 Task: Search one way flight ticket for 5 adults, 2 children, 1 infant in seat and 2 infants on lap in economy from New Orleans: Louis Armstrong New Orleans International Airport to Laramie: Laramie Regional Airport on 5-3-2023. Choice of flights is Westjet. Number of bags: 6 checked bags. Price is upto 87000. Outbound departure time preference is 21:15.
Action: Mouse moved to (309, 122)
Screenshot: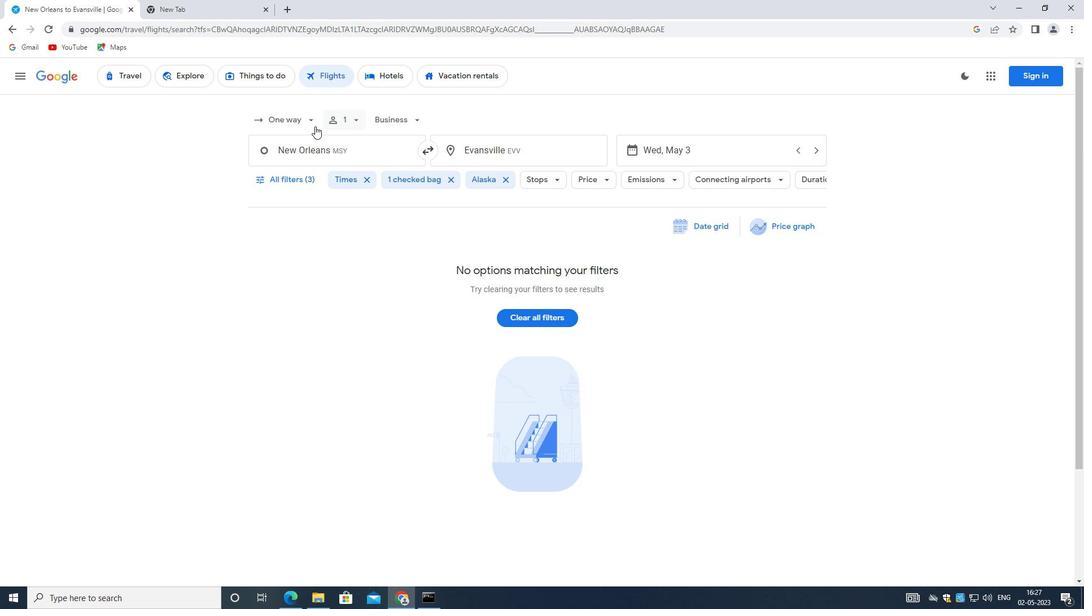 
Action: Mouse pressed left at (309, 122)
Screenshot: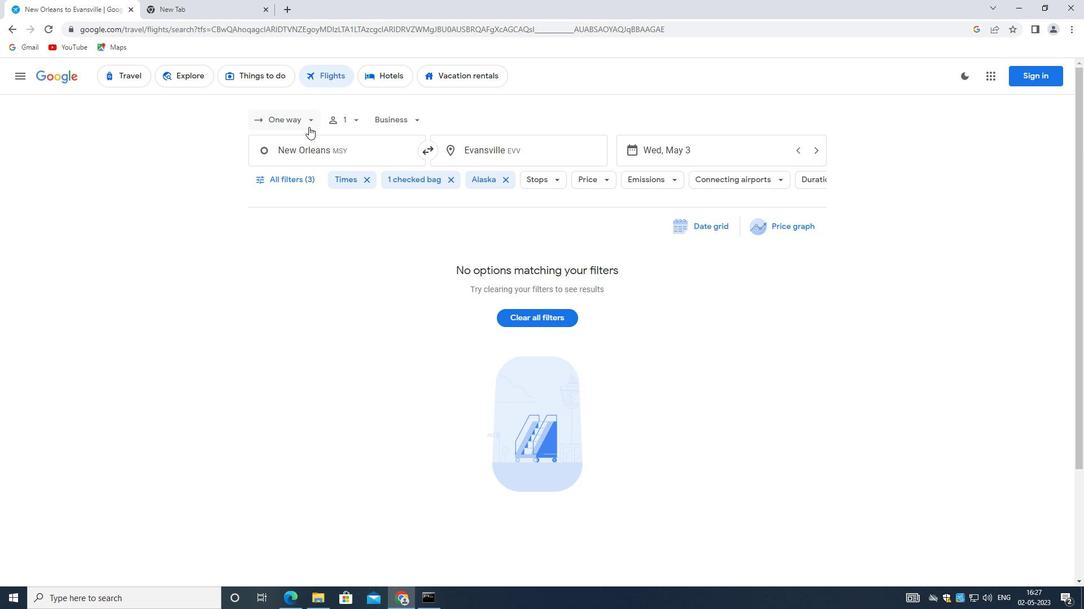 
Action: Mouse moved to (303, 176)
Screenshot: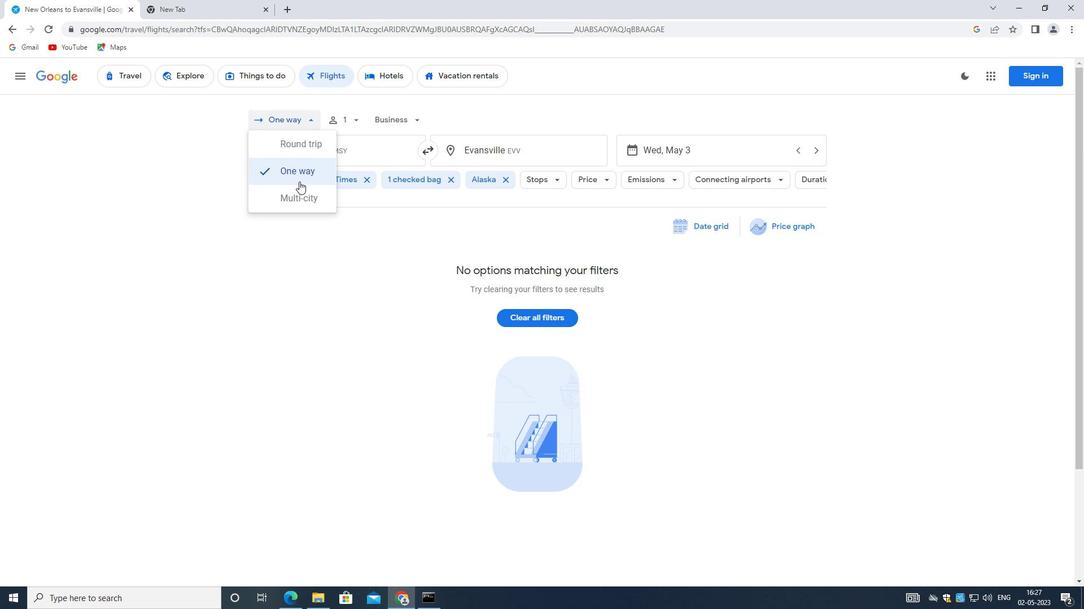 
Action: Mouse pressed left at (303, 176)
Screenshot: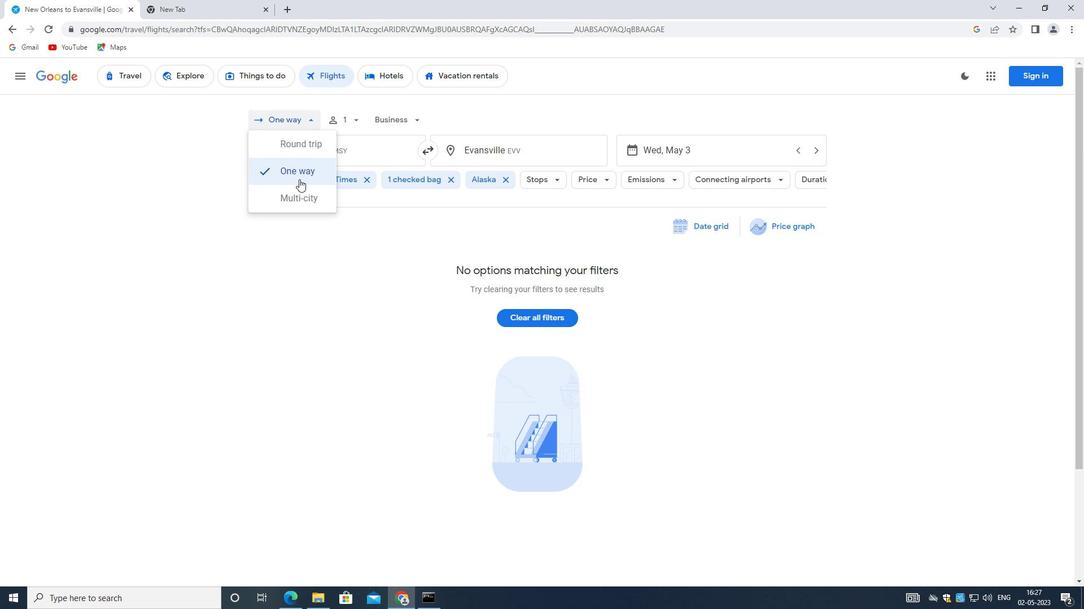 
Action: Mouse moved to (313, 122)
Screenshot: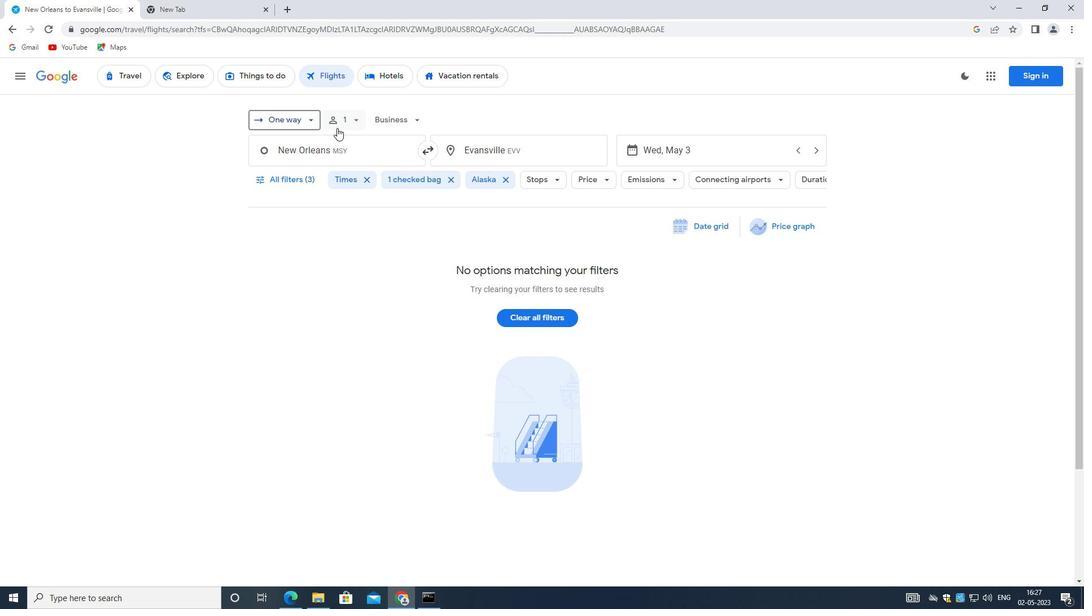 
Action: Mouse pressed left at (313, 122)
Screenshot: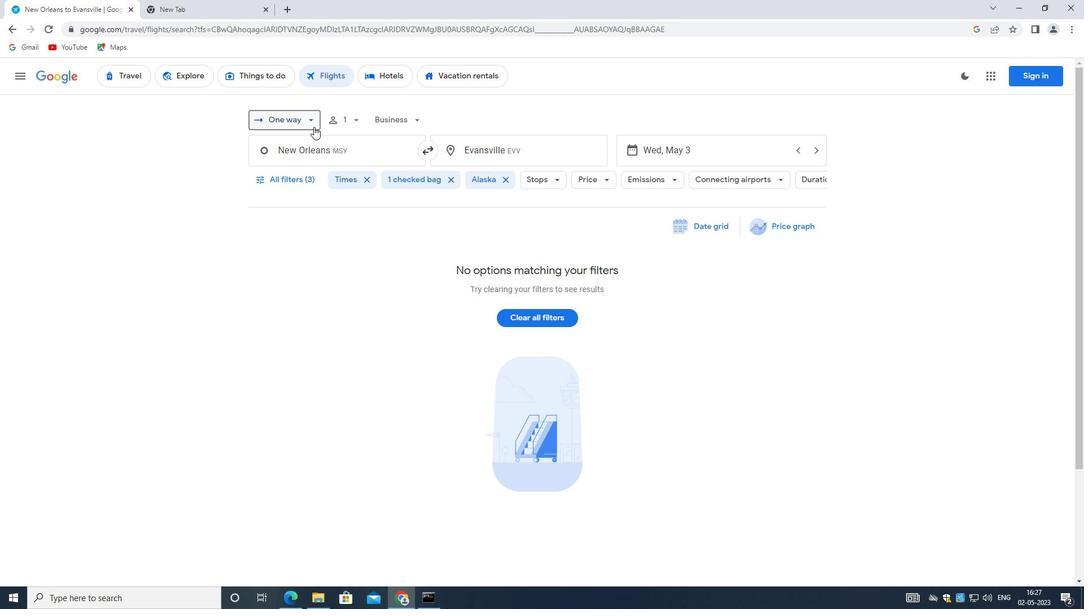 
Action: Mouse moved to (294, 173)
Screenshot: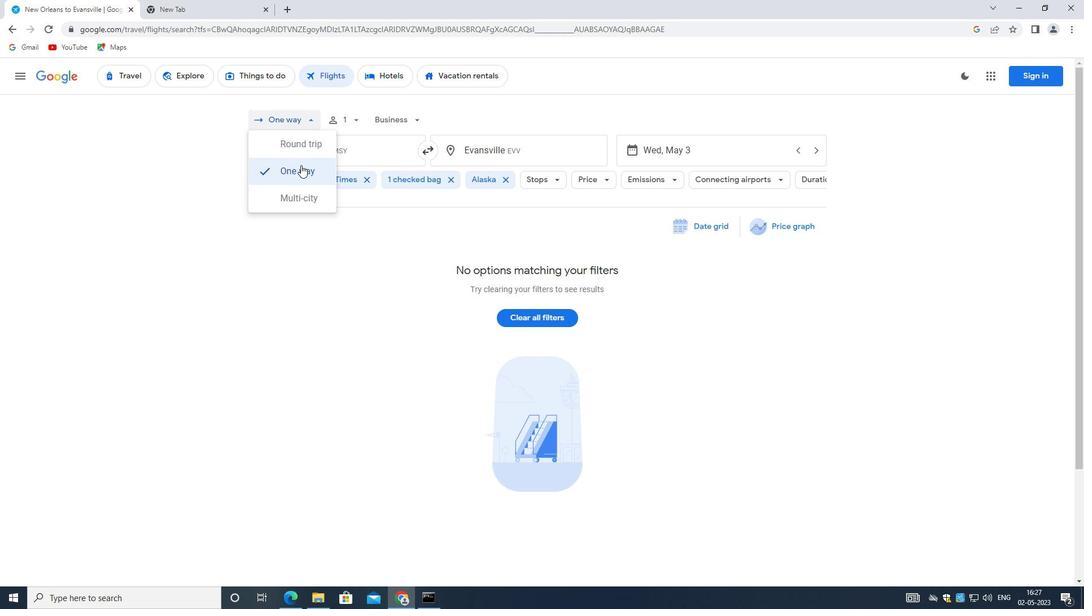 
Action: Mouse pressed left at (294, 173)
Screenshot: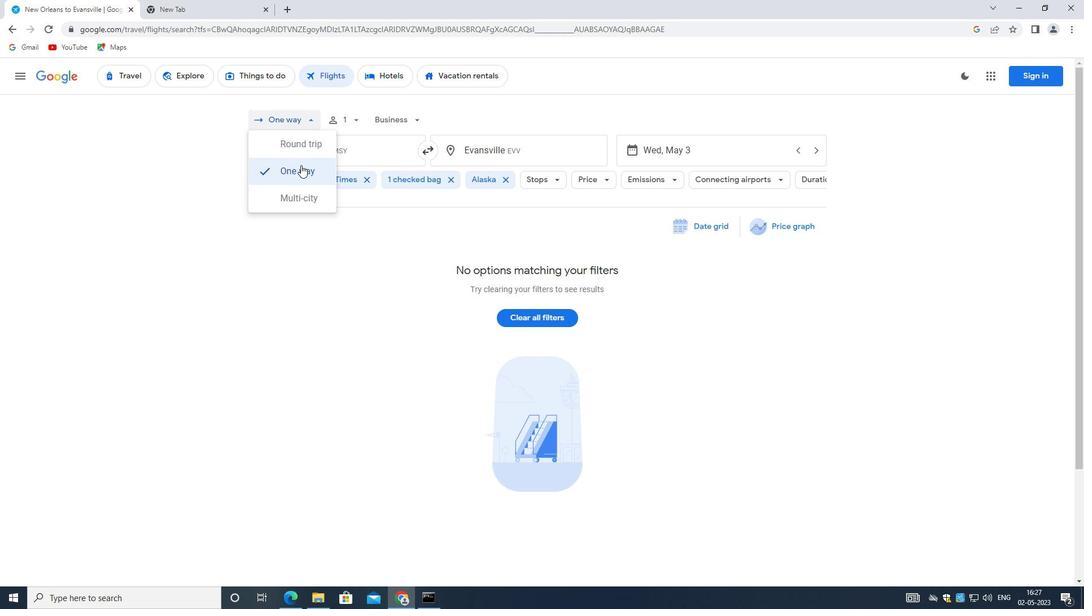 
Action: Mouse moved to (350, 111)
Screenshot: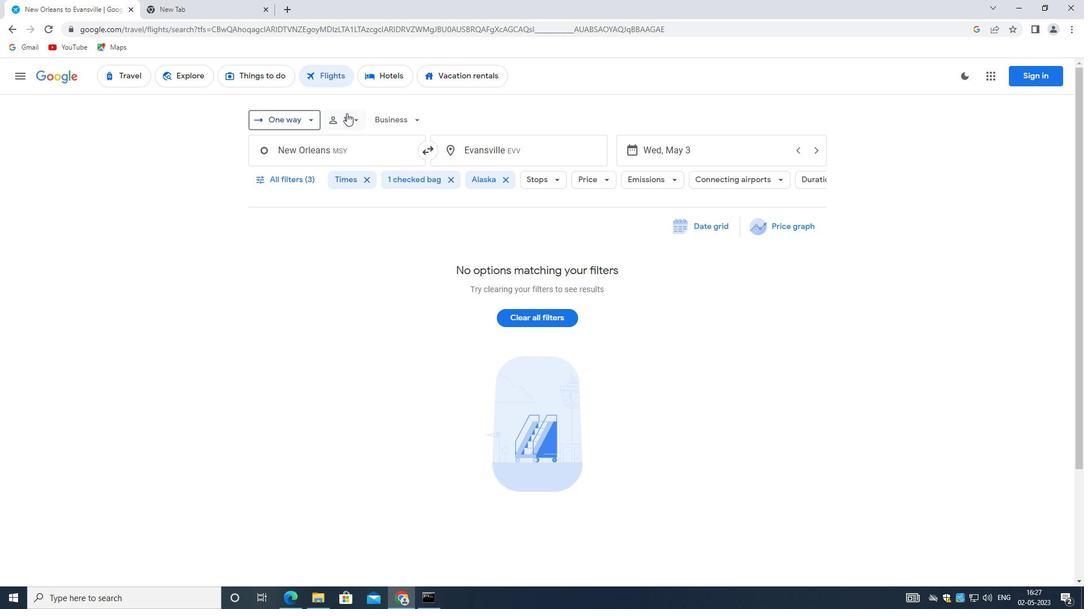 
Action: Mouse pressed left at (350, 111)
Screenshot: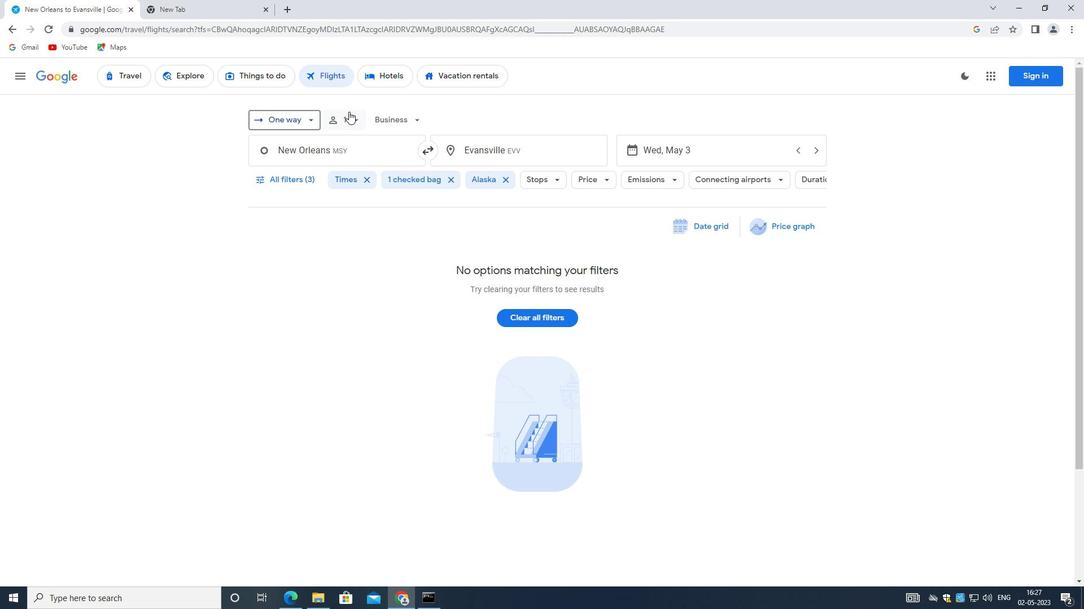 
Action: Mouse moved to (439, 147)
Screenshot: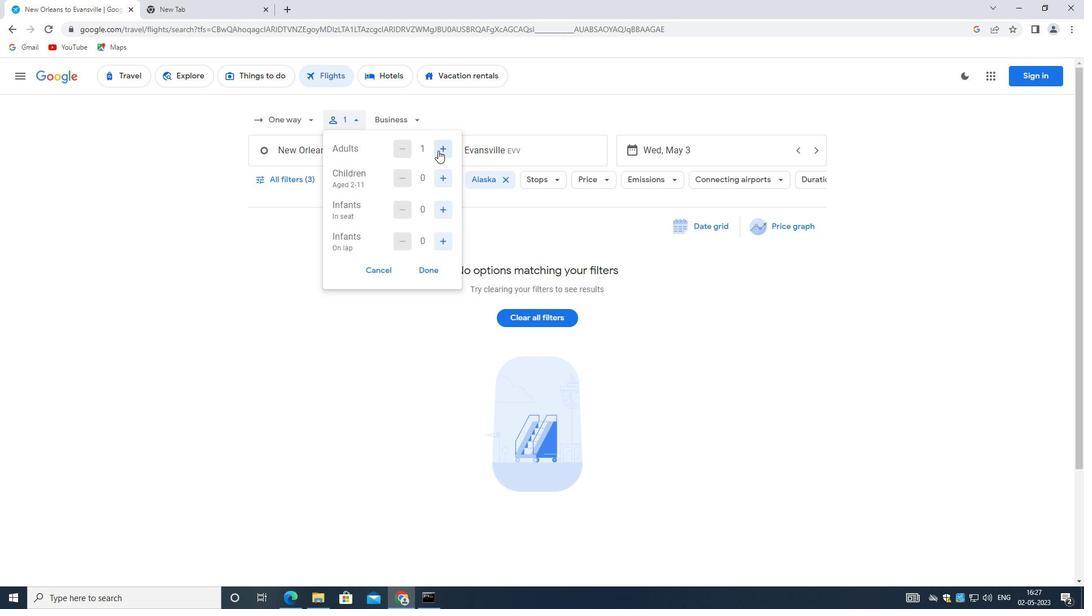 
Action: Mouse pressed left at (439, 147)
Screenshot: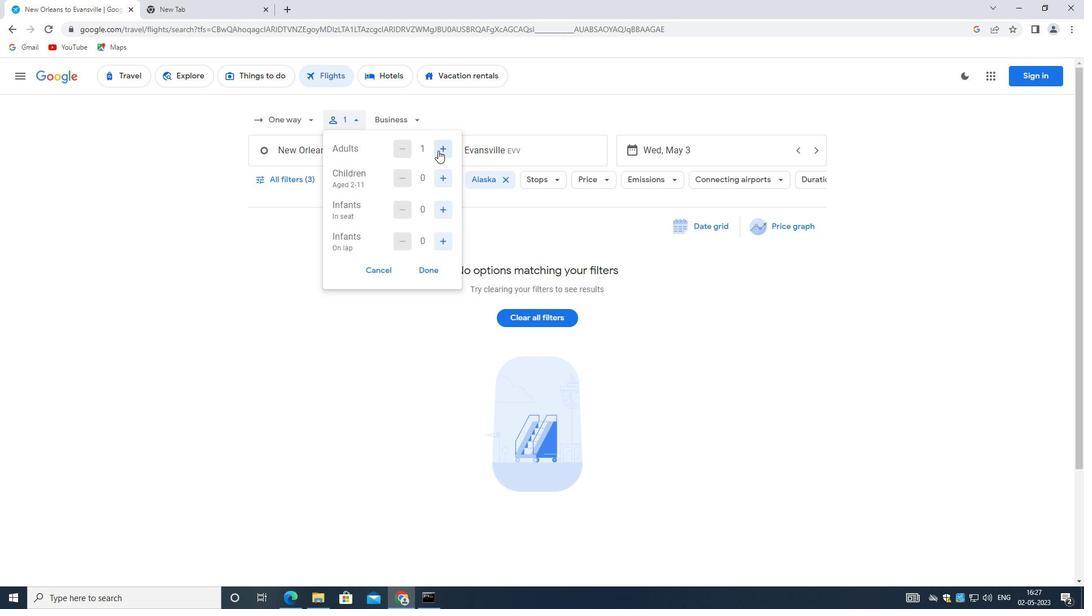 
Action: Mouse moved to (439, 146)
Screenshot: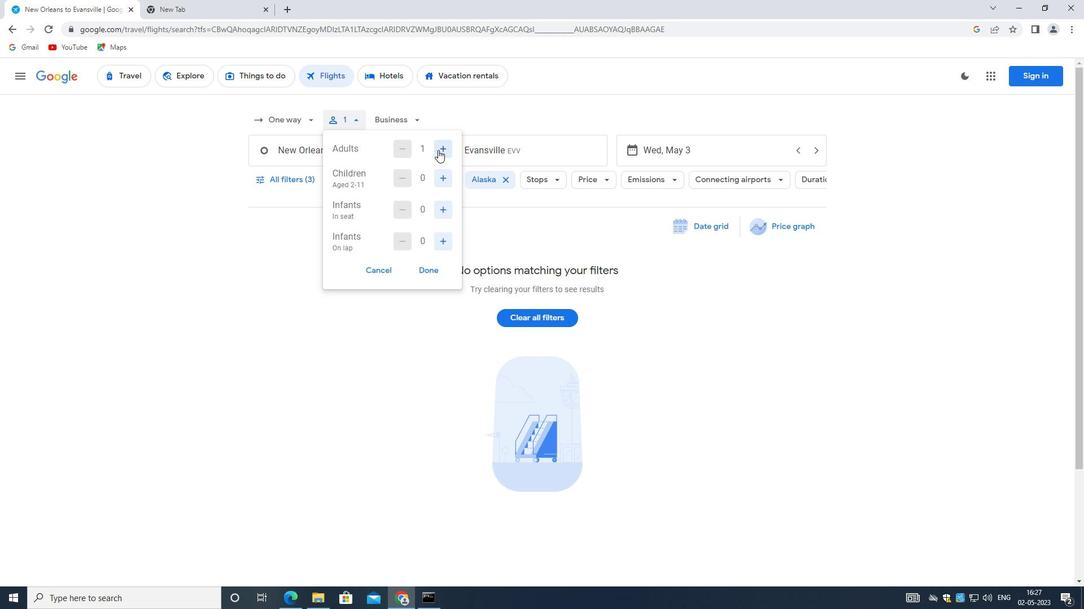 
Action: Mouse pressed left at (439, 146)
Screenshot: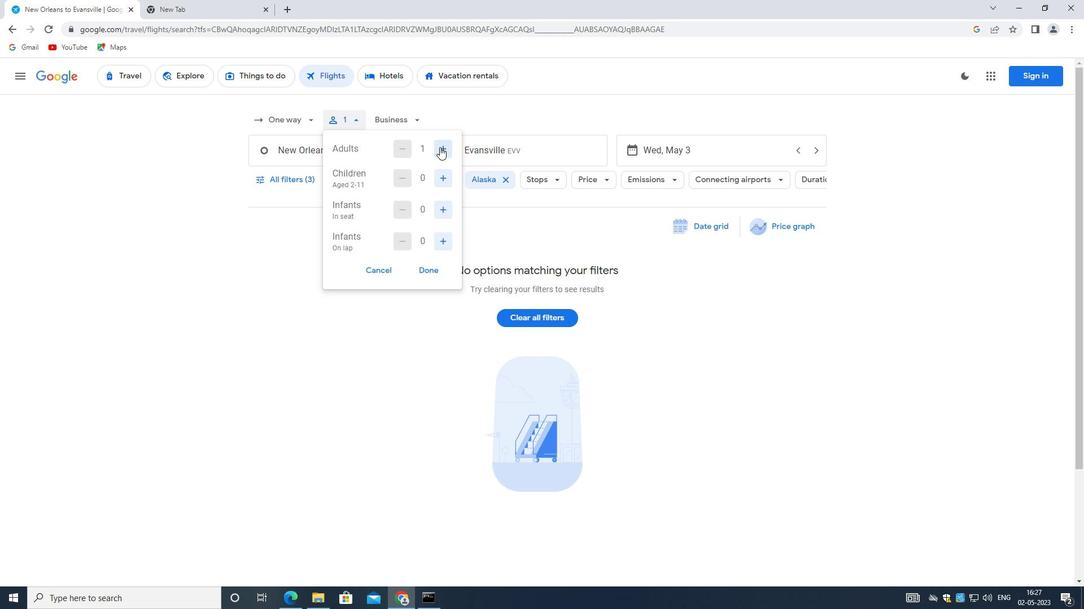 
Action: Mouse pressed left at (439, 146)
Screenshot: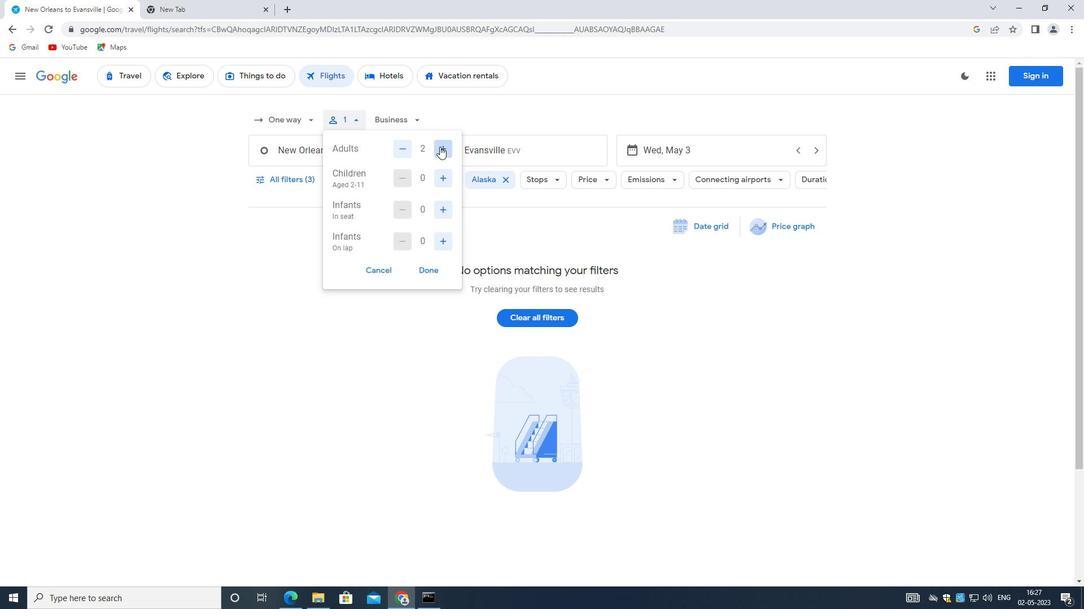 
Action: Mouse pressed left at (439, 146)
Screenshot: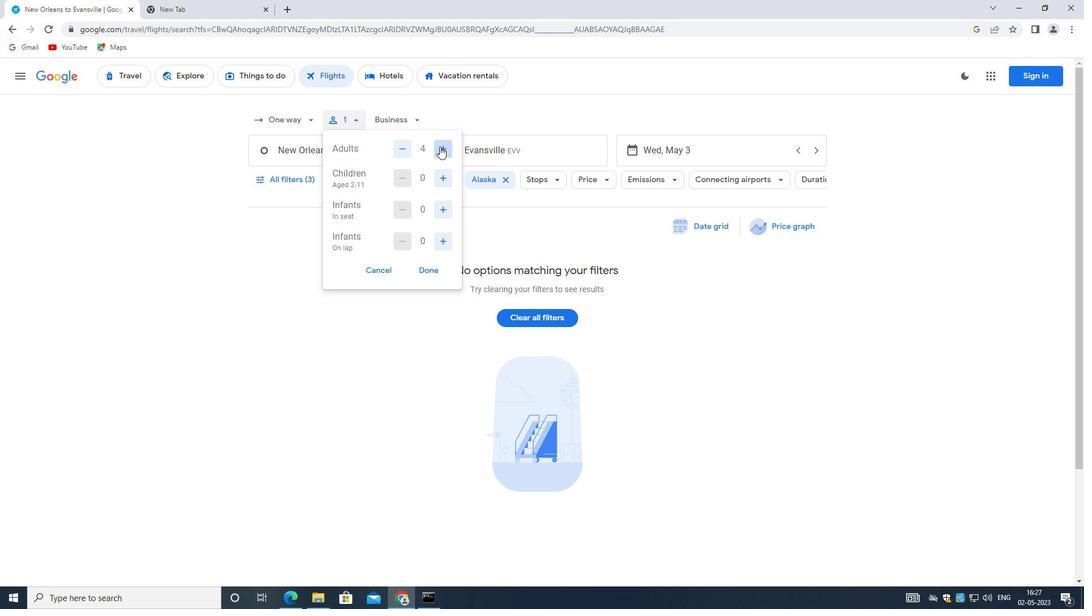 
Action: Mouse moved to (446, 172)
Screenshot: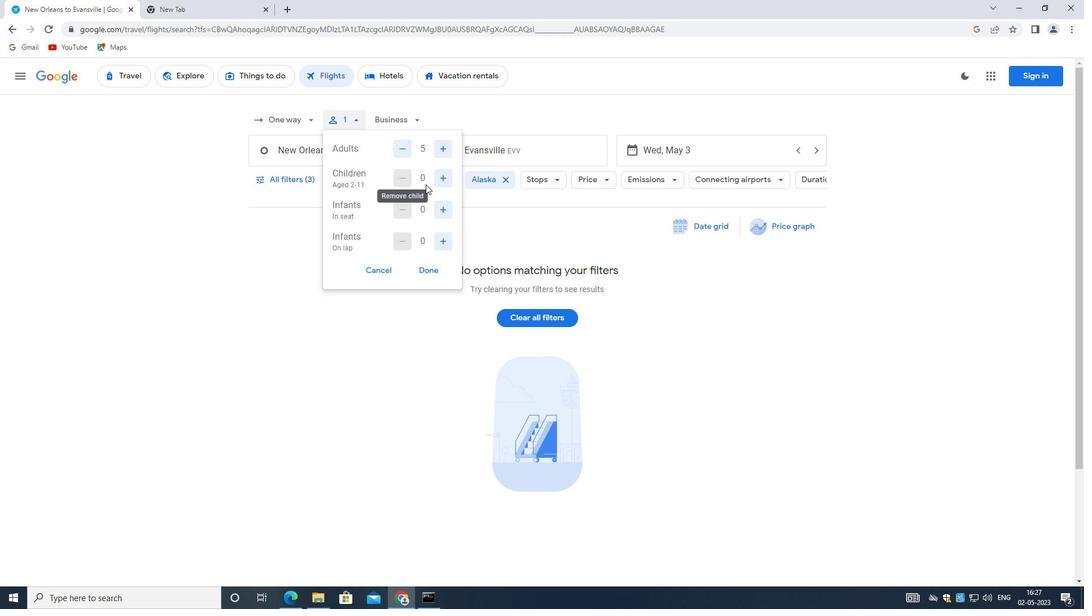 
Action: Mouse pressed left at (446, 172)
Screenshot: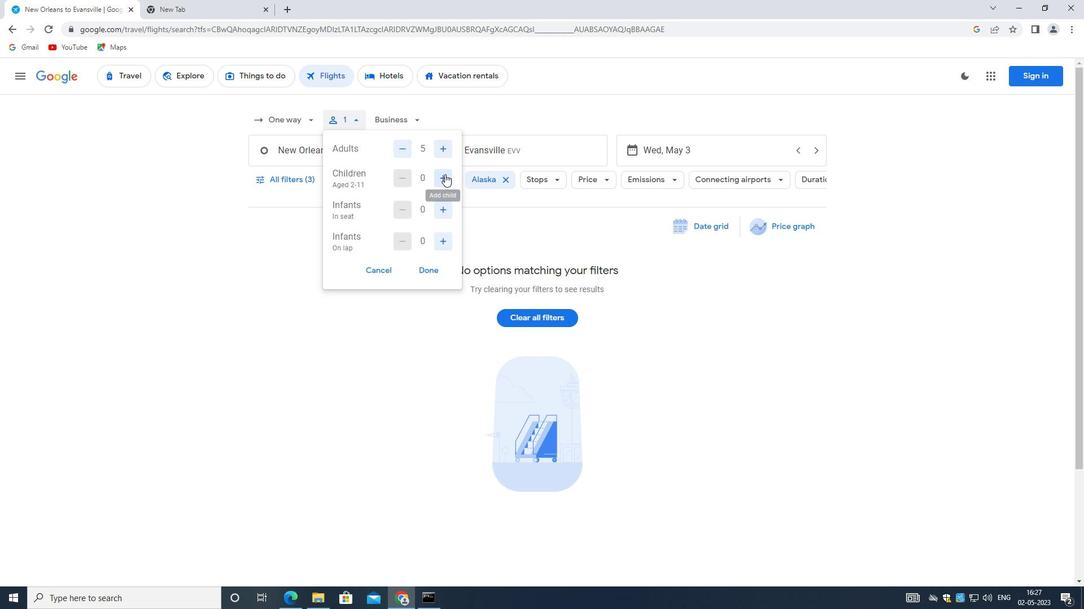 
Action: Mouse moved to (446, 172)
Screenshot: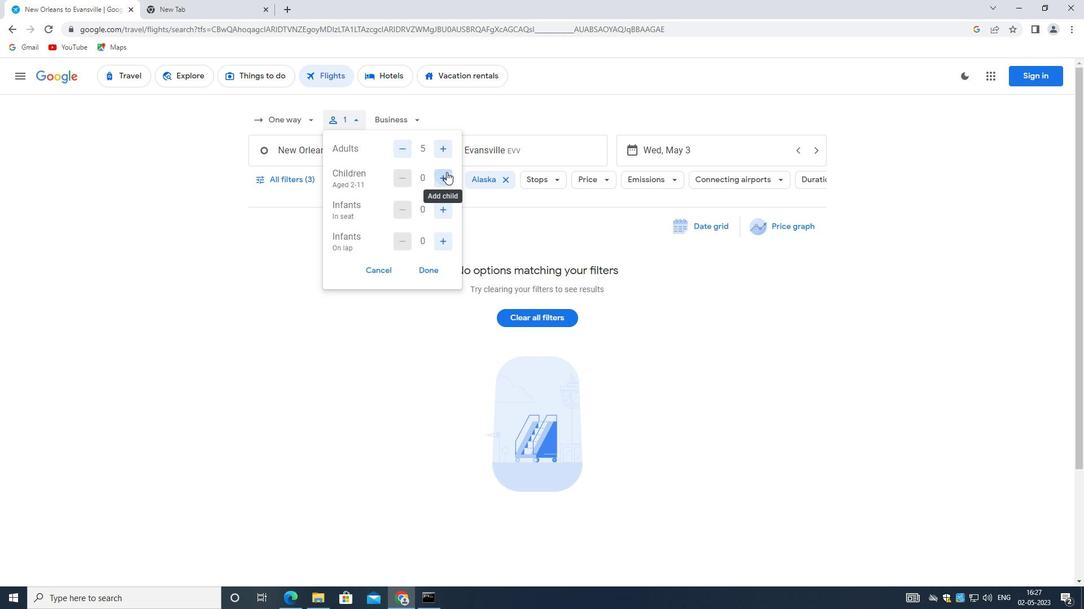 
Action: Mouse pressed left at (446, 172)
Screenshot: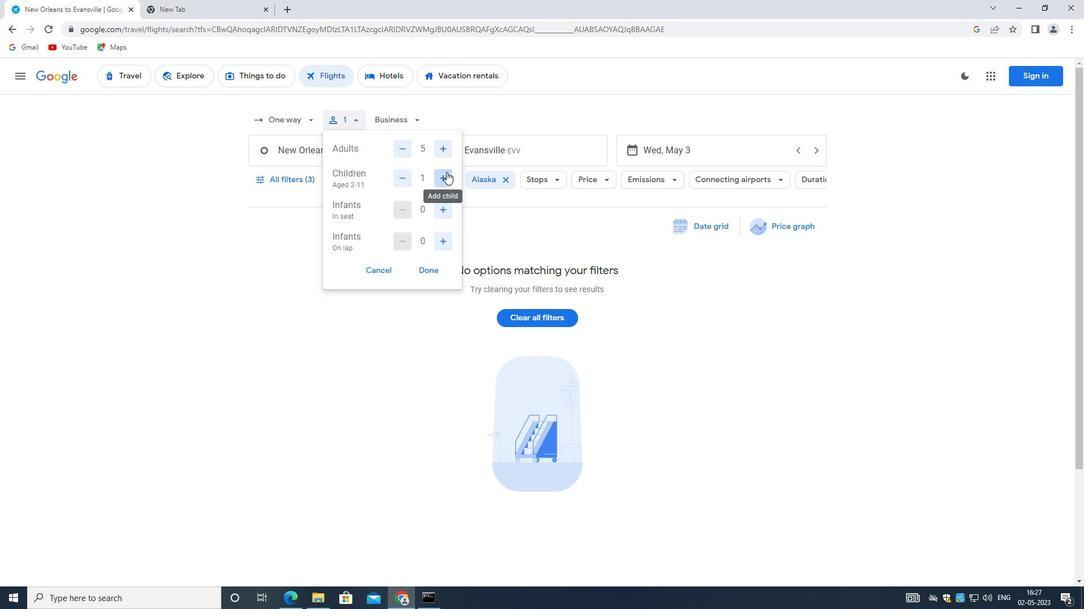 
Action: Mouse moved to (442, 208)
Screenshot: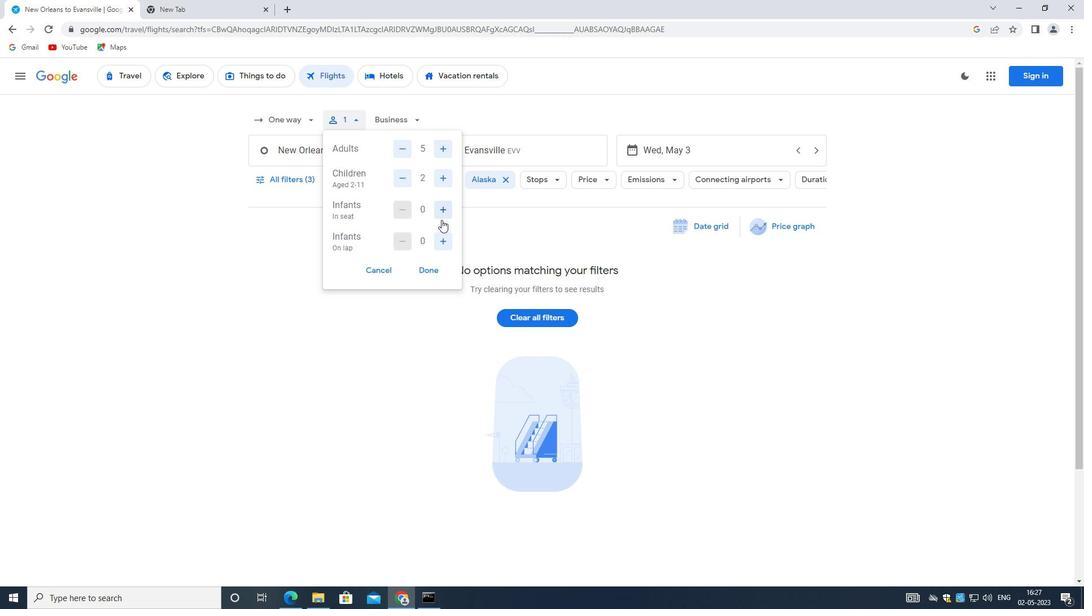 
Action: Mouse pressed left at (442, 208)
Screenshot: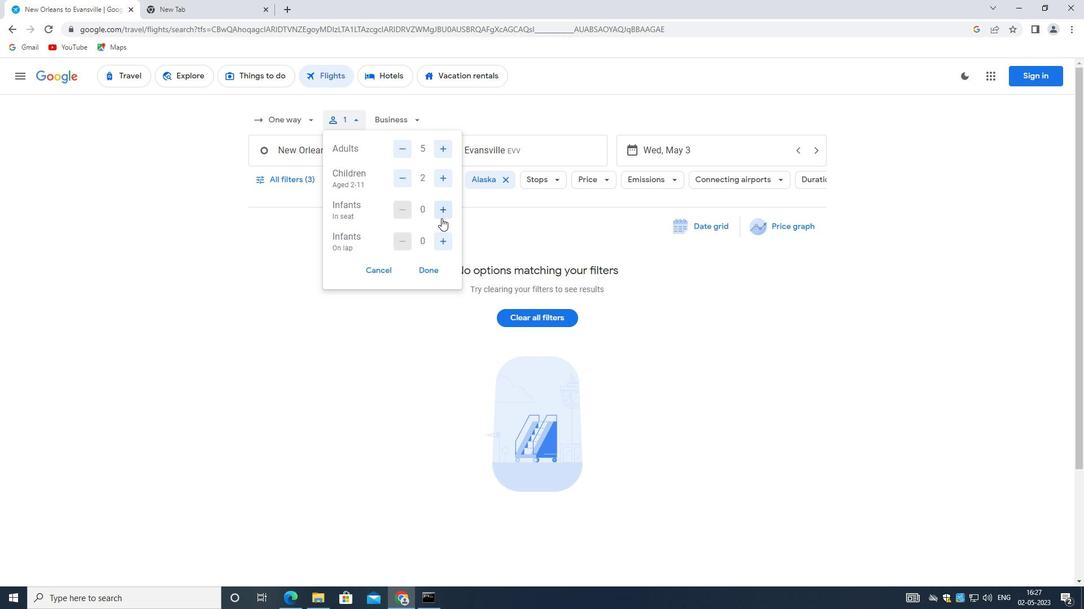 
Action: Mouse moved to (441, 235)
Screenshot: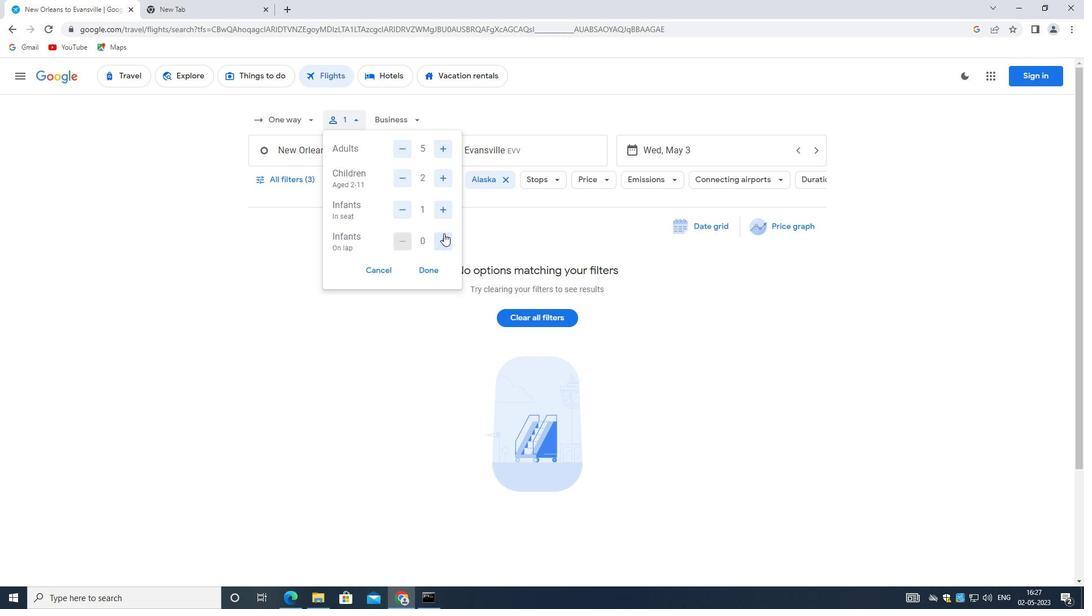 
Action: Mouse pressed left at (441, 235)
Screenshot: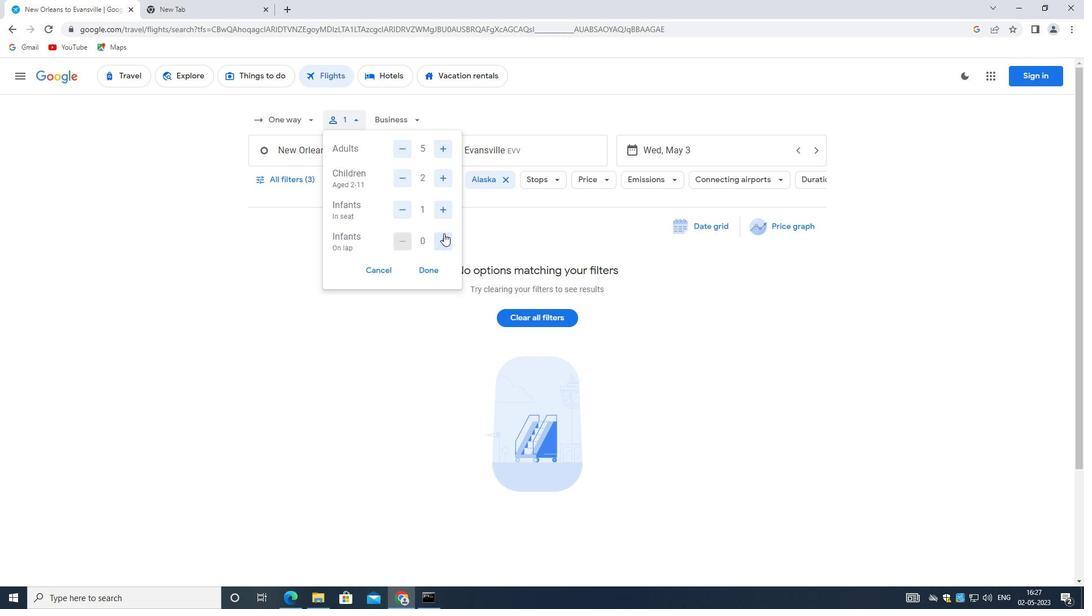 
Action: Mouse moved to (441, 236)
Screenshot: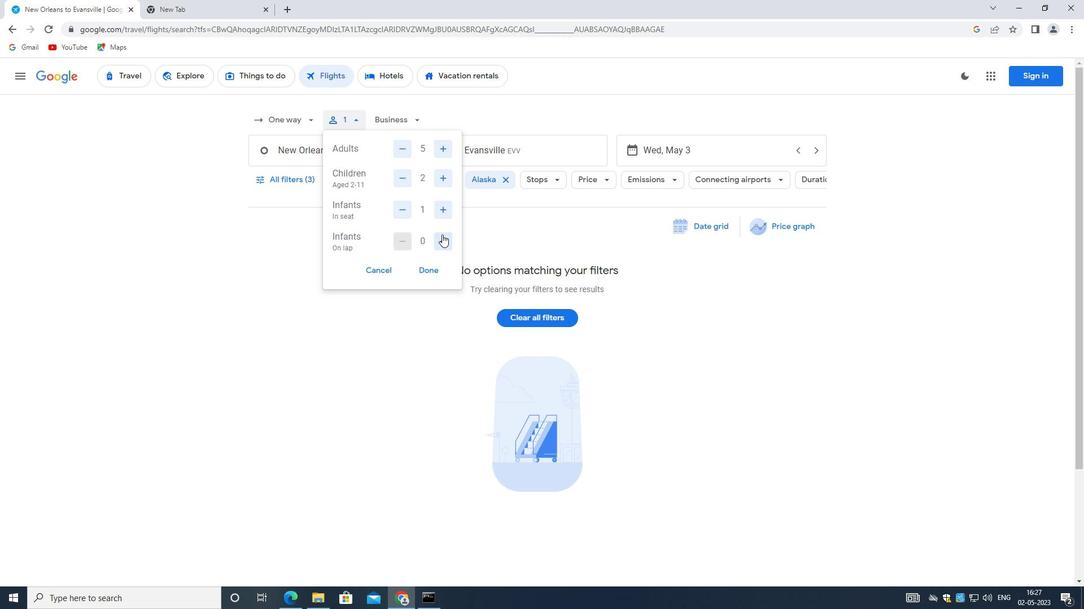 
Action: Mouse pressed left at (441, 236)
Screenshot: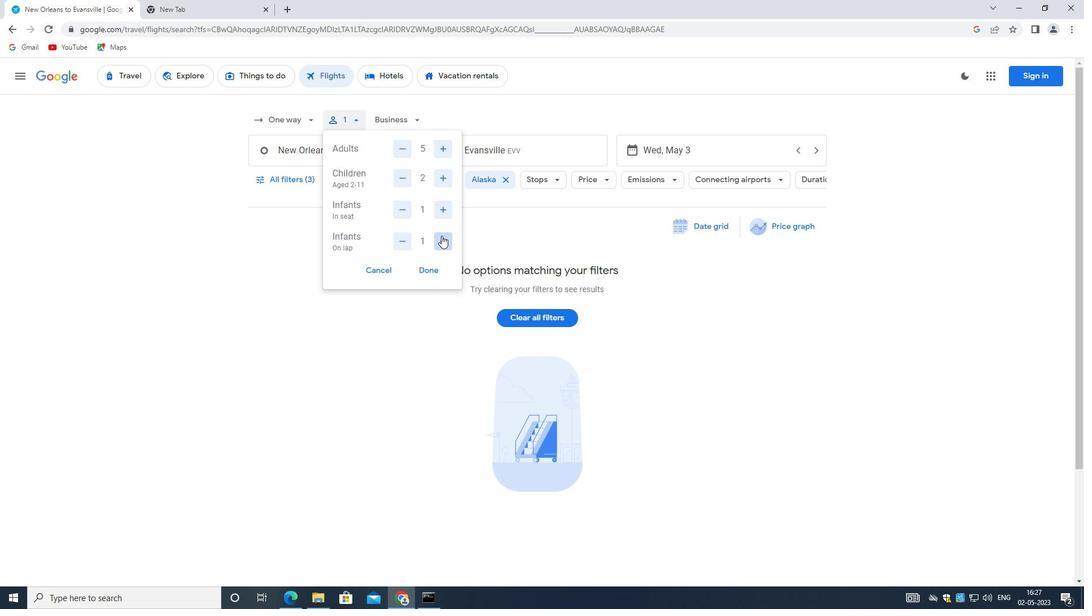 
Action: Mouse moved to (403, 237)
Screenshot: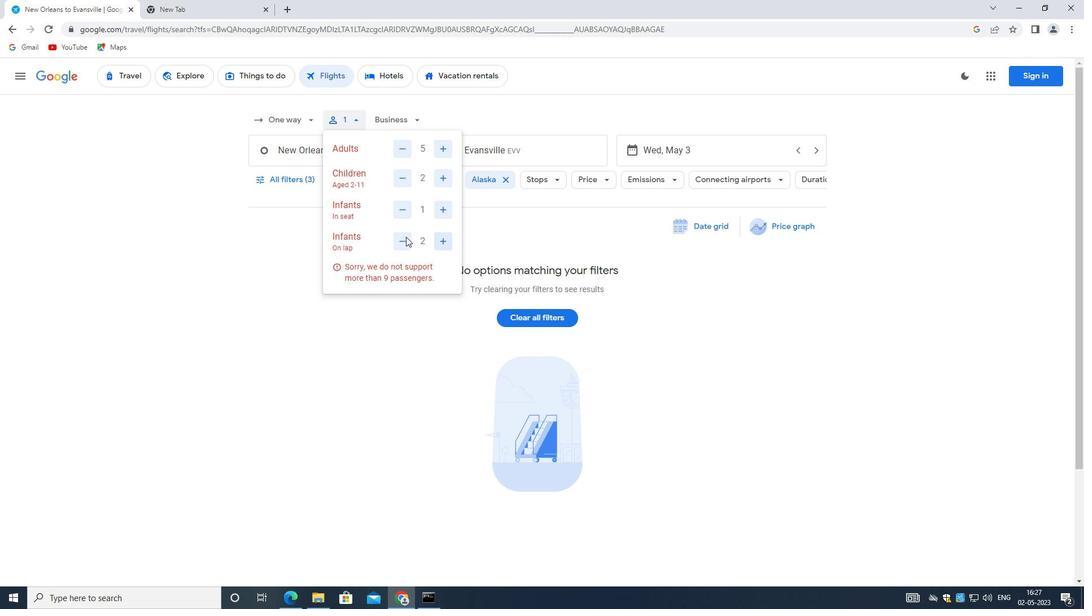 
Action: Mouse pressed left at (403, 237)
Screenshot: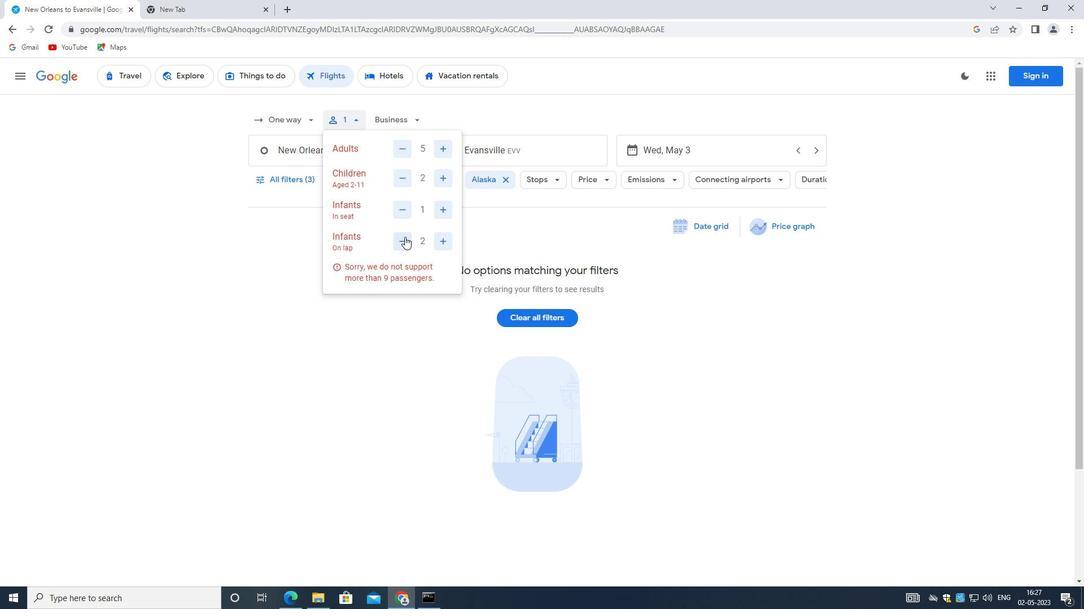 
Action: Mouse moved to (420, 267)
Screenshot: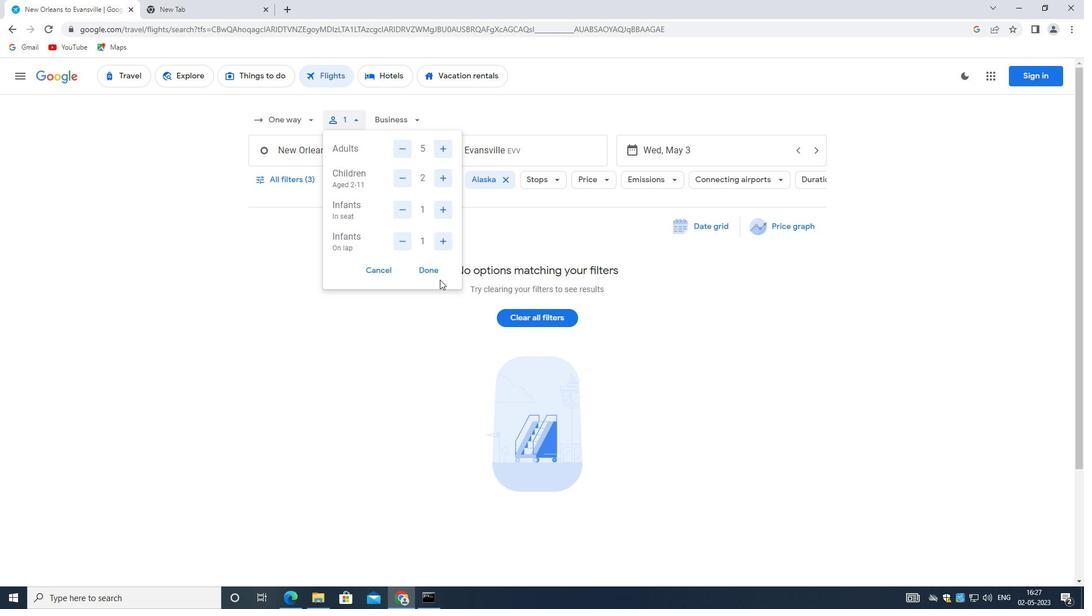 
Action: Mouse pressed left at (420, 267)
Screenshot: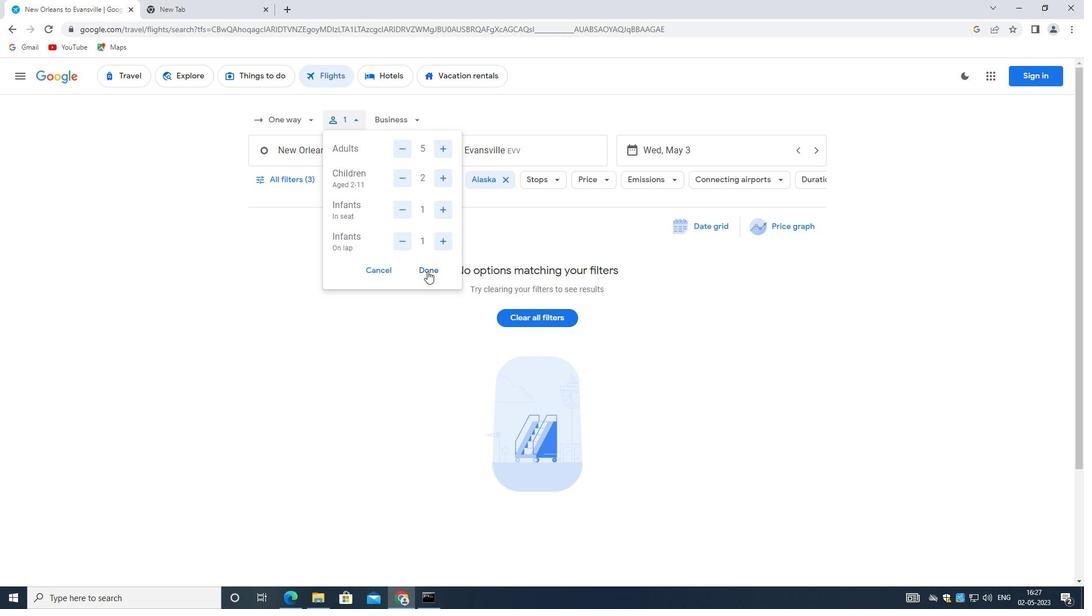 
Action: Mouse moved to (398, 123)
Screenshot: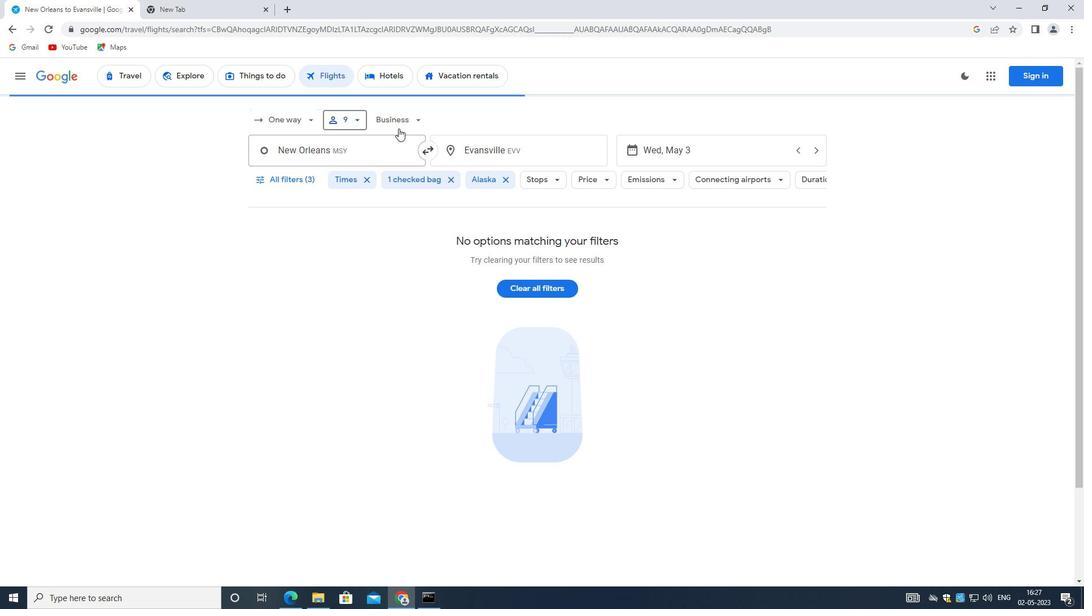 
Action: Mouse pressed left at (398, 123)
Screenshot: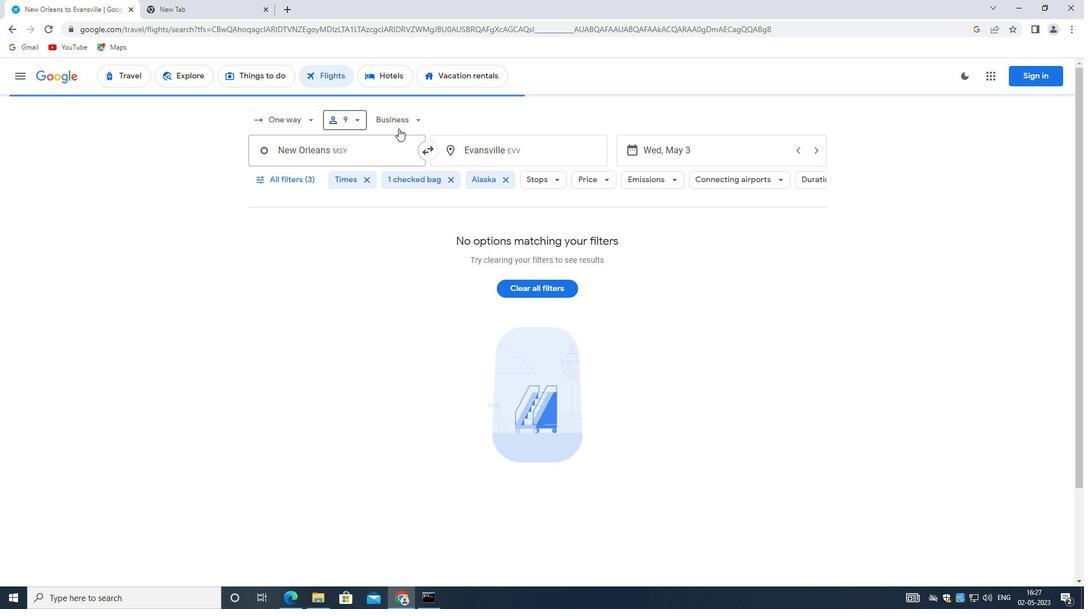 
Action: Mouse moved to (417, 146)
Screenshot: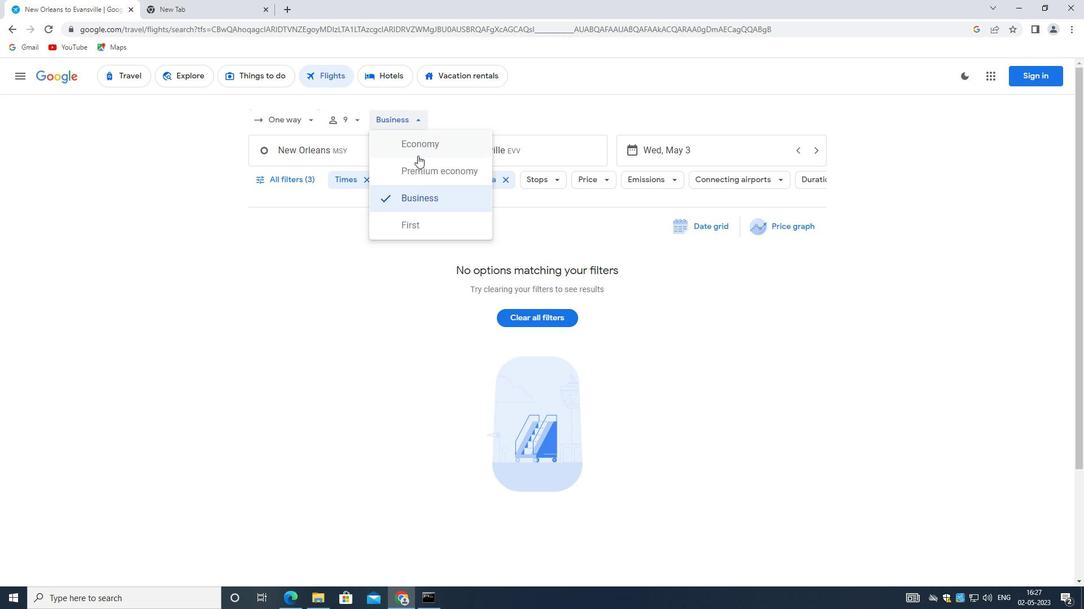 
Action: Mouse pressed left at (417, 146)
Screenshot: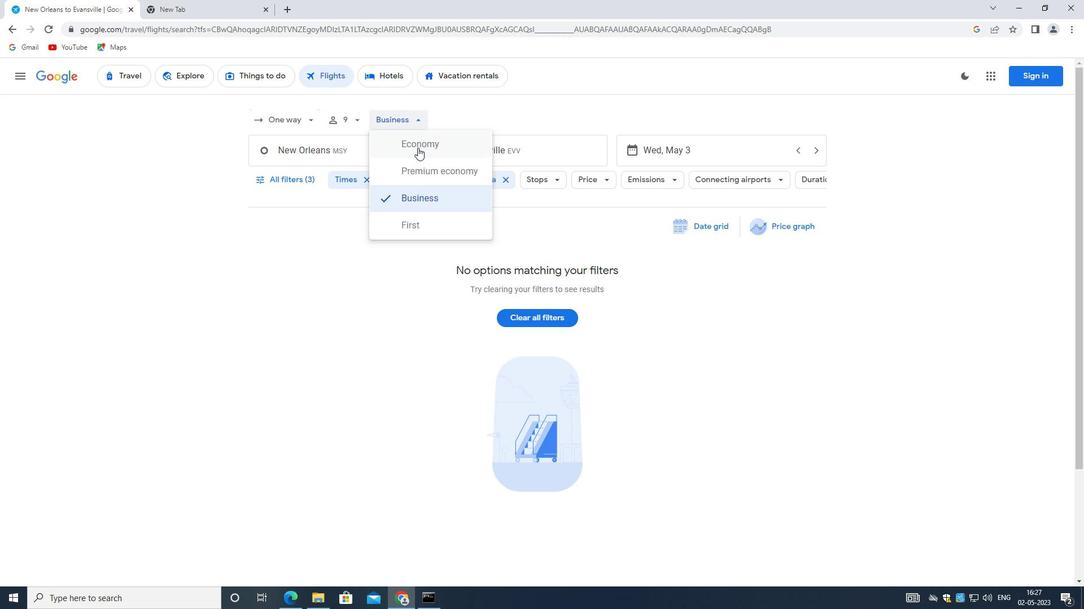 
Action: Mouse moved to (327, 148)
Screenshot: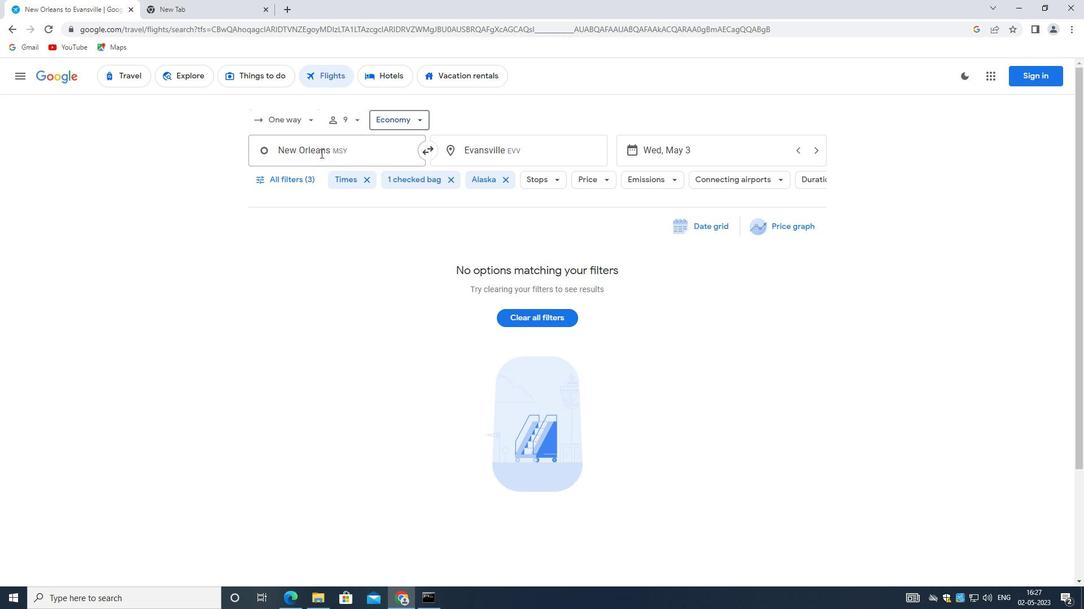 
Action: Mouse pressed left at (327, 148)
Screenshot: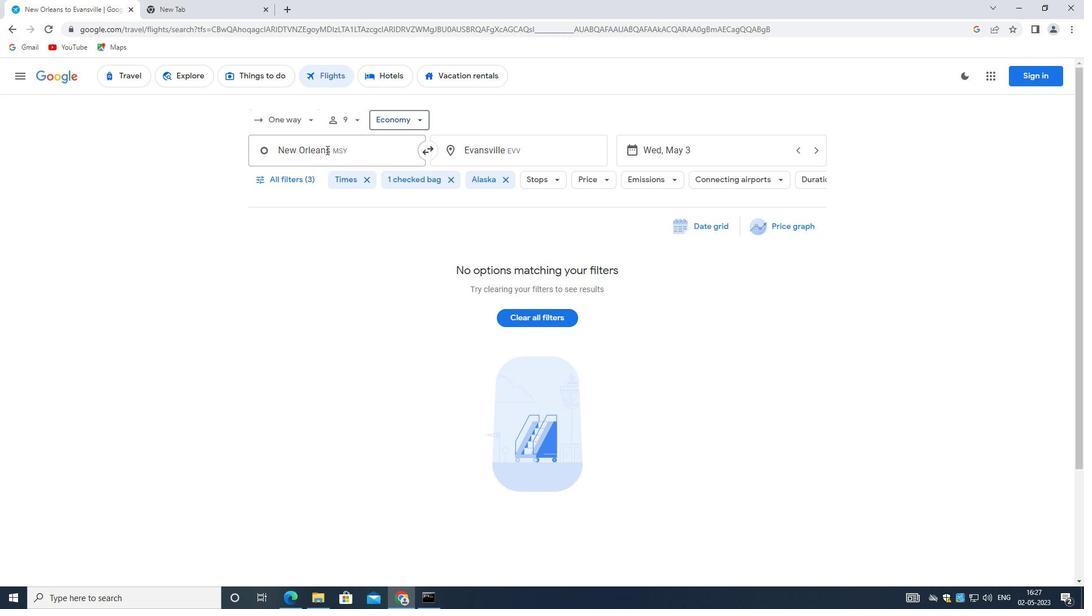 
Action: Mouse moved to (329, 205)
Screenshot: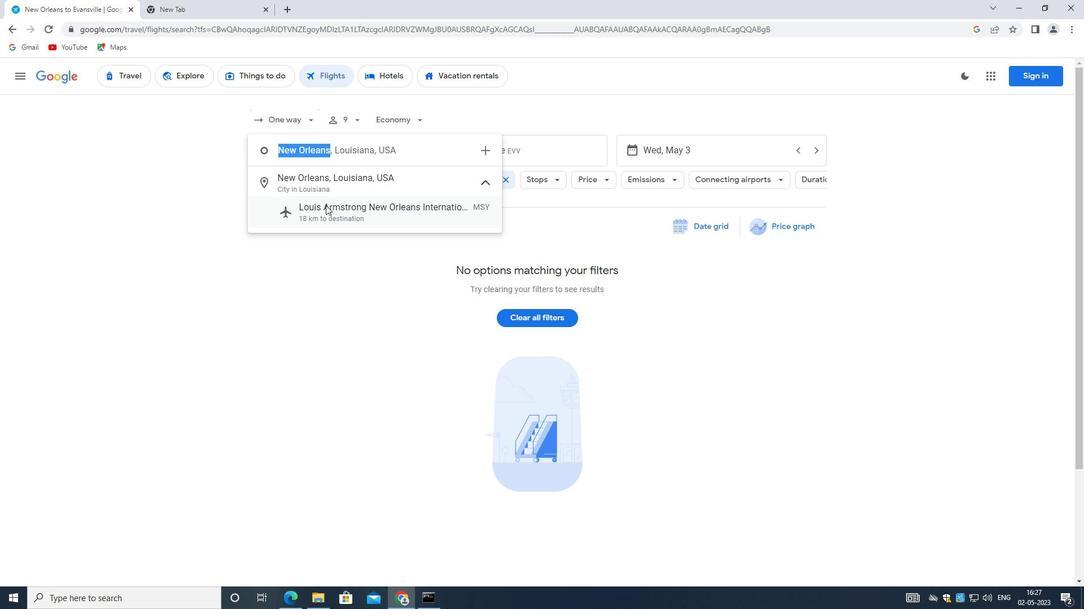
Action: Mouse pressed left at (329, 205)
Screenshot: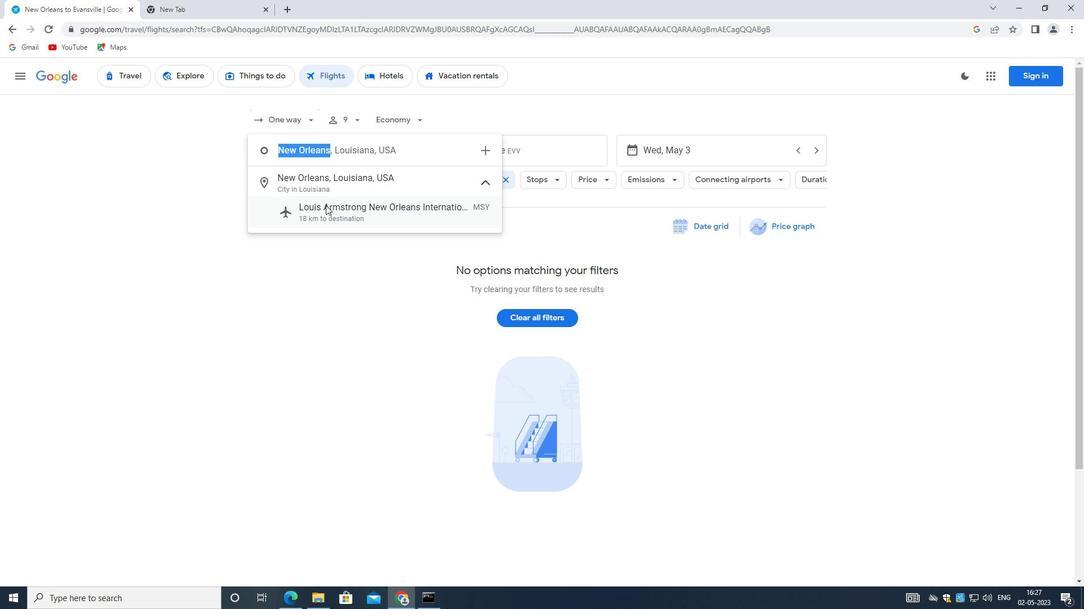 
Action: Mouse moved to (522, 148)
Screenshot: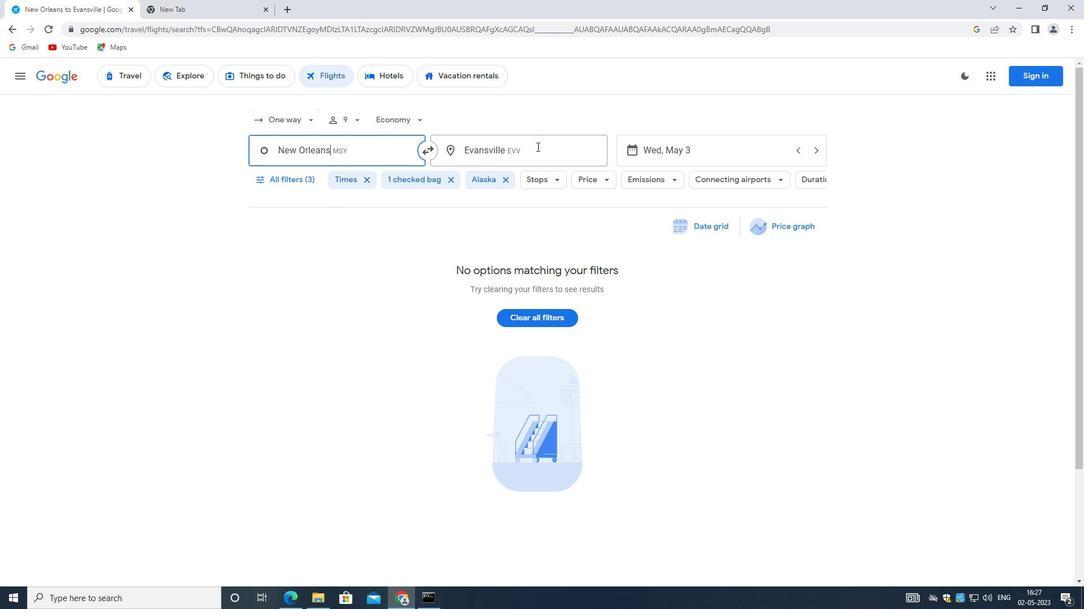 
Action: Mouse pressed left at (522, 148)
Screenshot: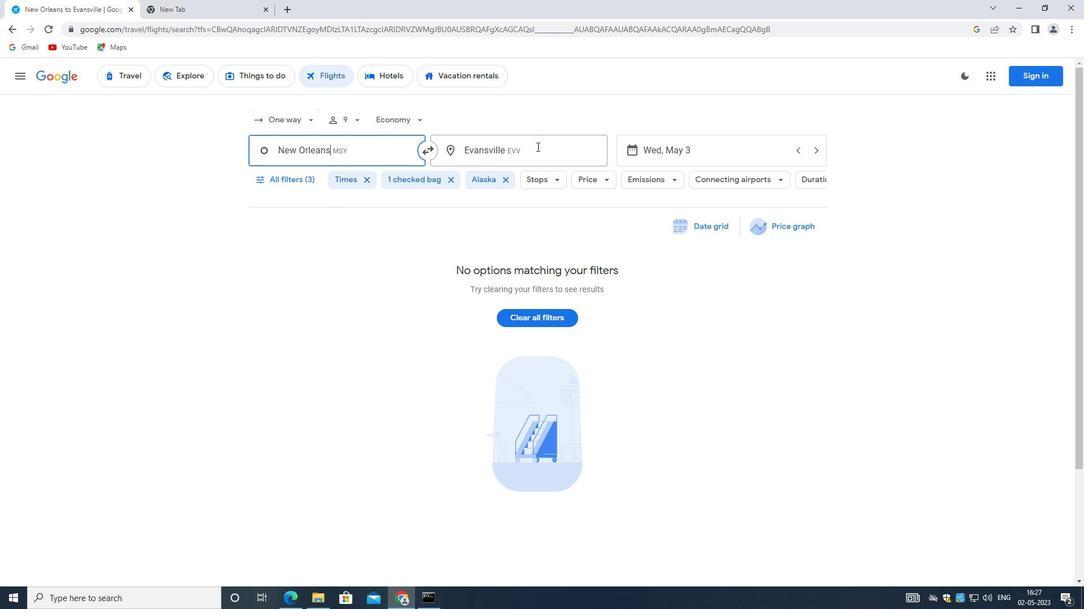 
Action: Mouse moved to (353, 152)
Screenshot: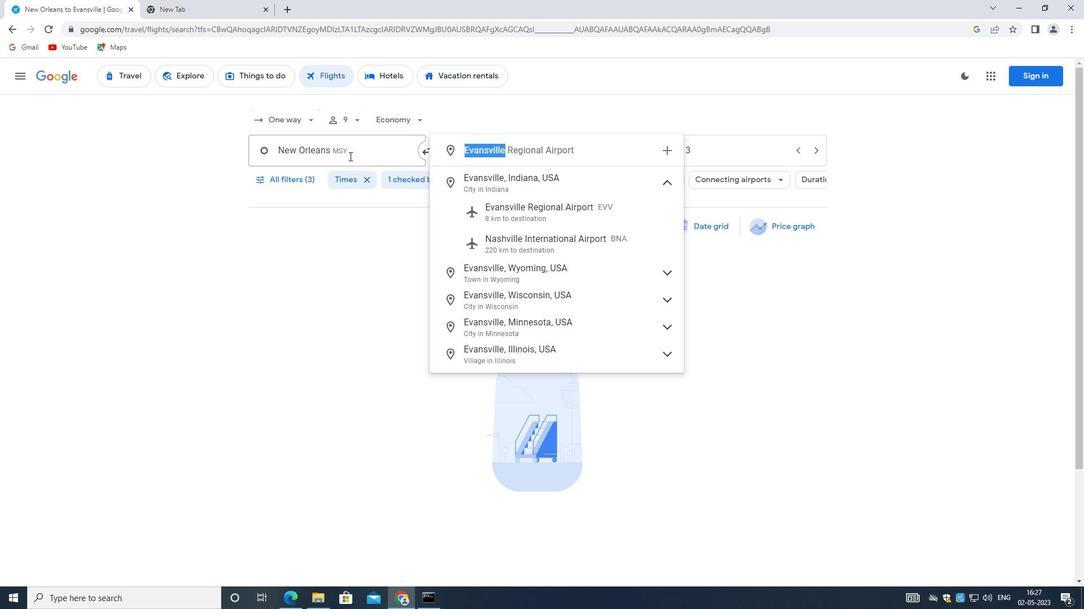 
Action: Mouse pressed left at (353, 152)
Screenshot: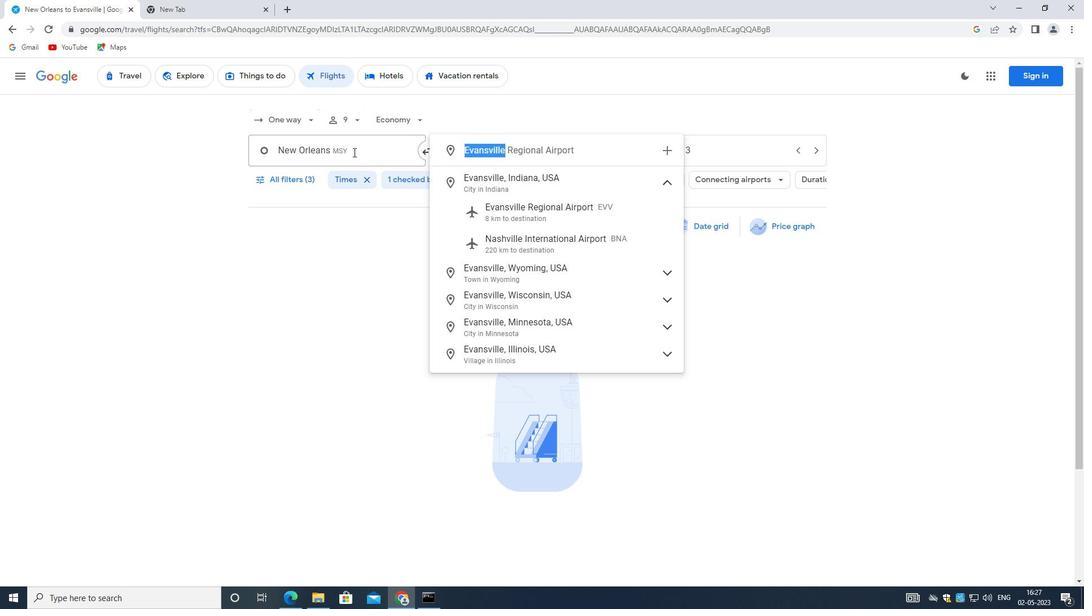 
Action: Mouse moved to (433, 208)
Screenshot: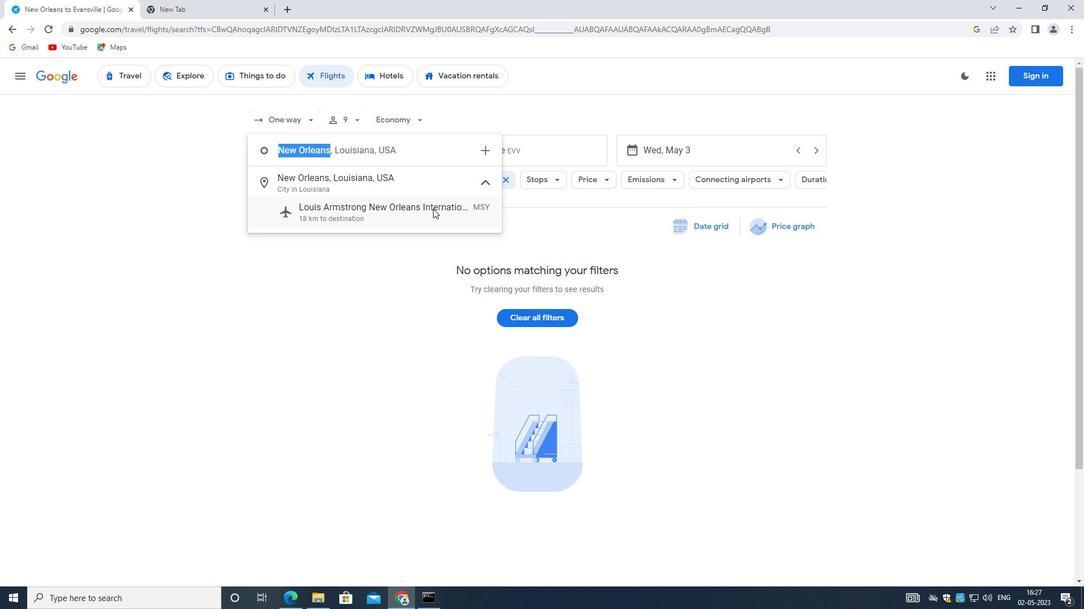 
Action: Mouse pressed left at (433, 208)
Screenshot: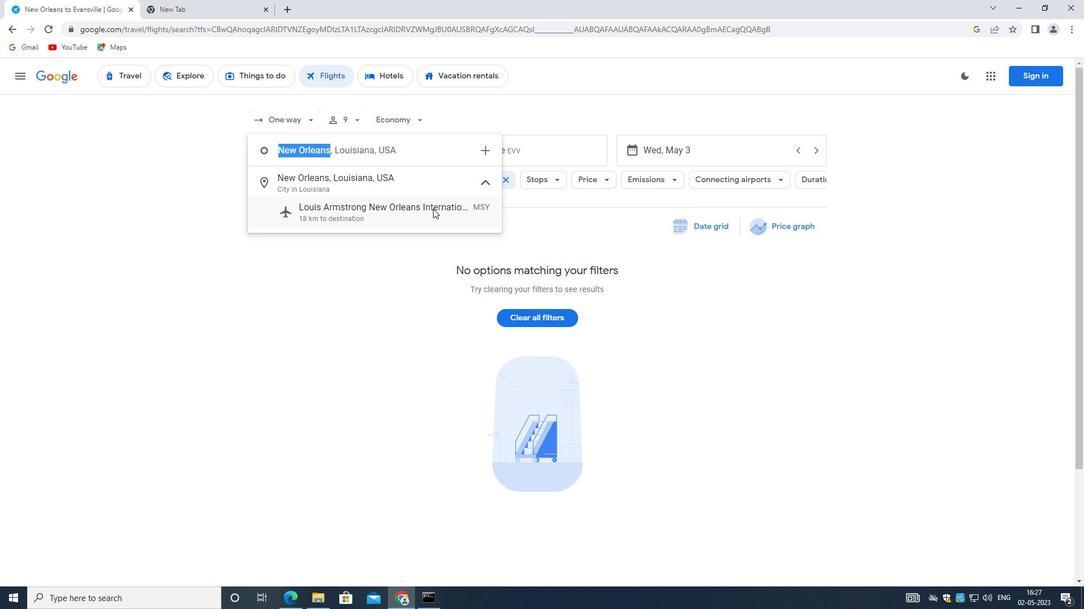 
Action: Mouse moved to (504, 147)
Screenshot: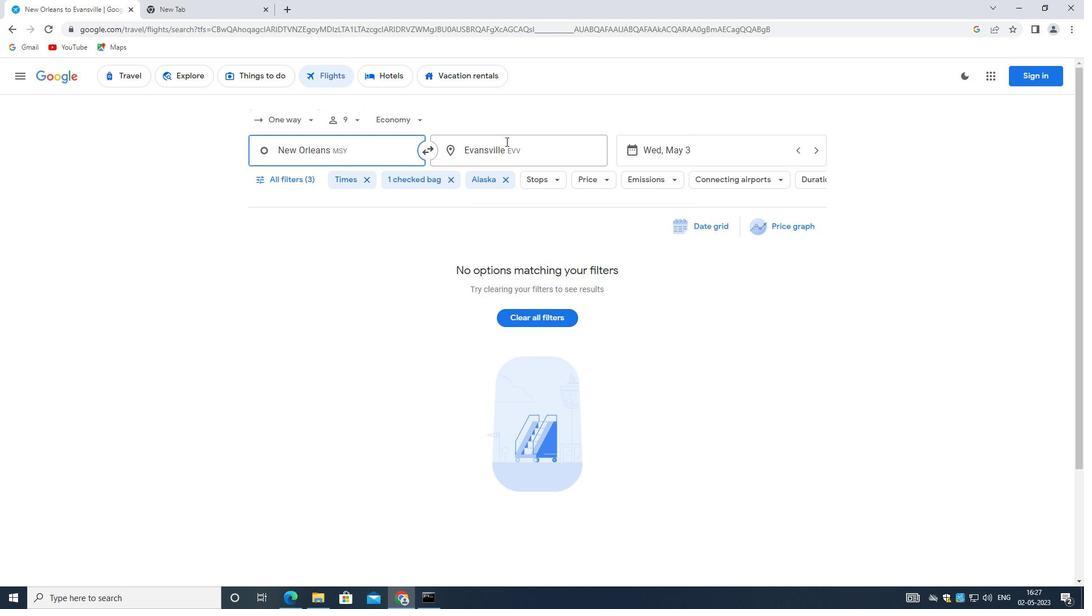 
Action: Mouse pressed left at (504, 147)
Screenshot: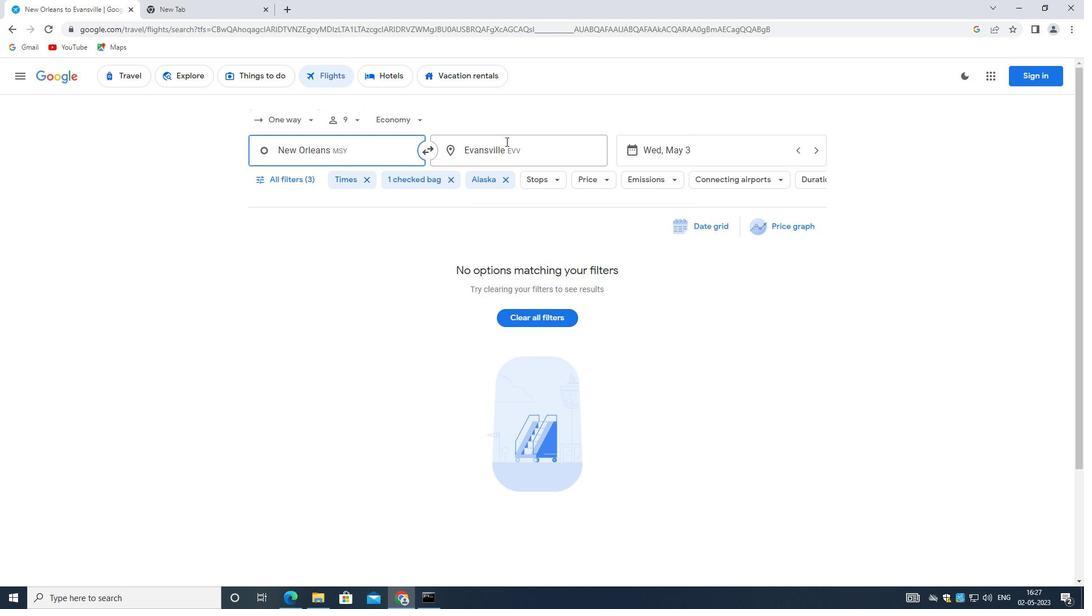 
Action: Mouse moved to (500, 147)
Screenshot: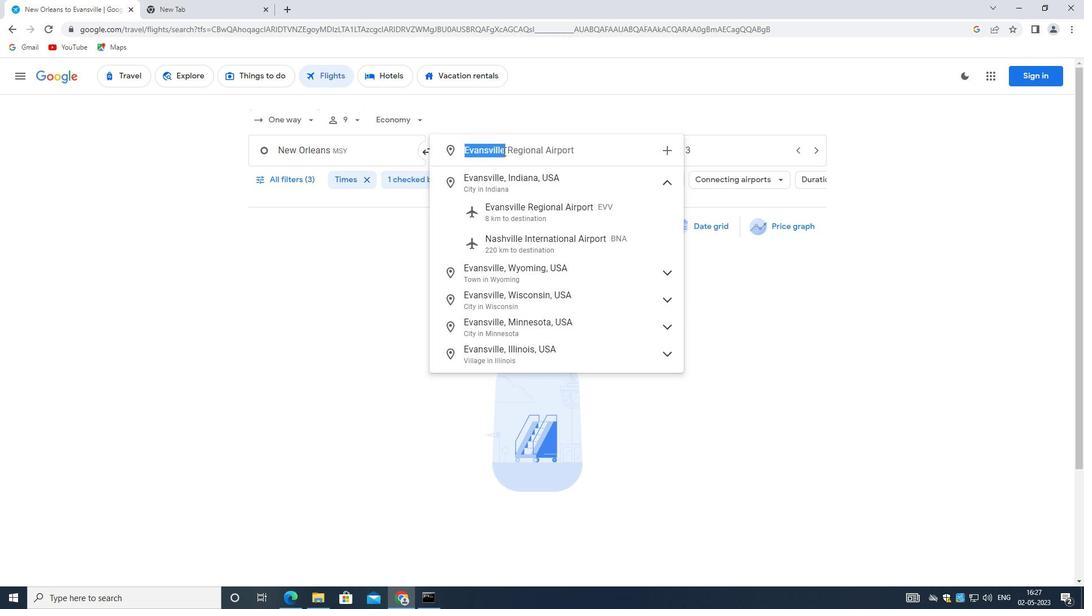 
Action: Key pressed <Key.backspace><Key.shift_r>Laramie<Key.space><Key.shift><Key.shift><Key.shift><Key.shift><Key.shift><Key.shift><Key.shift><Key.shift><Key.shift><Key.shift><Key.shift><Key.shift><Key.shift><Key.shift><Key.shift><Key.shift><Key.shift><Key.shift><Key.shift><Key.shift><Key.shift><Key.shift><Key.shift><Key.shift>R
Screenshot: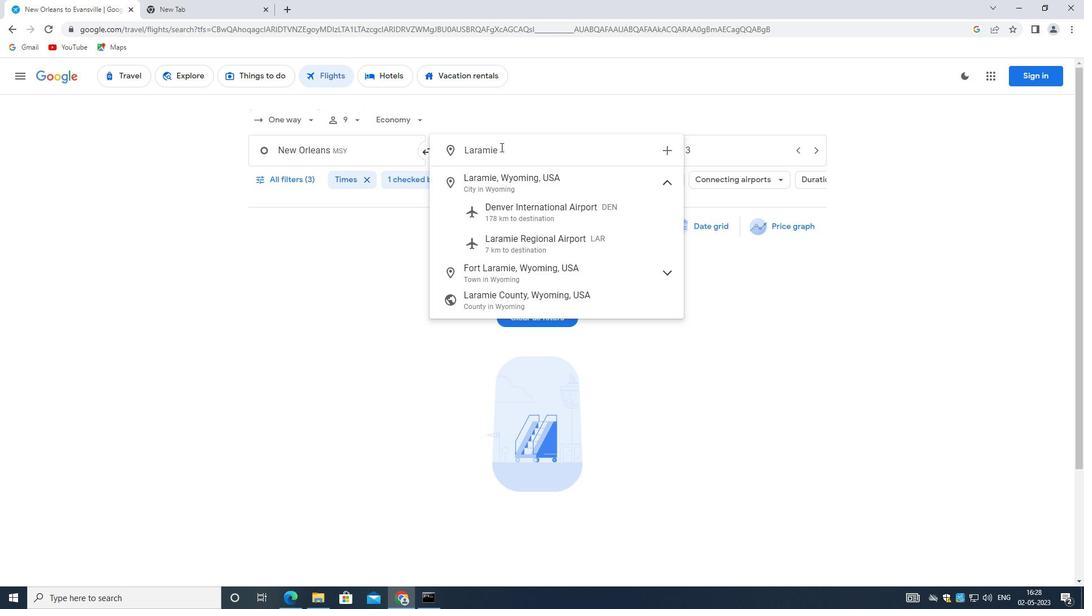 
Action: Mouse moved to (537, 174)
Screenshot: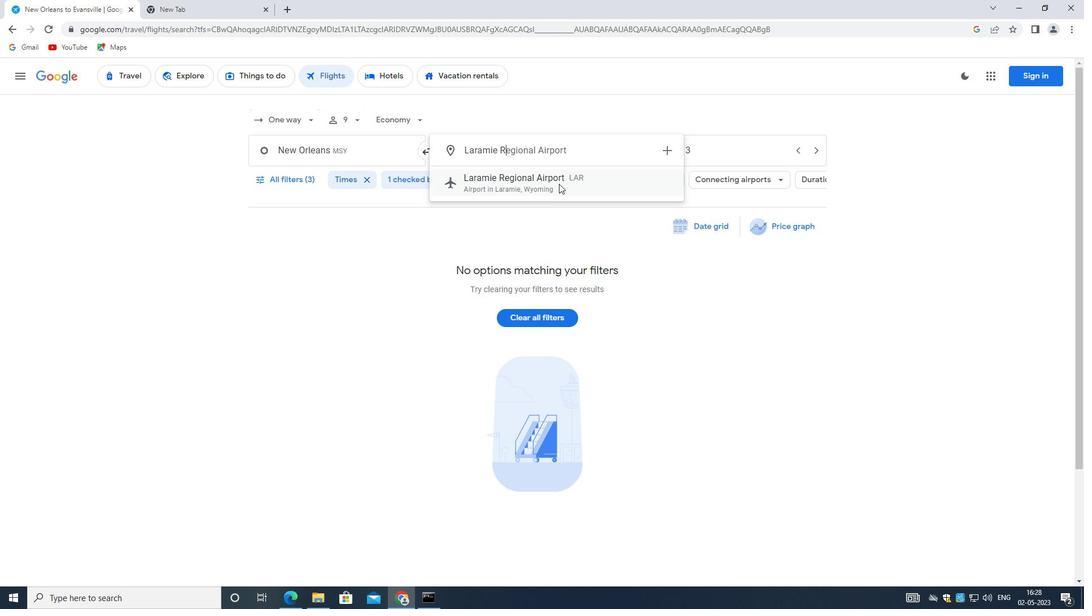 
Action: Mouse pressed left at (537, 174)
Screenshot: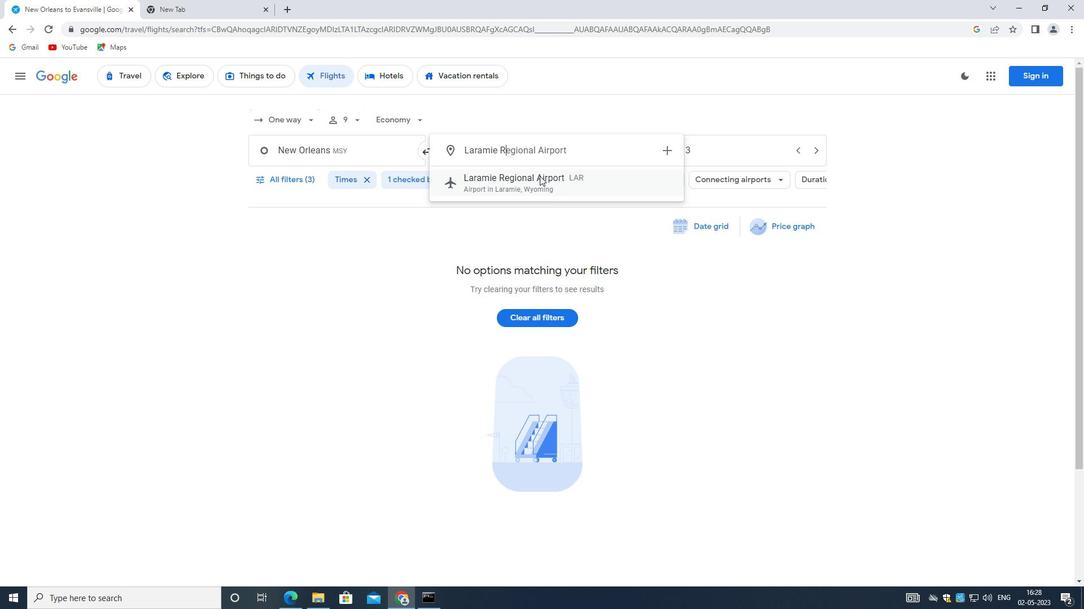 
Action: Mouse moved to (659, 150)
Screenshot: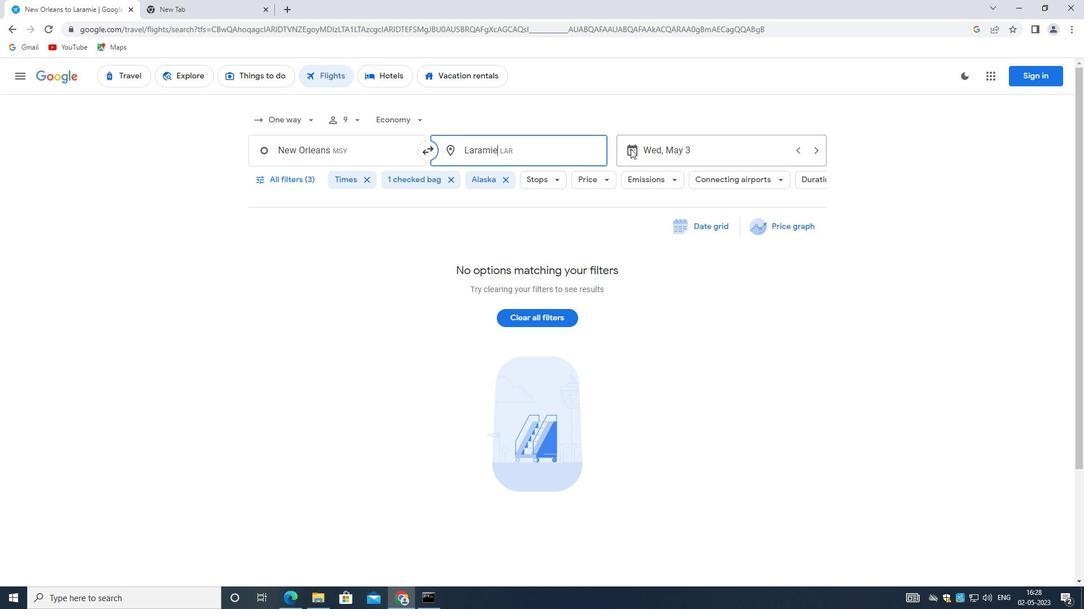 
Action: Mouse pressed left at (659, 150)
Screenshot: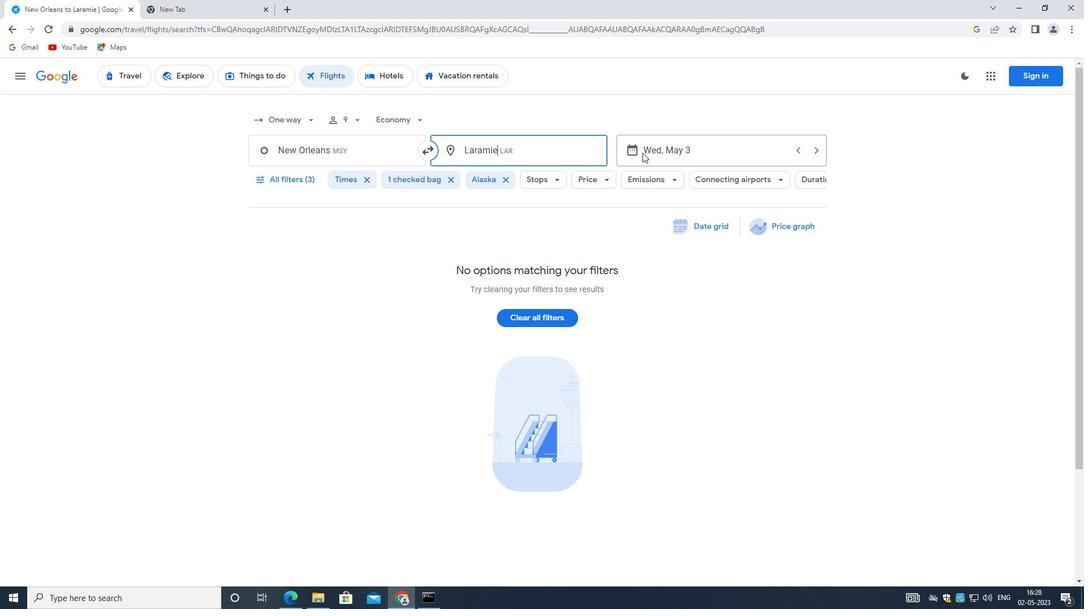 
Action: Mouse moved to (794, 424)
Screenshot: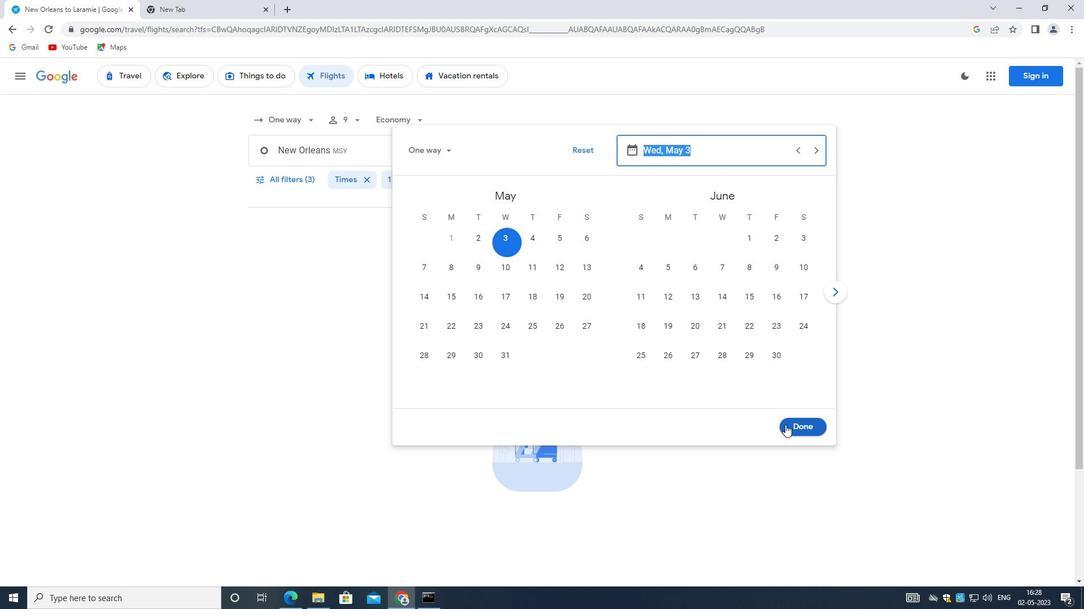 
Action: Mouse pressed left at (794, 424)
Screenshot: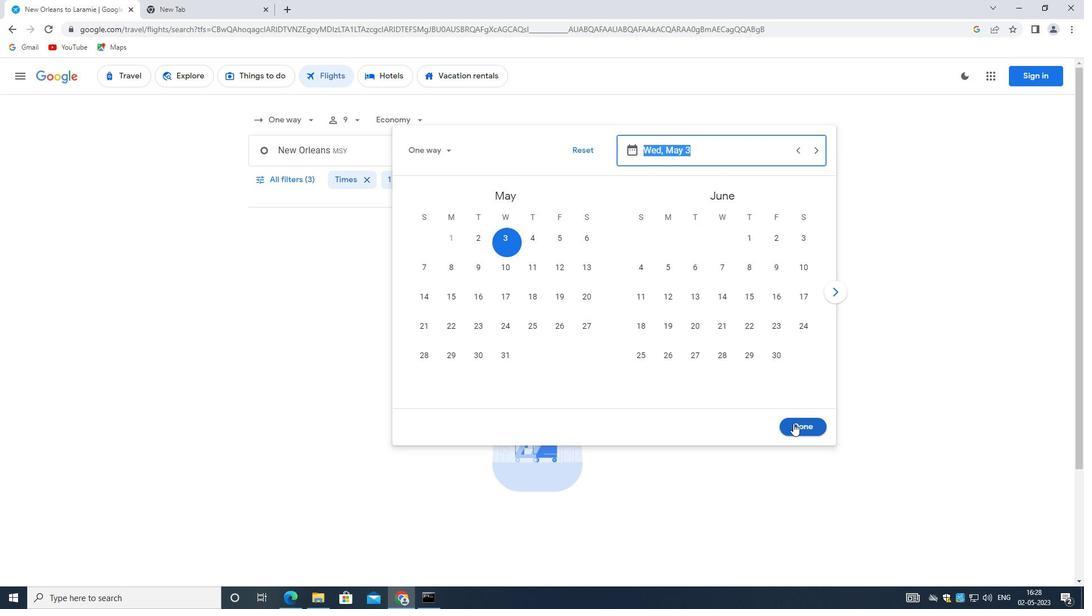 
Action: Mouse moved to (277, 181)
Screenshot: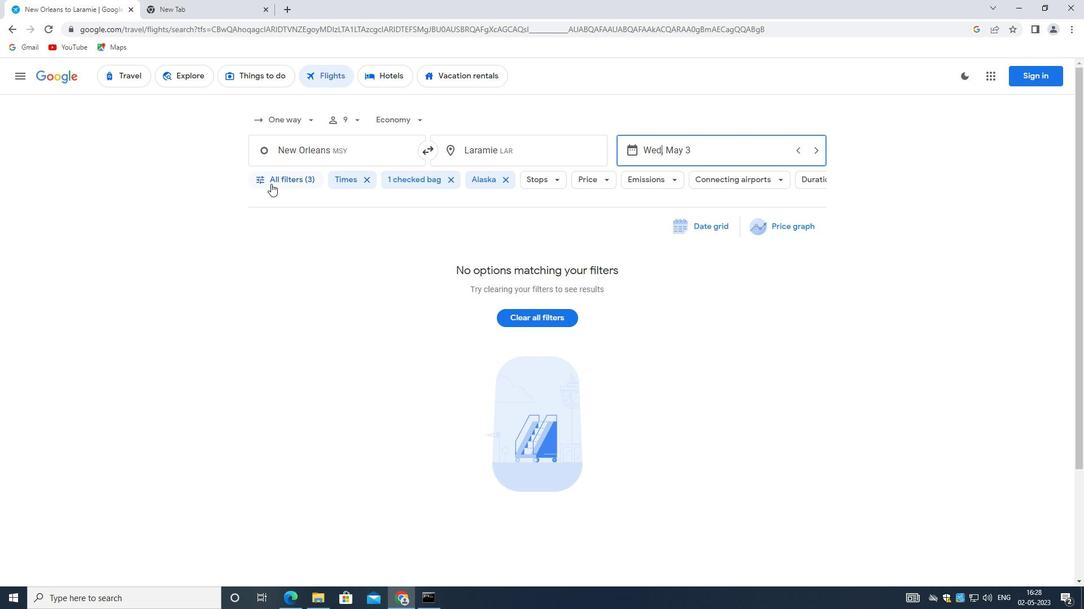 
Action: Mouse pressed left at (277, 181)
Screenshot: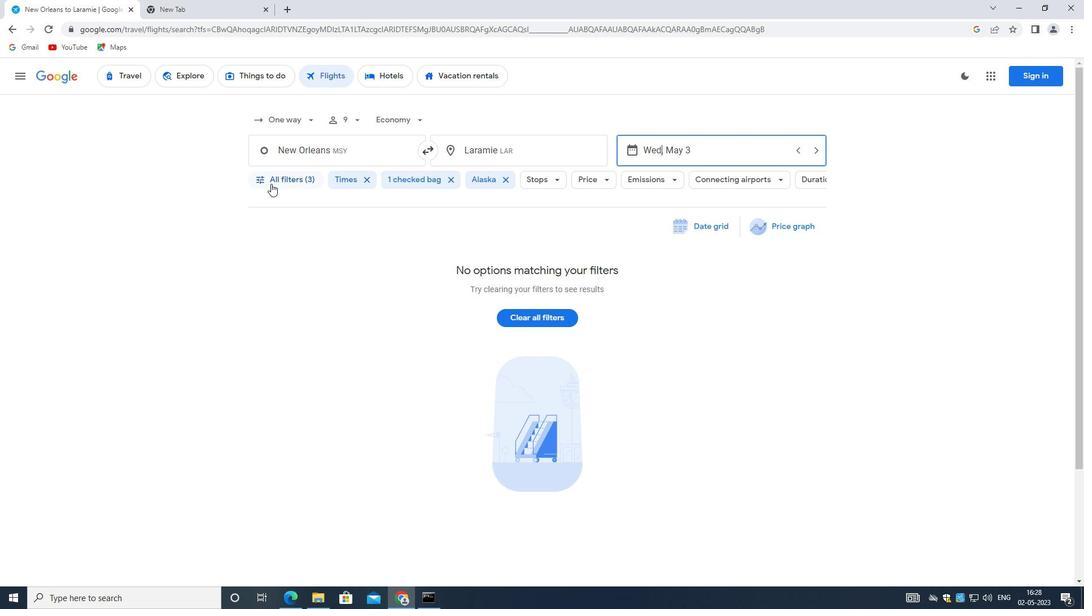 
Action: Mouse moved to (374, 419)
Screenshot: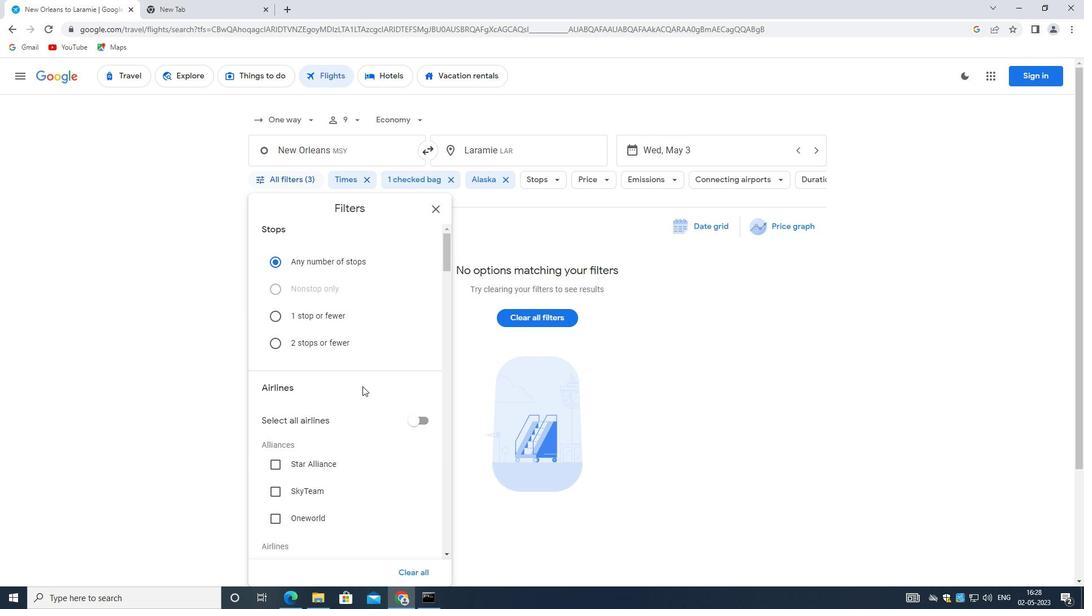 
Action: Mouse scrolled (374, 418) with delta (0, 0)
Screenshot: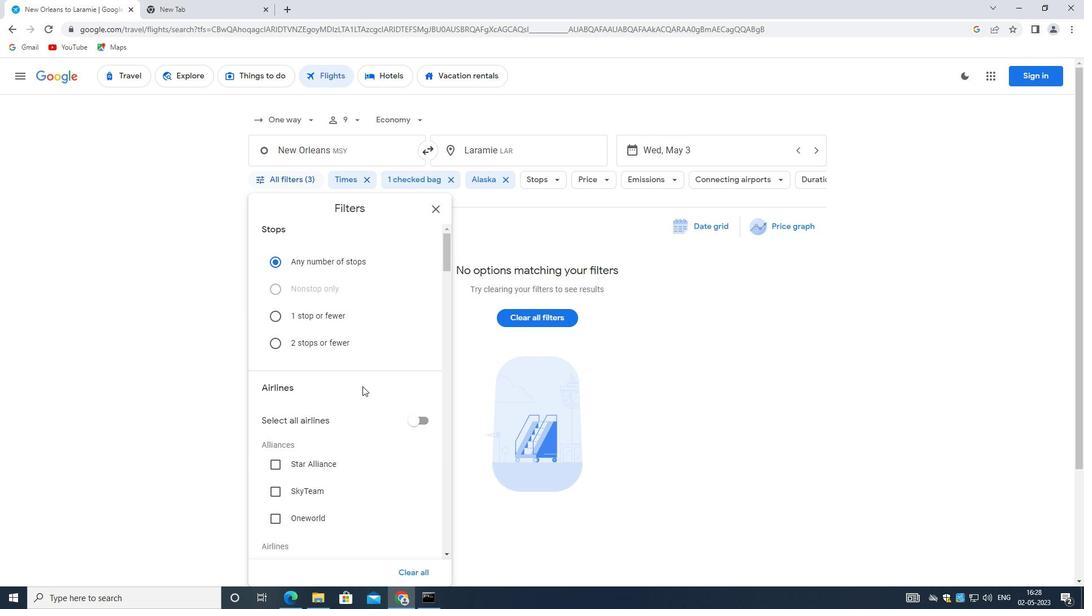 
Action: Mouse moved to (374, 419)
Screenshot: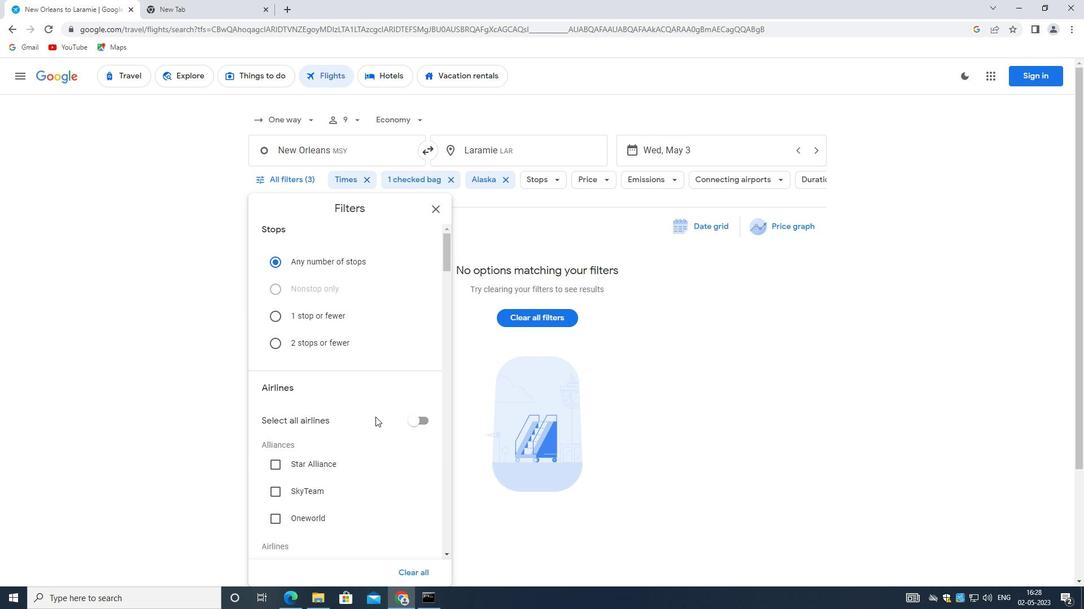 
Action: Mouse scrolled (374, 419) with delta (0, 0)
Screenshot: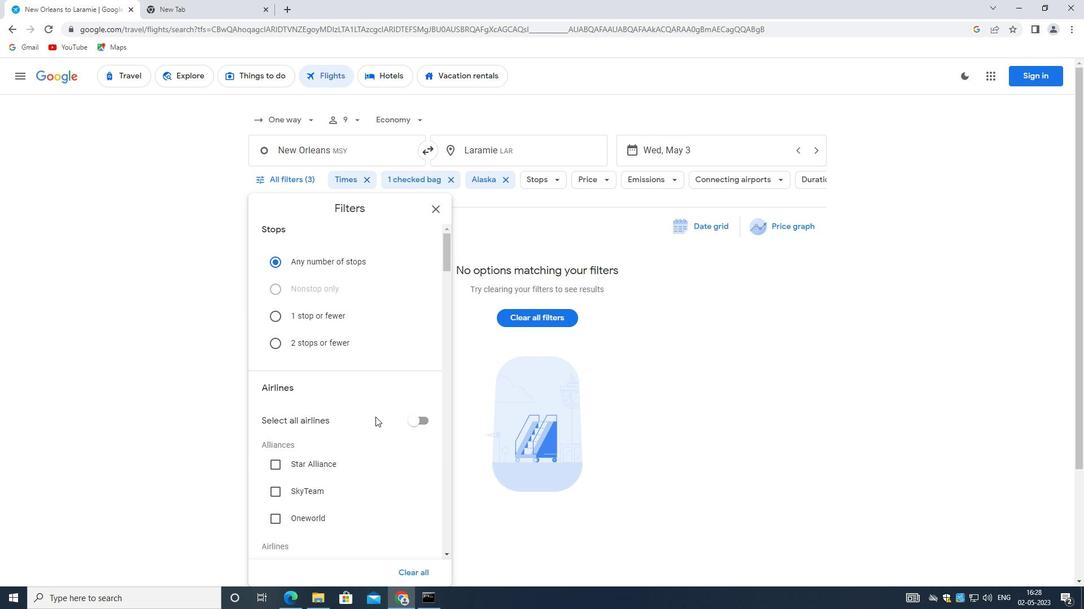 
Action: Mouse moved to (372, 419)
Screenshot: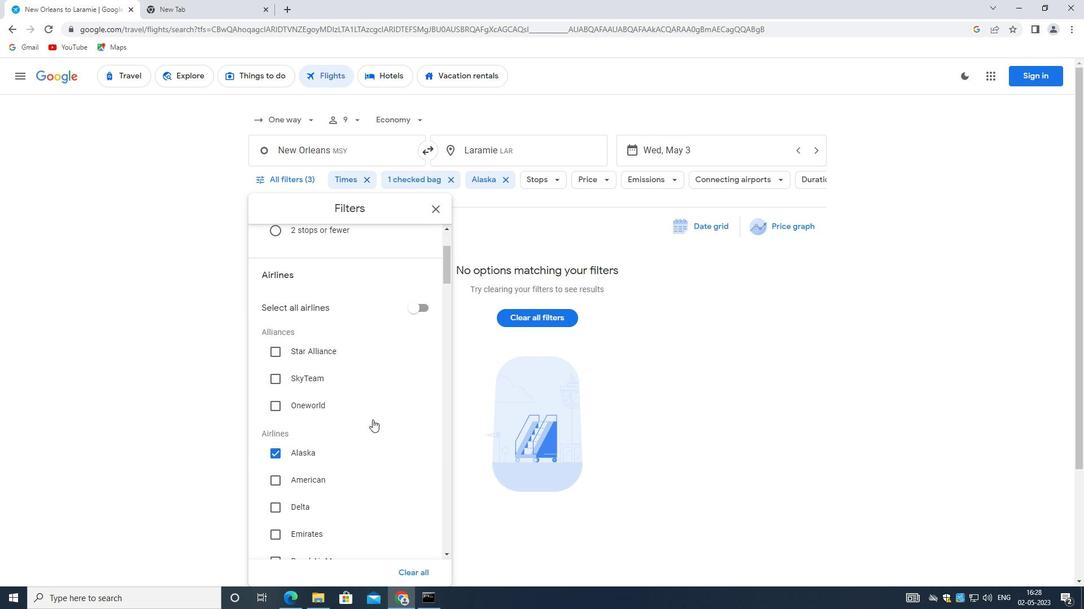 
Action: Mouse scrolled (372, 419) with delta (0, 0)
Screenshot: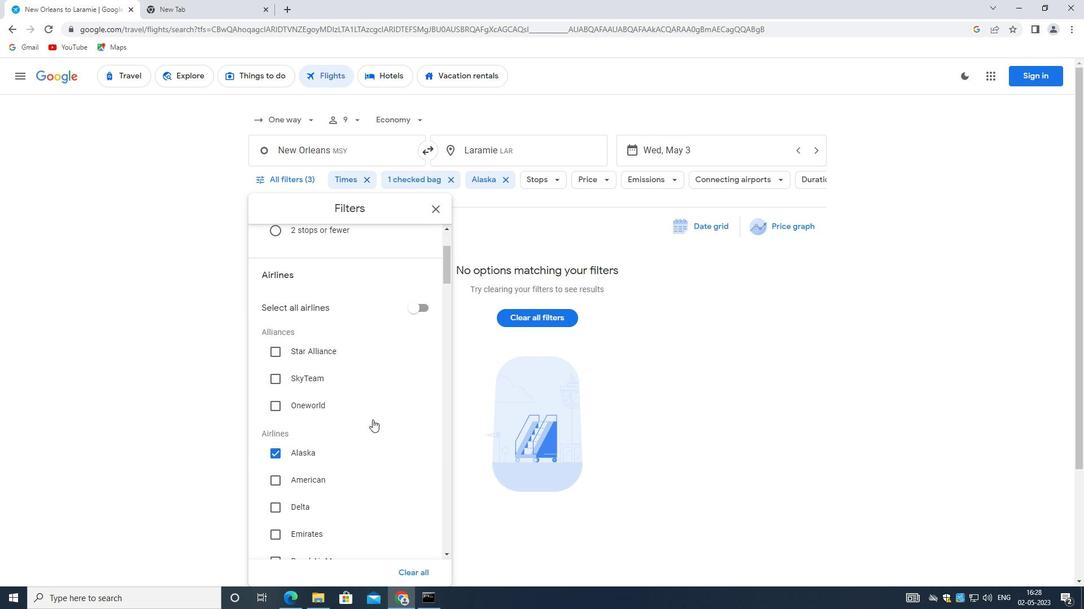 
Action: Mouse moved to (372, 416)
Screenshot: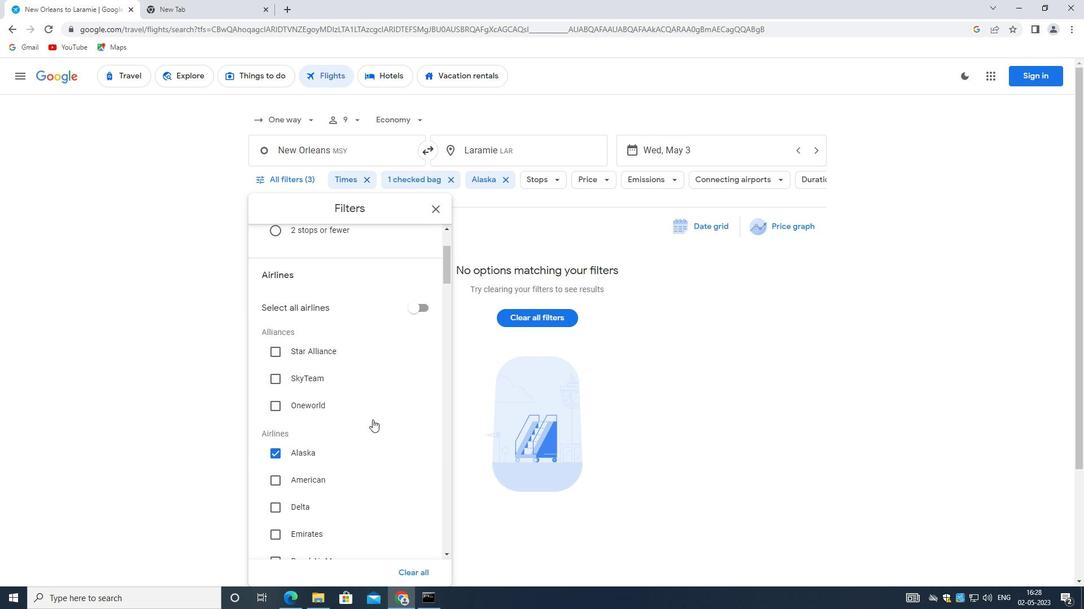 
Action: Mouse scrolled (372, 417) with delta (0, 0)
Screenshot: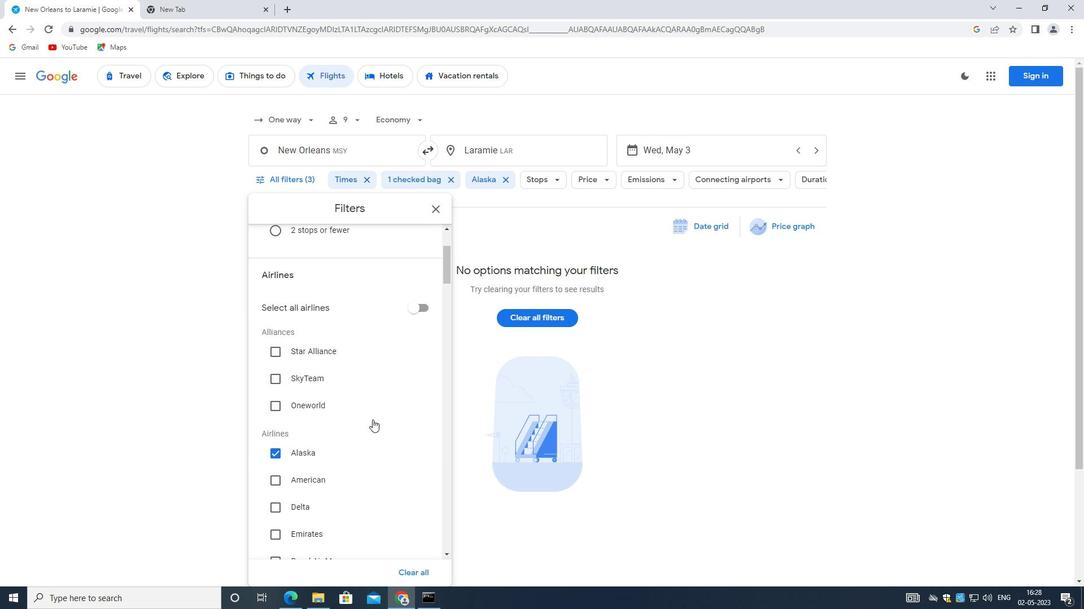 
Action: Mouse moved to (372, 413)
Screenshot: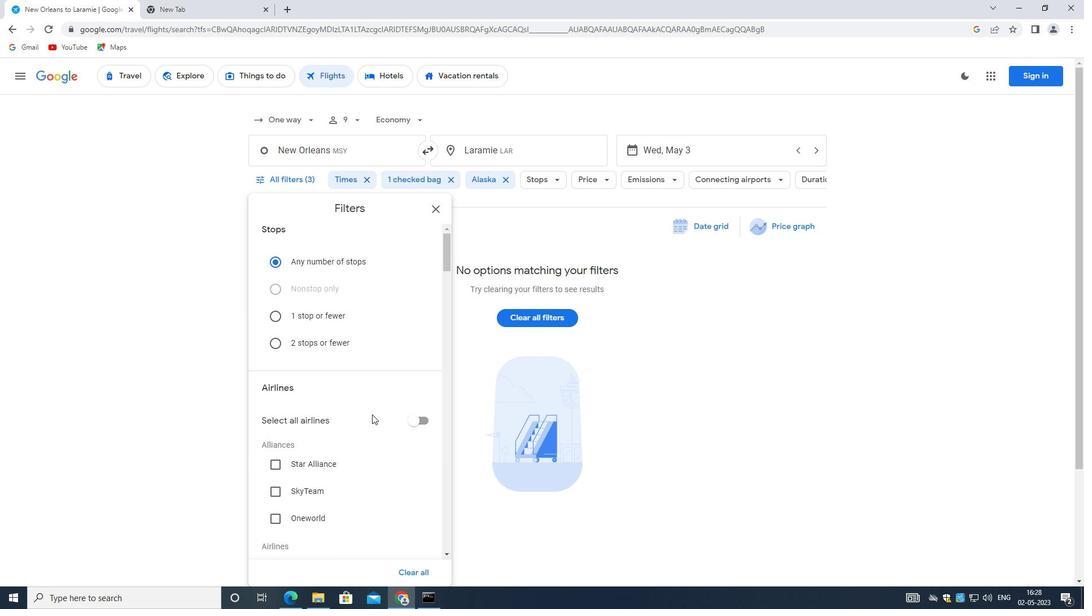 
Action: Mouse scrolled (372, 413) with delta (0, 0)
Screenshot: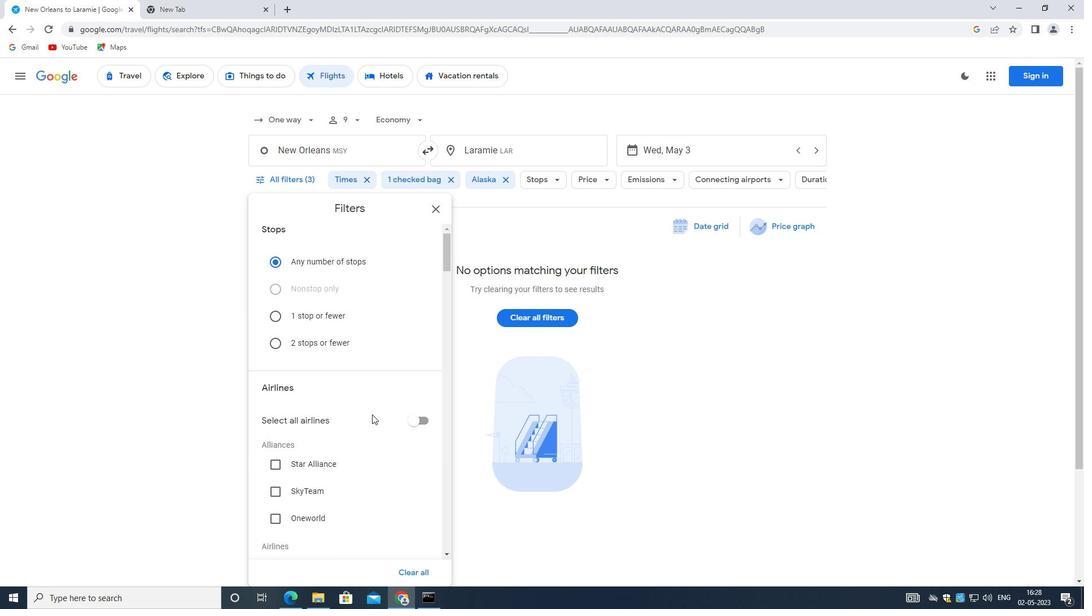 
Action: Mouse moved to (372, 413)
Screenshot: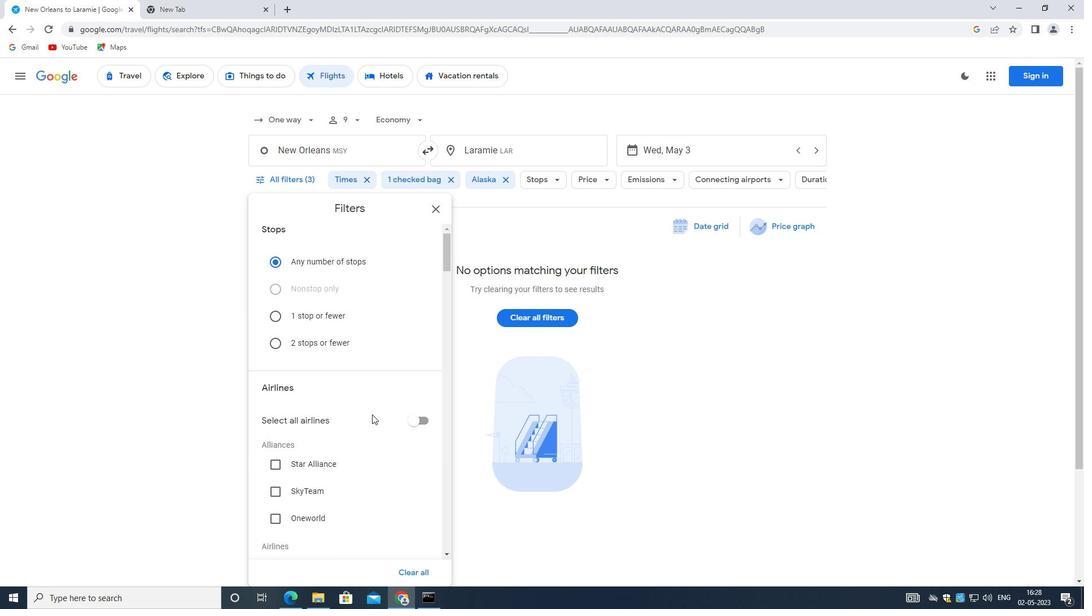 
Action: Mouse scrolled (372, 412) with delta (0, 0)
Screenshot: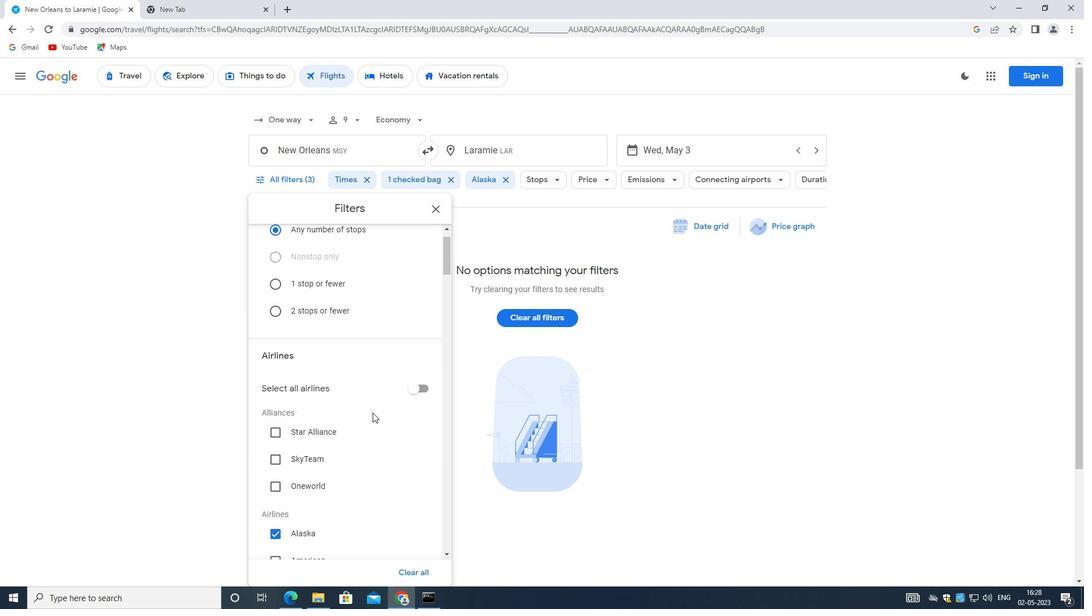 
Action: Mouse scrolled (372, 412) with delta (0, 0)
Screenshot: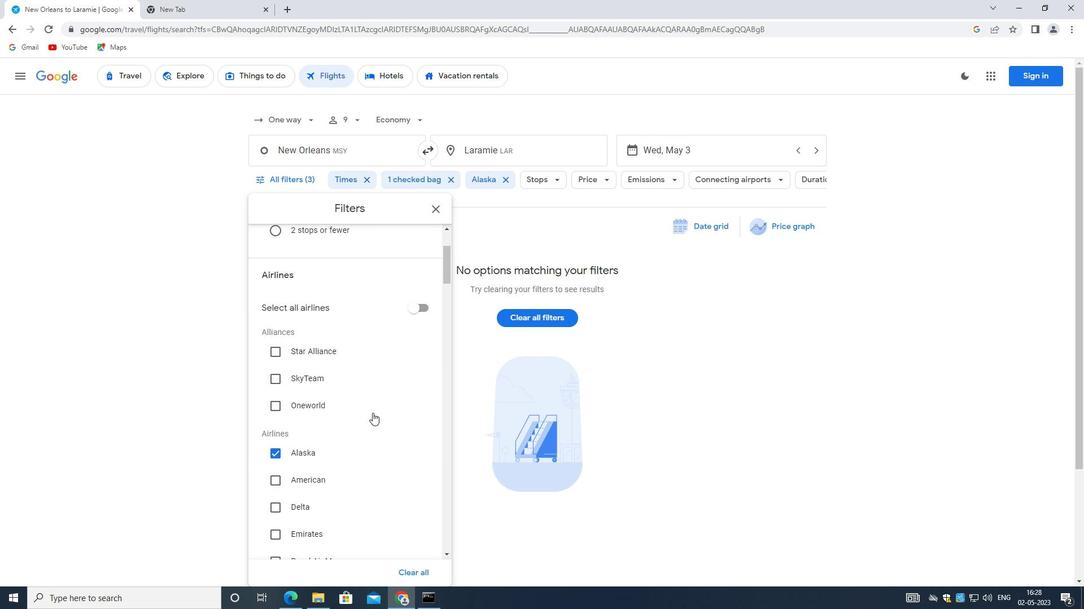 
Action: Mouse scrolled (372, 412) with delta (0, 0)
Screenshot: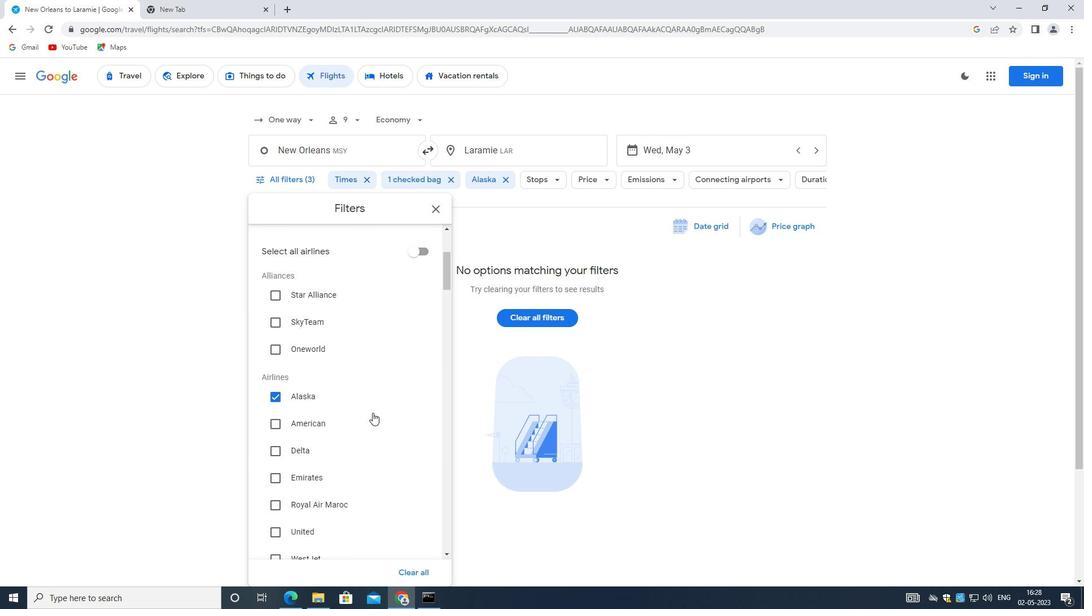 
Action: Mouse scrolled (372, 412) with delta (0, 0)
Screenshot: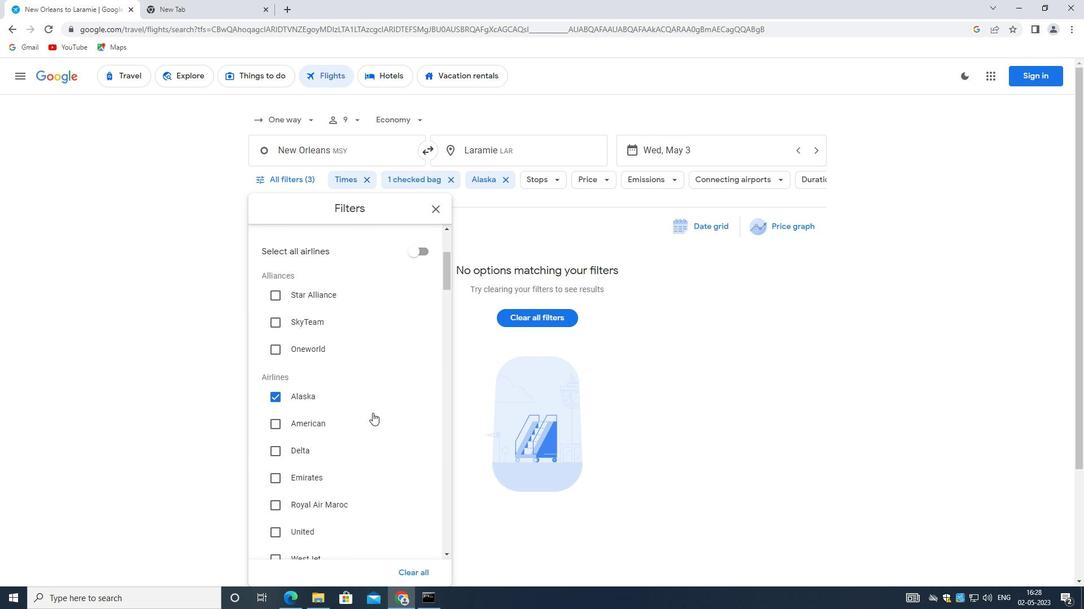 
Action: Mouse moved to (408, 446)
Screenshot: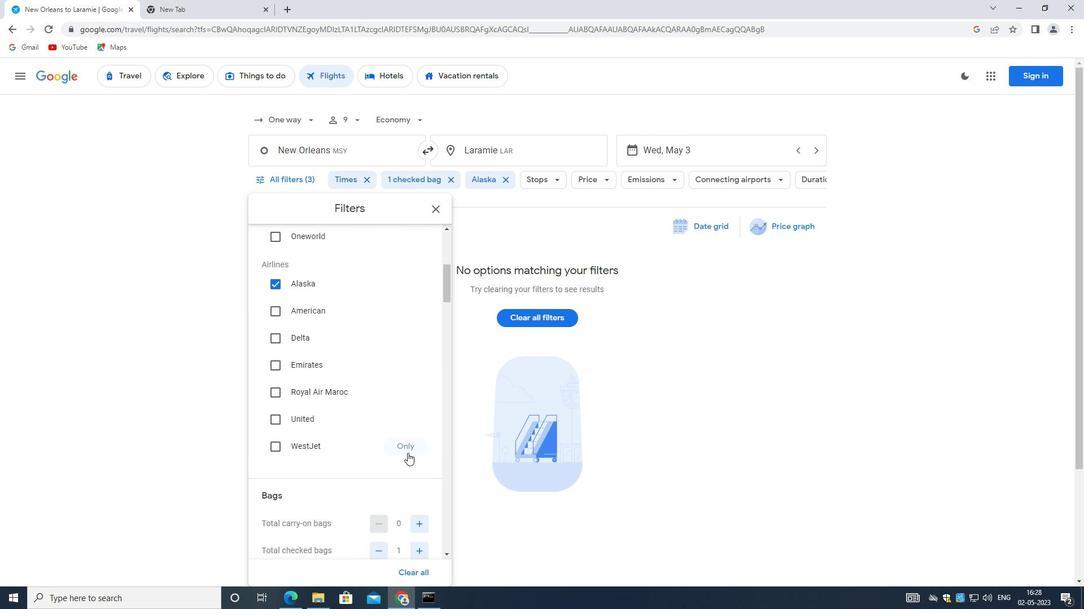 
Action: Mouse pressed left at (408, 446)
Screenshot: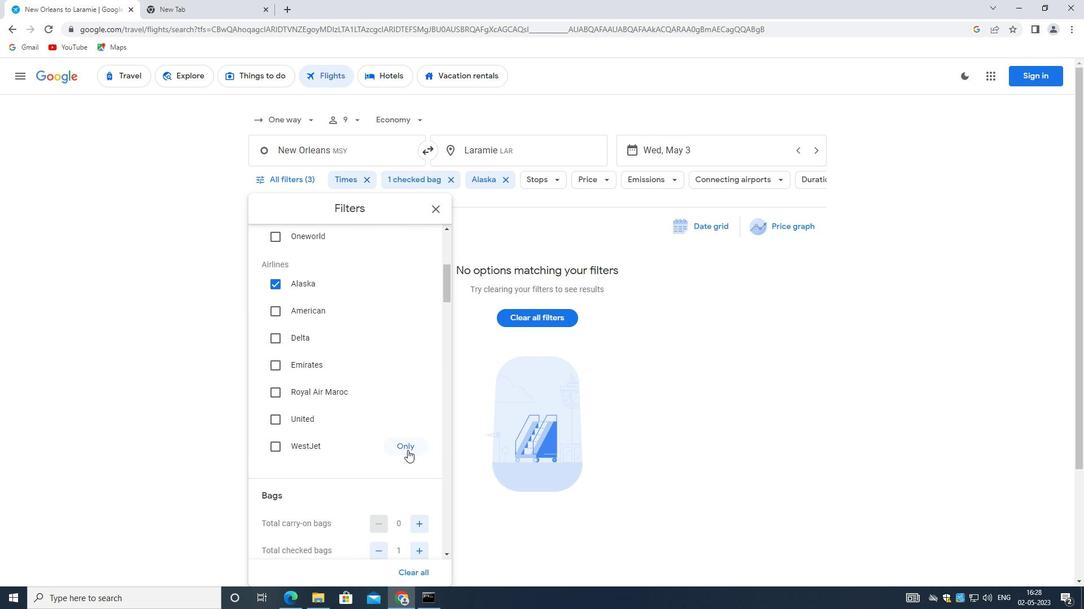 
Action: Mouse moved to (343, 393)
Screenshot: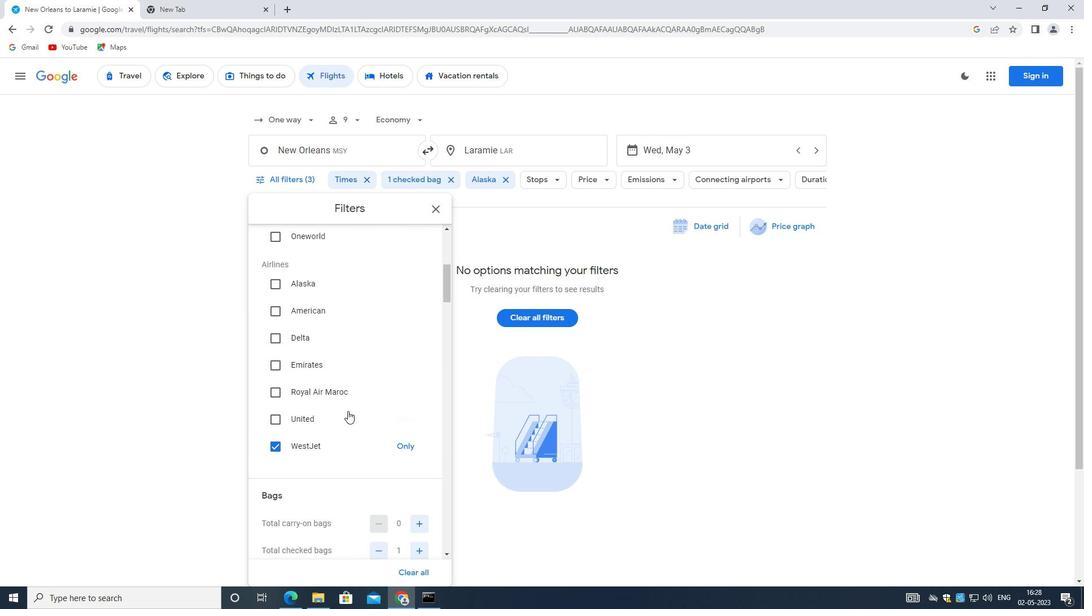 
Action: Mouse scrolled (343, 394) with delta (0, 0)
Screenshot: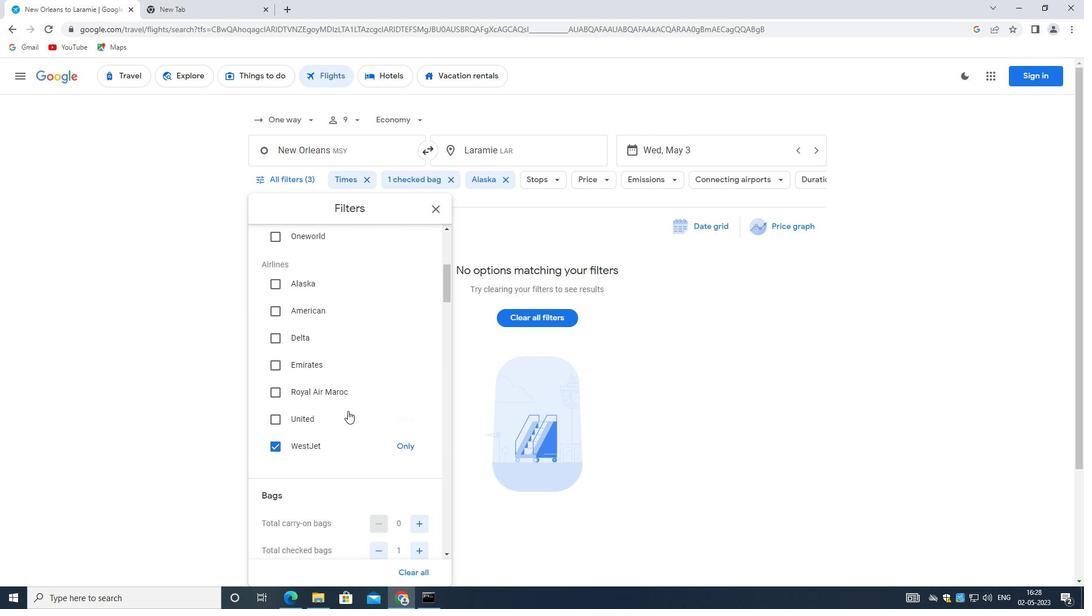 
Action: Mouse moved to (341, 387)
Screenshot: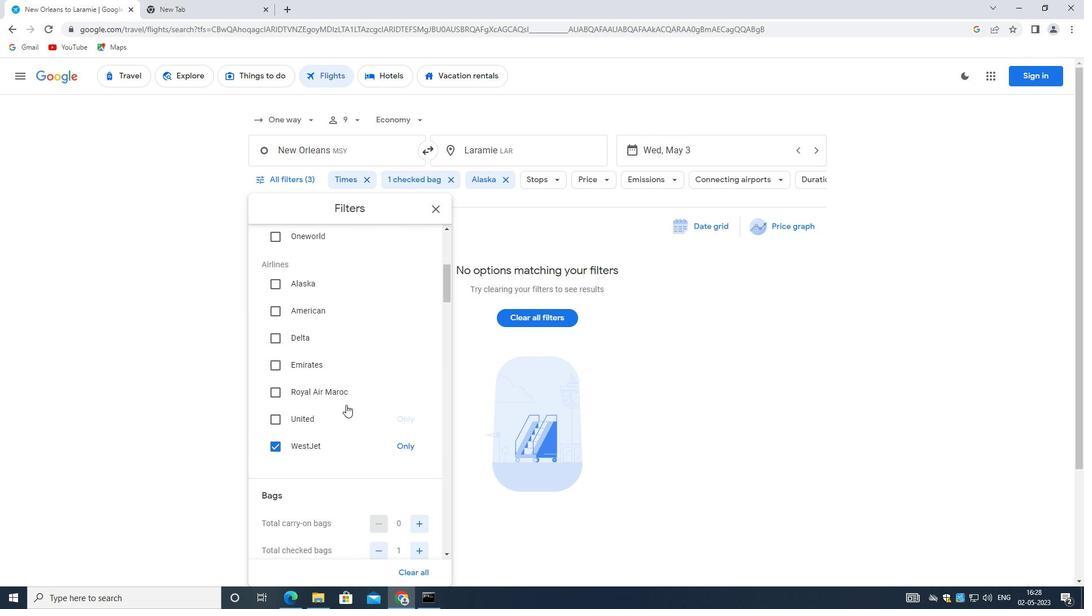 
Action: Mouse scrolled (341, 387) with delta (0, 0)
Screenshot: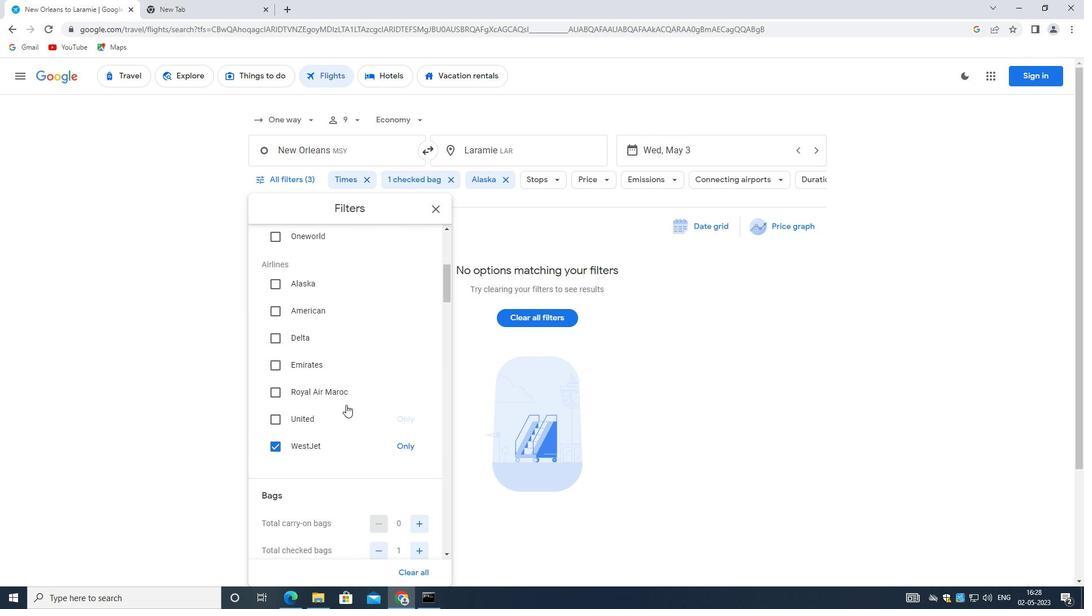 
Action: Mouse moved to (341, 385)
Screenshot: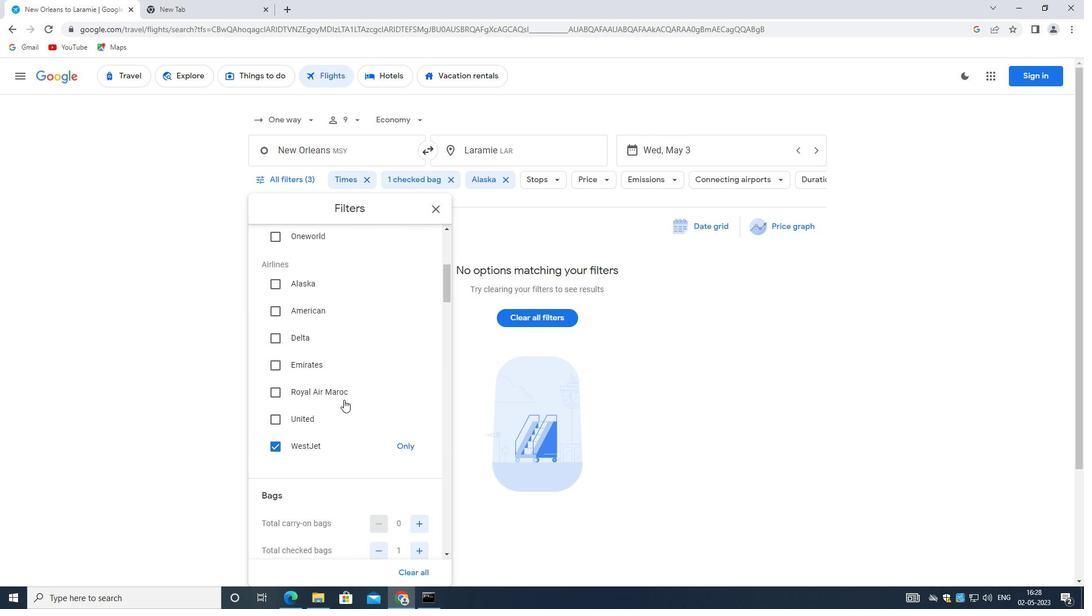 
Action: Mouse scrolled (341, 384) with delta (0, 0)
Screenshot: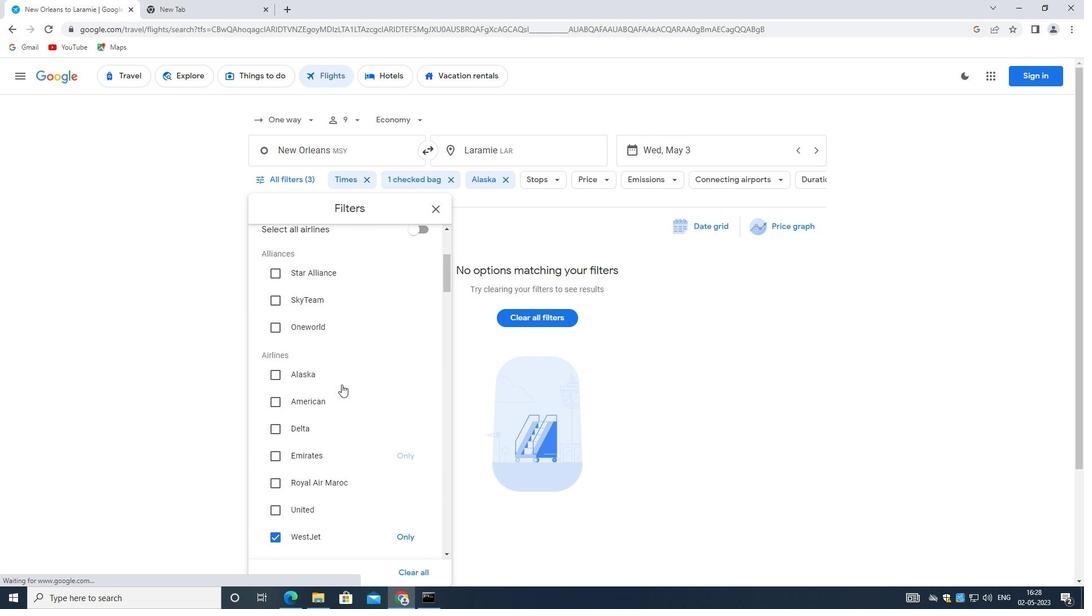 
Action: Mouse scrolled (341, 384) with delta (0, 0)
Screenshot: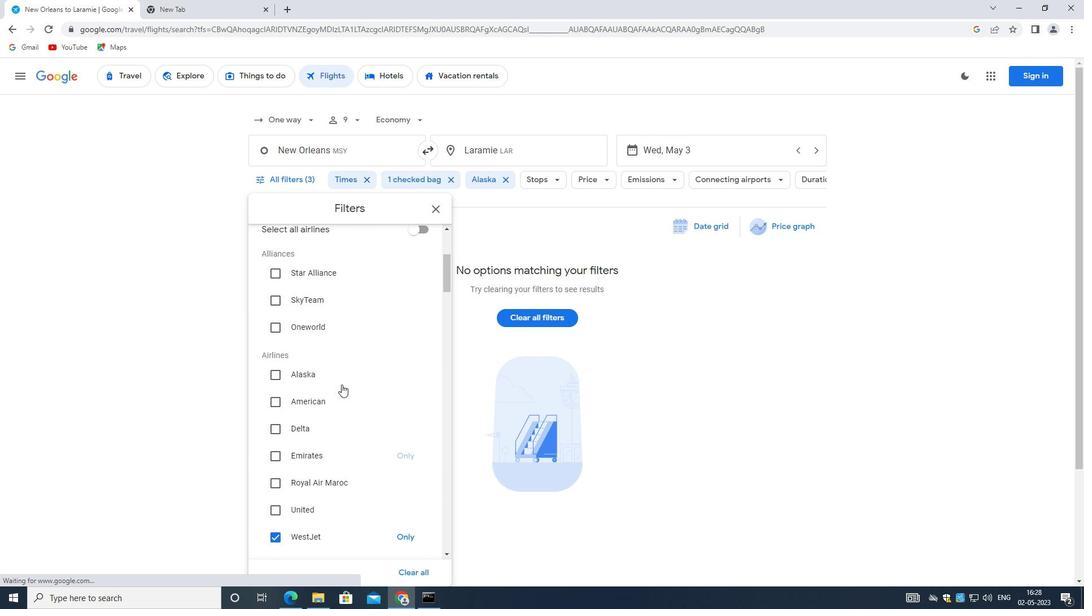 
Action: Mouse scrolled (341, 384) with delta (0, 0)
Screenshot: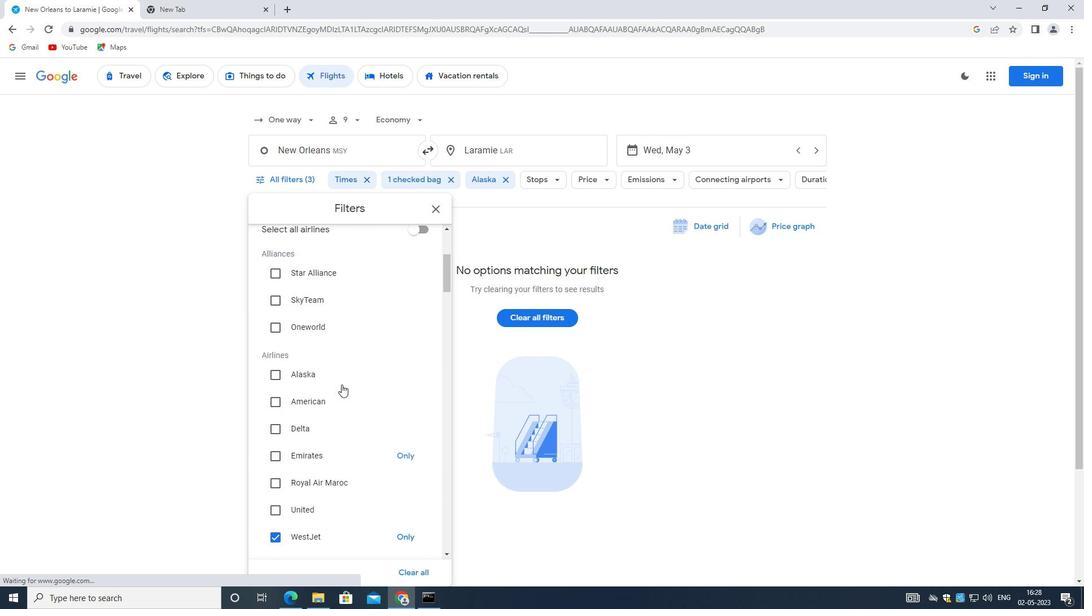
Action: Mouse moved to (342, 386)
Screenshot: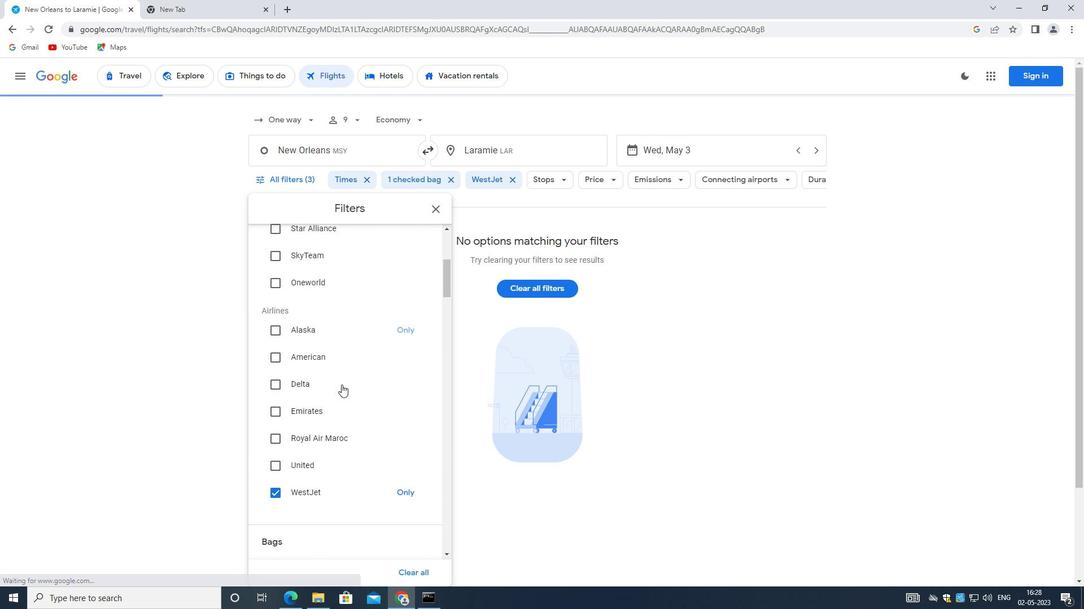 
Action: Mouse scrolled (342, 386) with delta (0, 0)
Screenshot: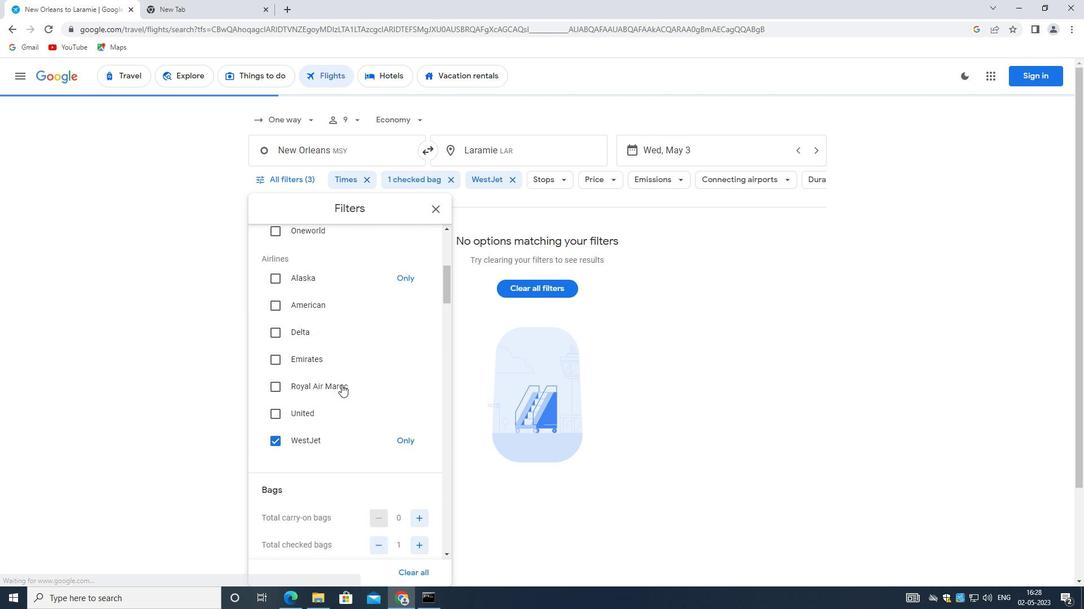 
Action: Mouse moved to (420, 442)
Screenshot: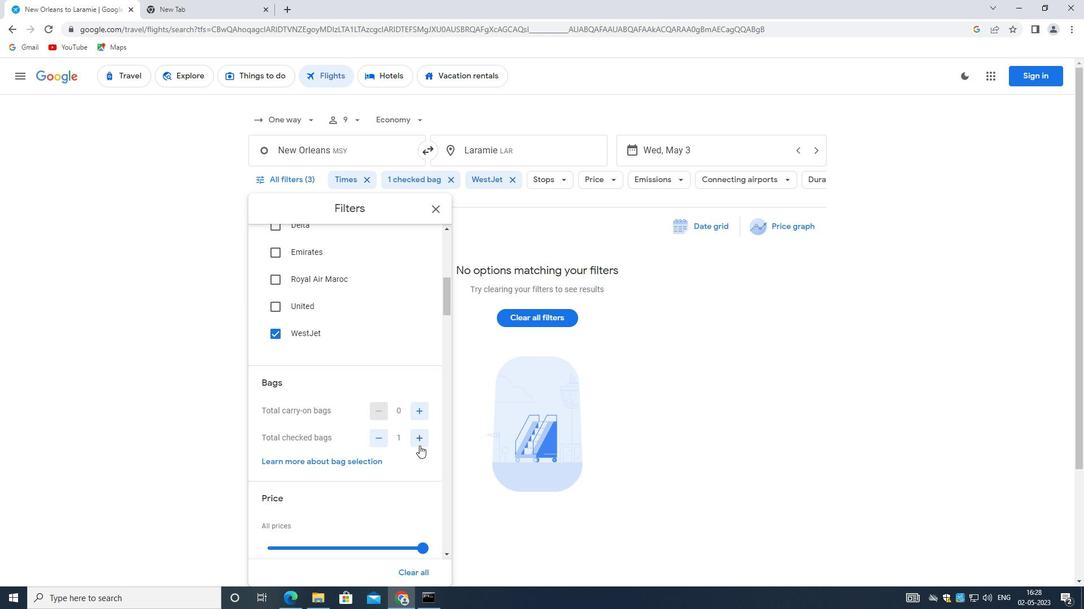 
Action: Mouse pressed left at (420, 442)
Screenshot: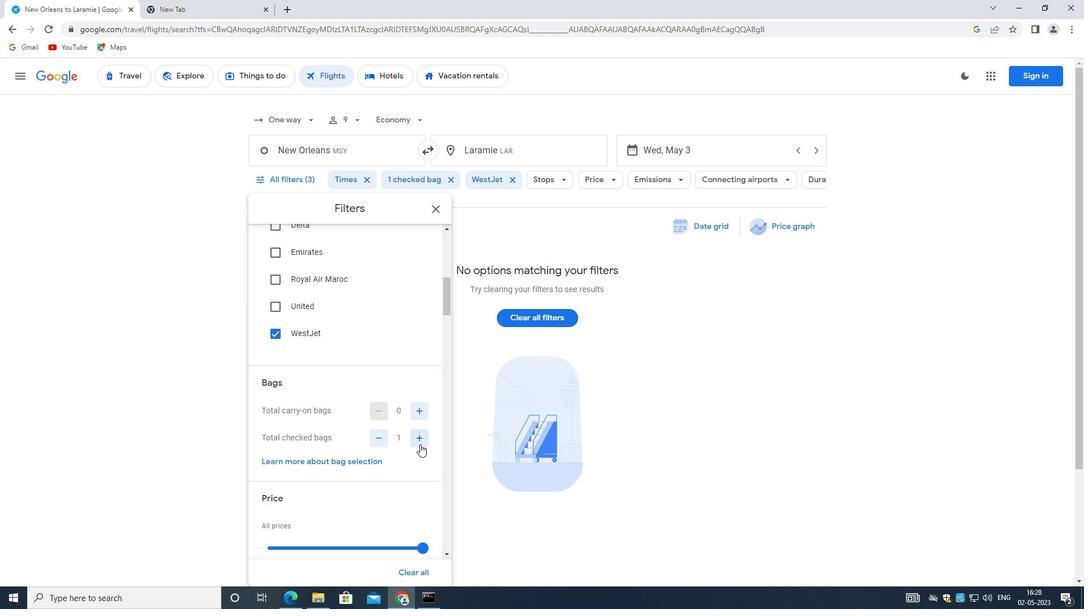 
Action: Mouse moved to (420, 442)
Screenshot: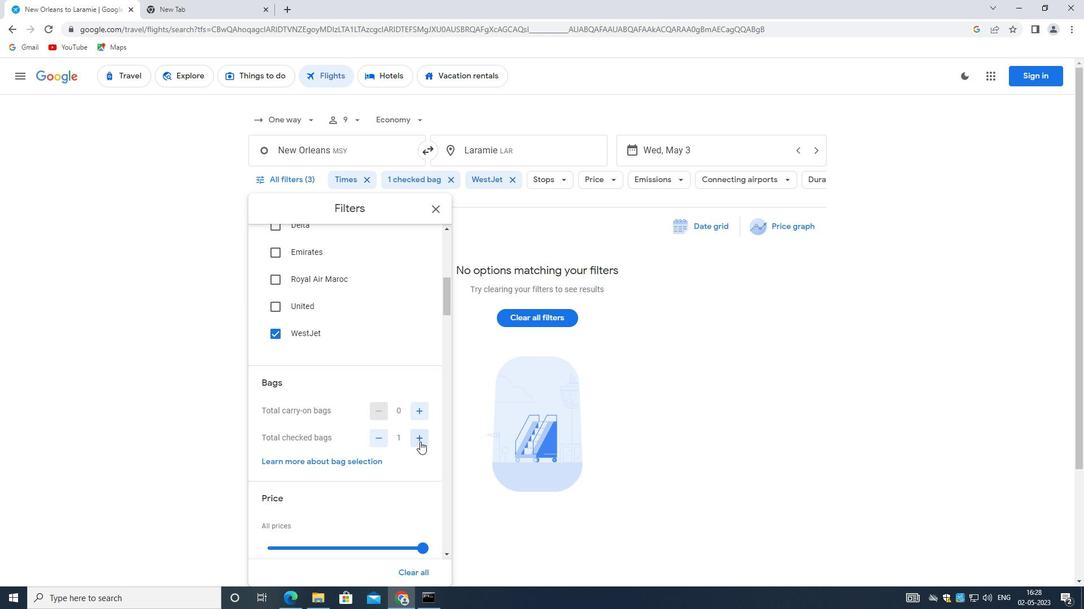 
Action: Mouse pressed left at (420, 442)
Screenshot: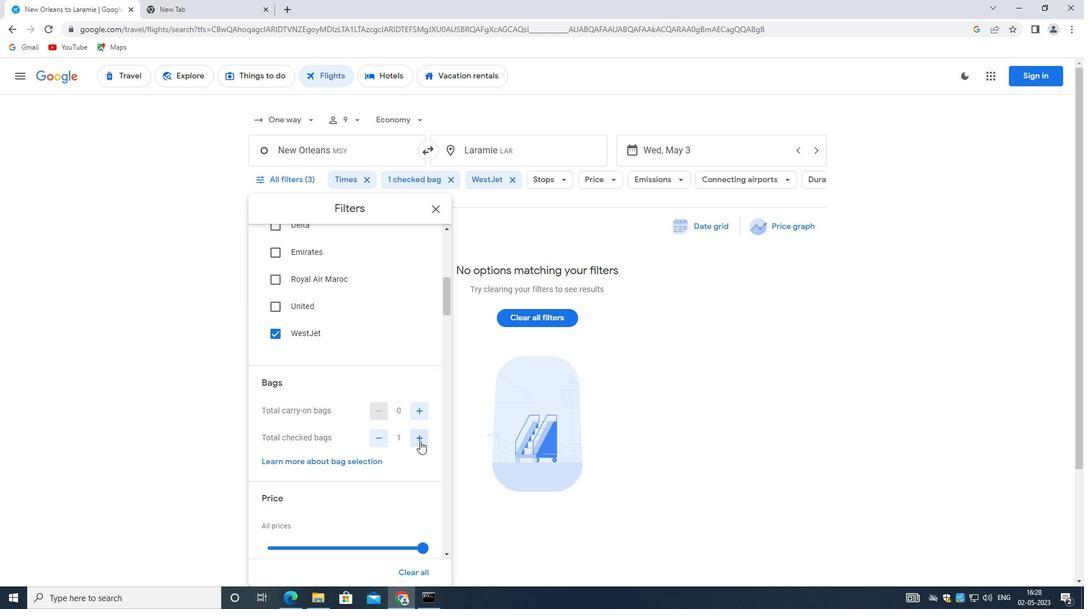 
Action: Mouse moved to (420, 441)
Screenshot: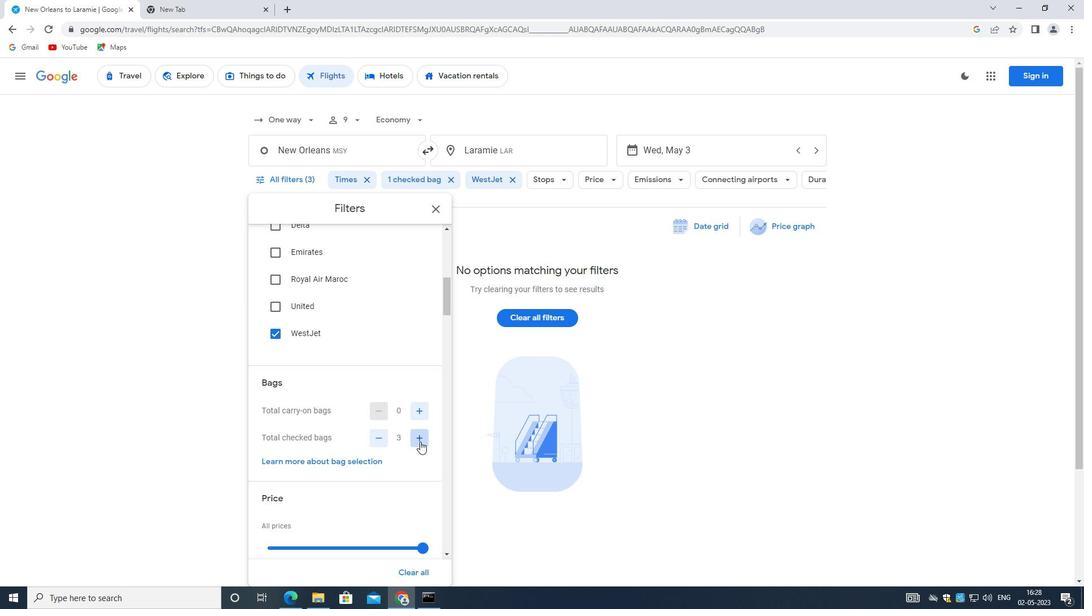 
Action: Mouse pressed left at (420, 441)
Screenshot: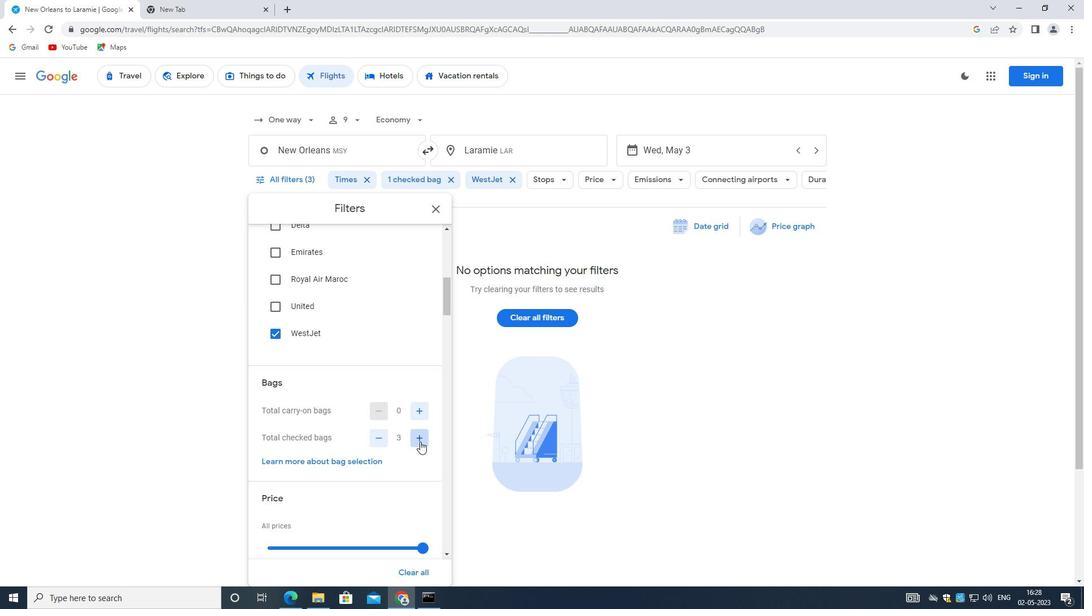 
Action: Mouse pressed left at (420, 441)
Screenshot: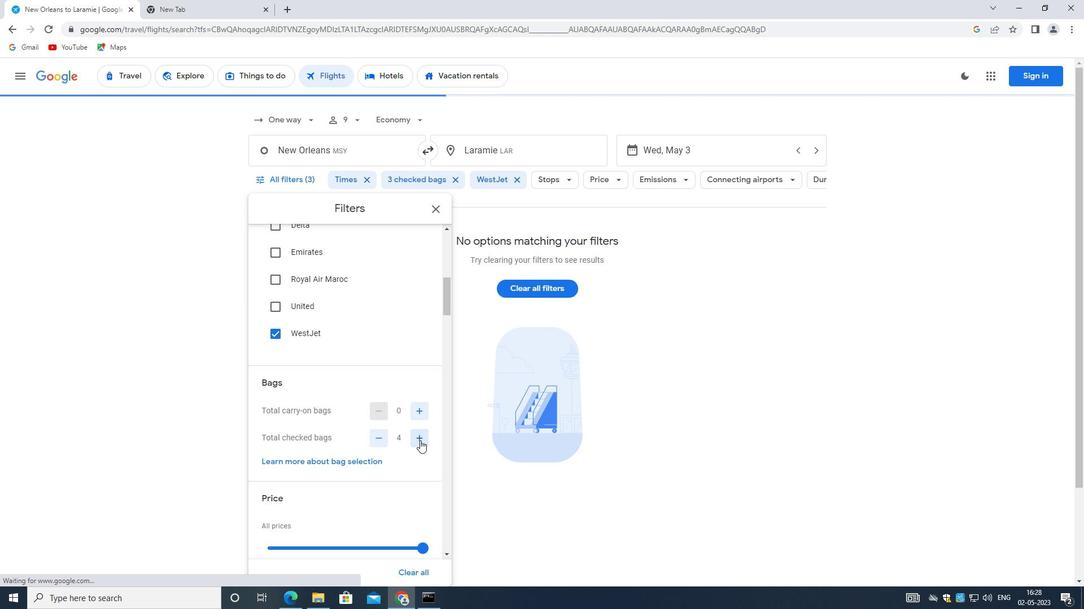 
Action: Mouse moved to (420, 439)
Screenshot: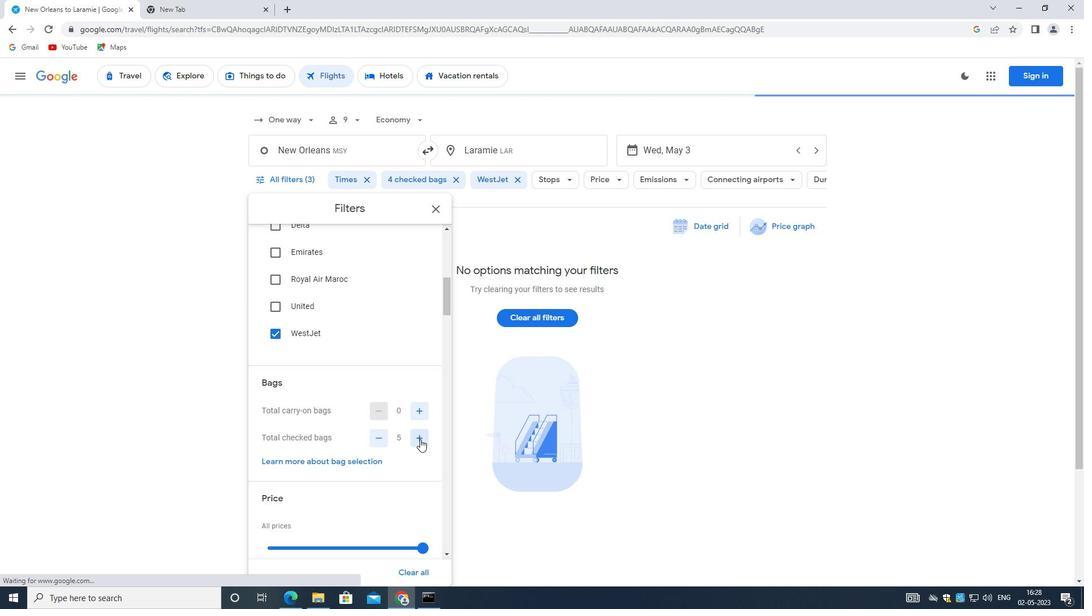 
Action: Mouse pressed left at (420, 439)
Screenshot: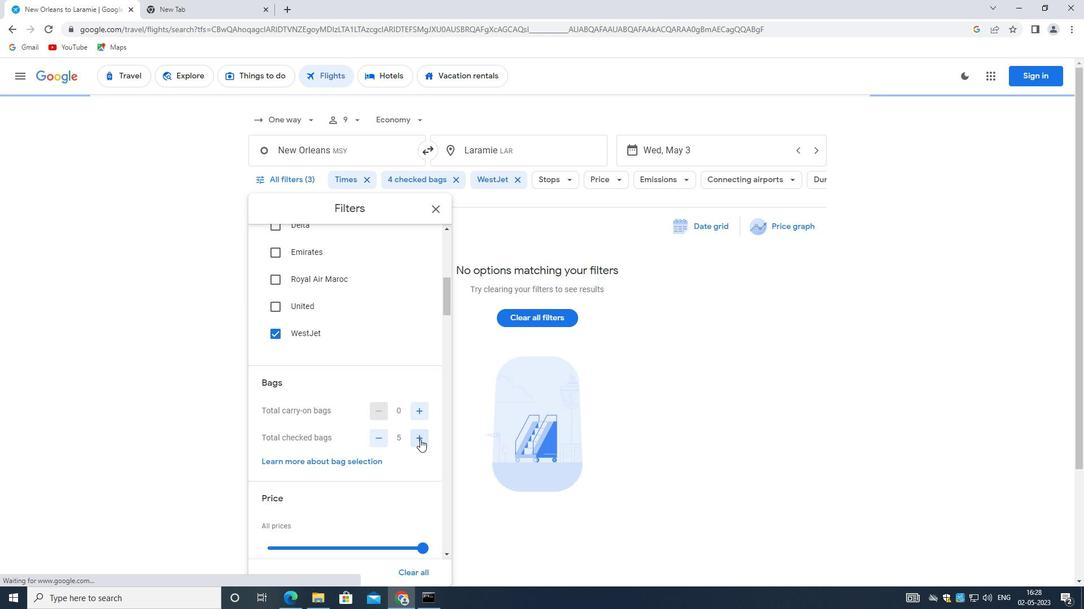 
Action: Mouse moved to (367, 402)
Screenshot: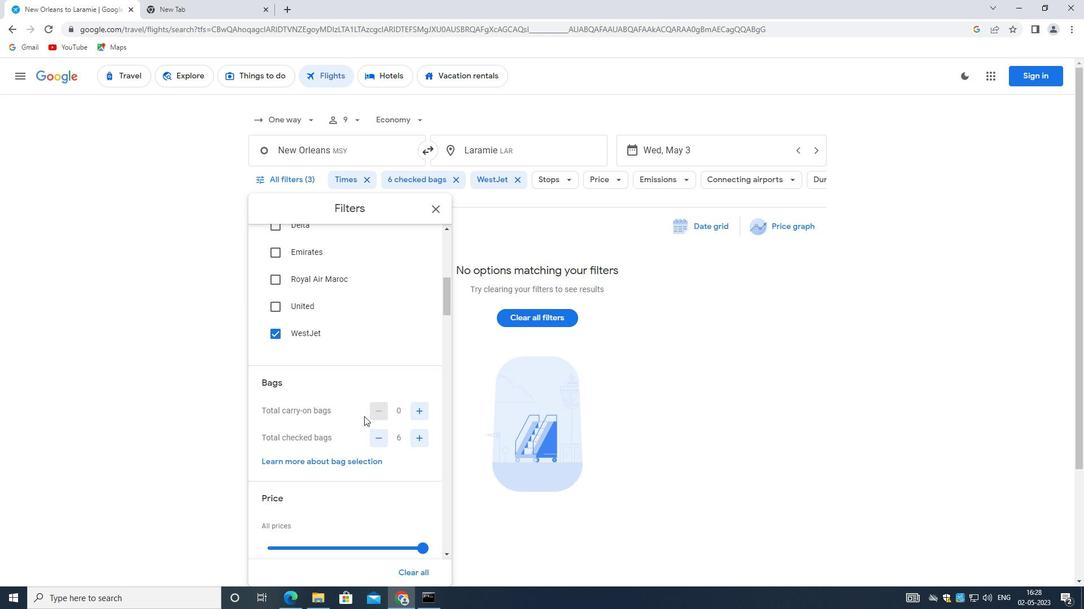
Action: Mouse scrolled (367, 402) with delta (0, 0)
Screenshot: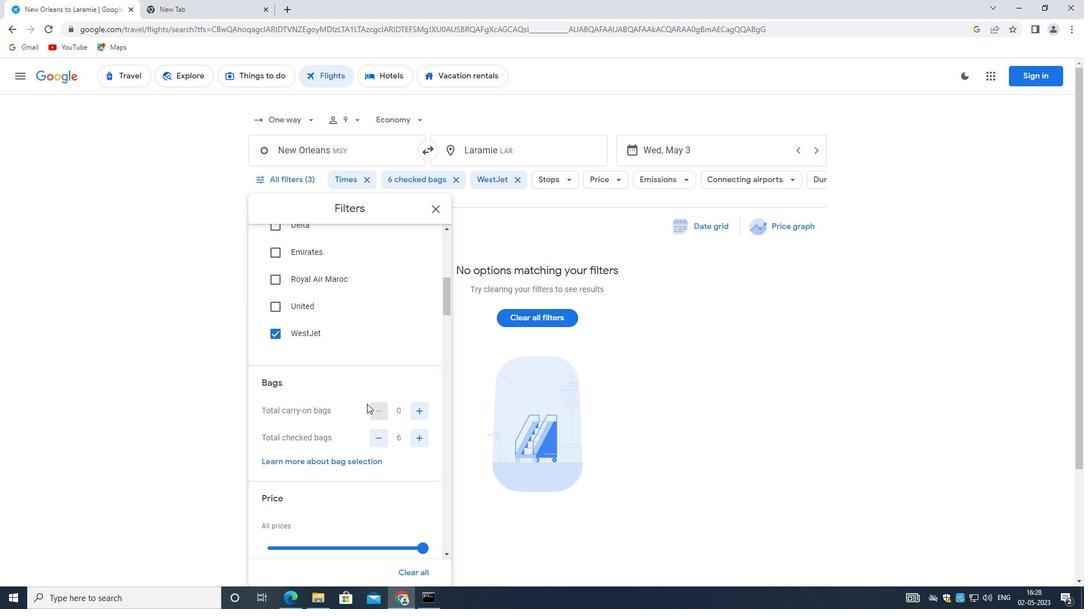 
Action: Mouse moved to (367, 402)
Screenshot: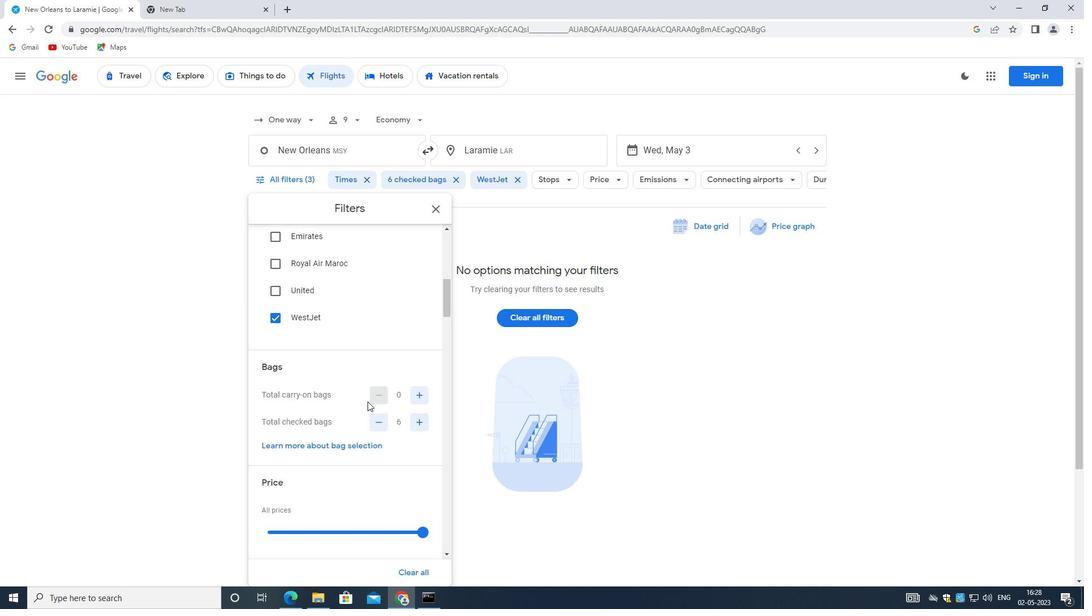
Action: Mouse scrolled (367, 401) with delta (0, 0)
Screenshot: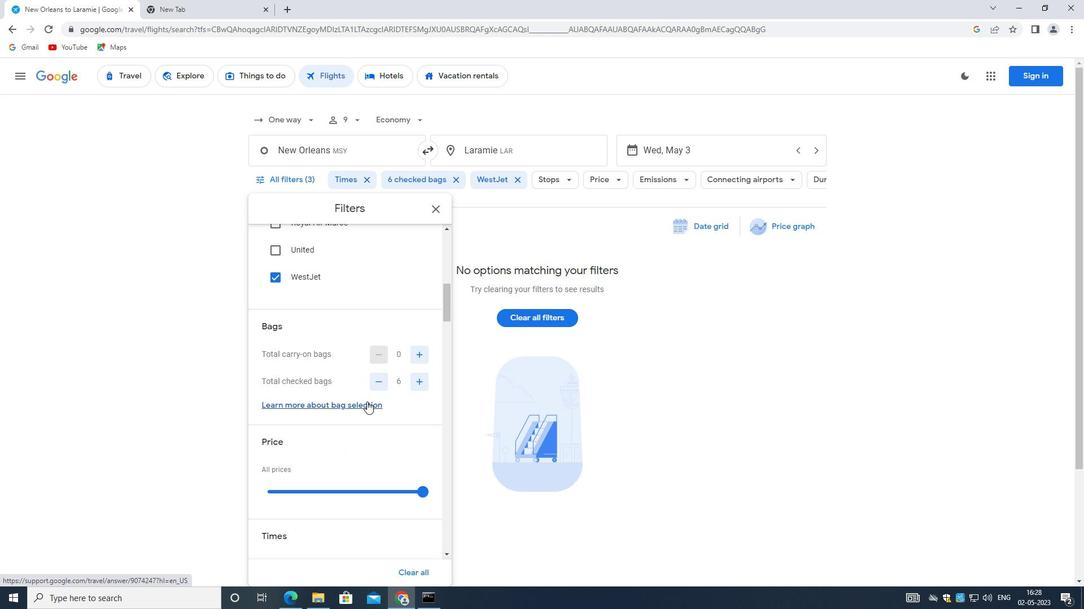 
Action: Mouse moved to (363, 401)
Screenshot: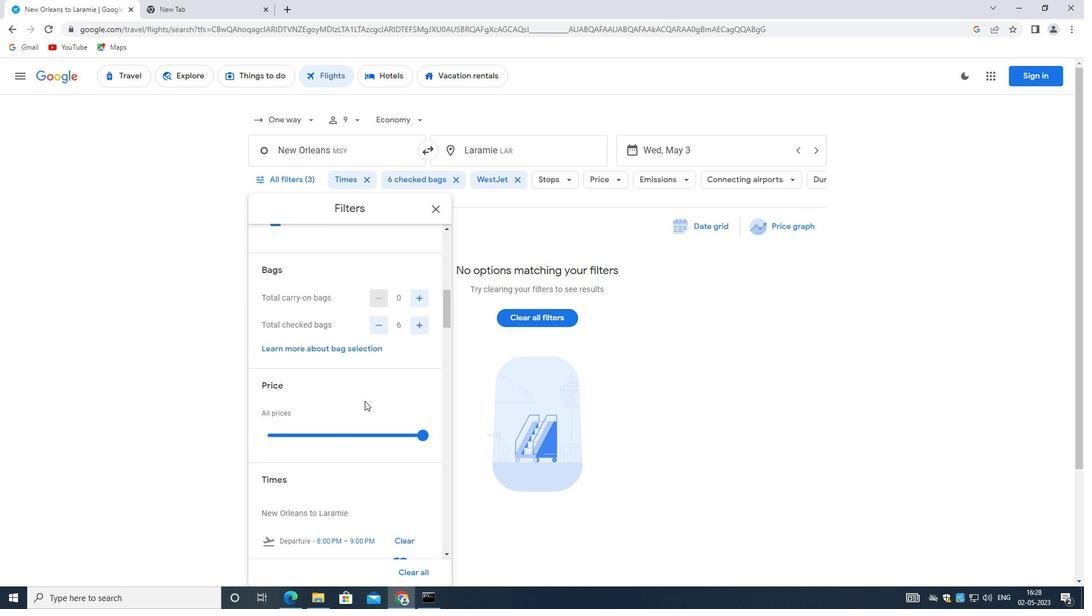 
Action: Mouse scrolled (363, 400) with delta (0, 0)
Screenshot: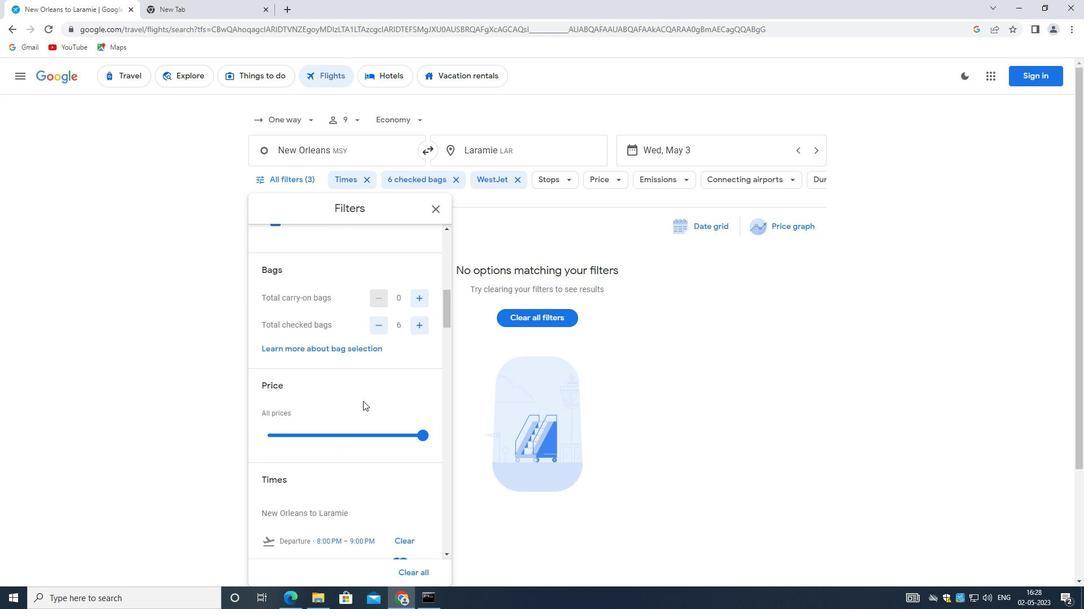 
Action: Mouse moved to (362, 401)
Screenshot: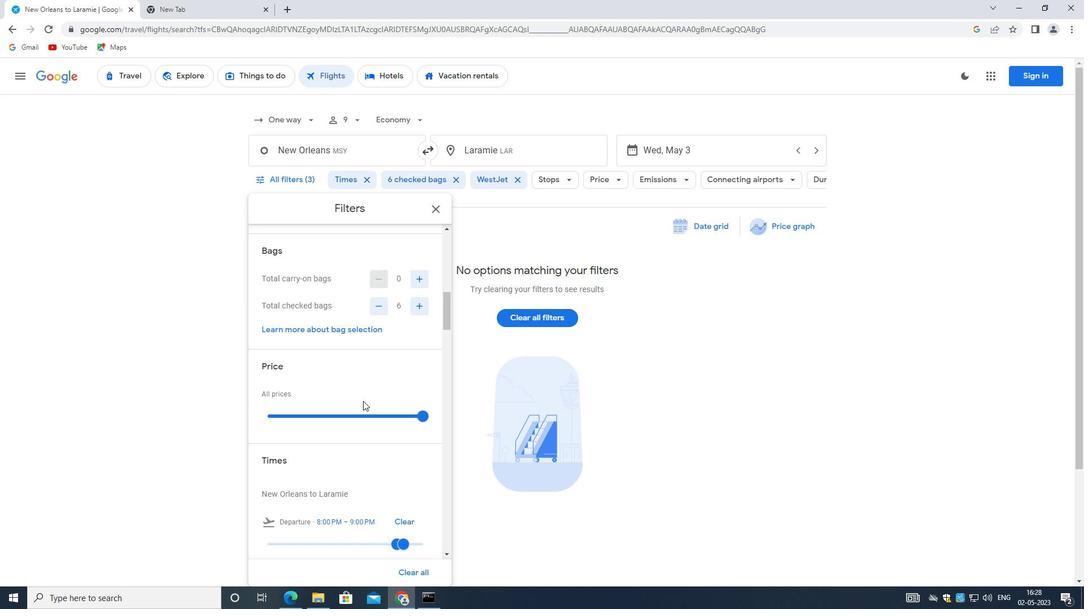 
Action: Mouse scrolled (362, 400) with delta (0, 0)
Screenshot: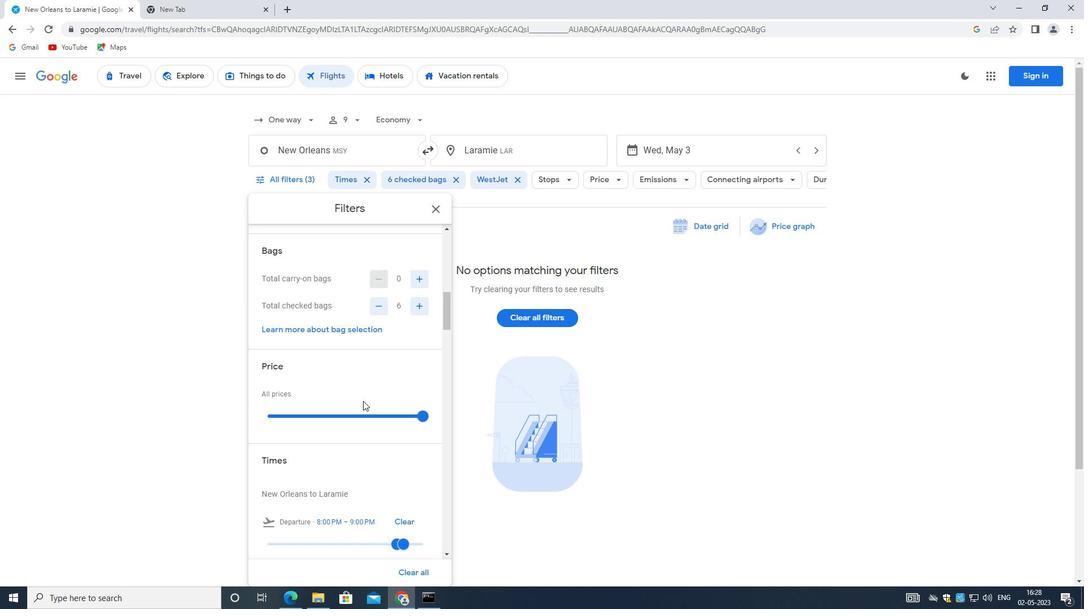 
Action: Mouse moved to (361, 401)
Screenshot: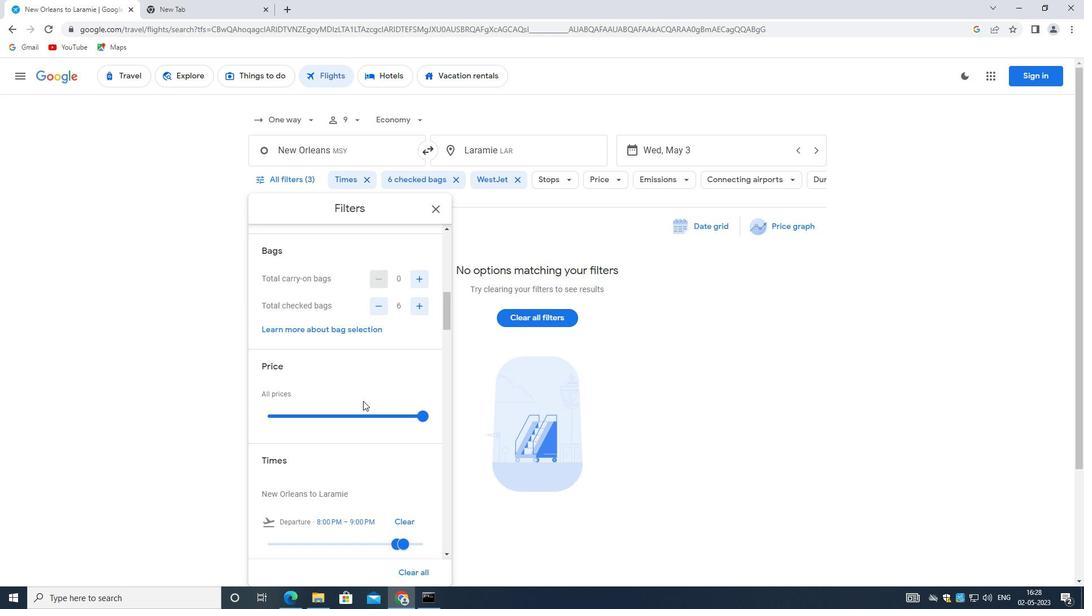 
Action: Mouse scrolled (361, 400) with delta (0, 0)
Screenshot: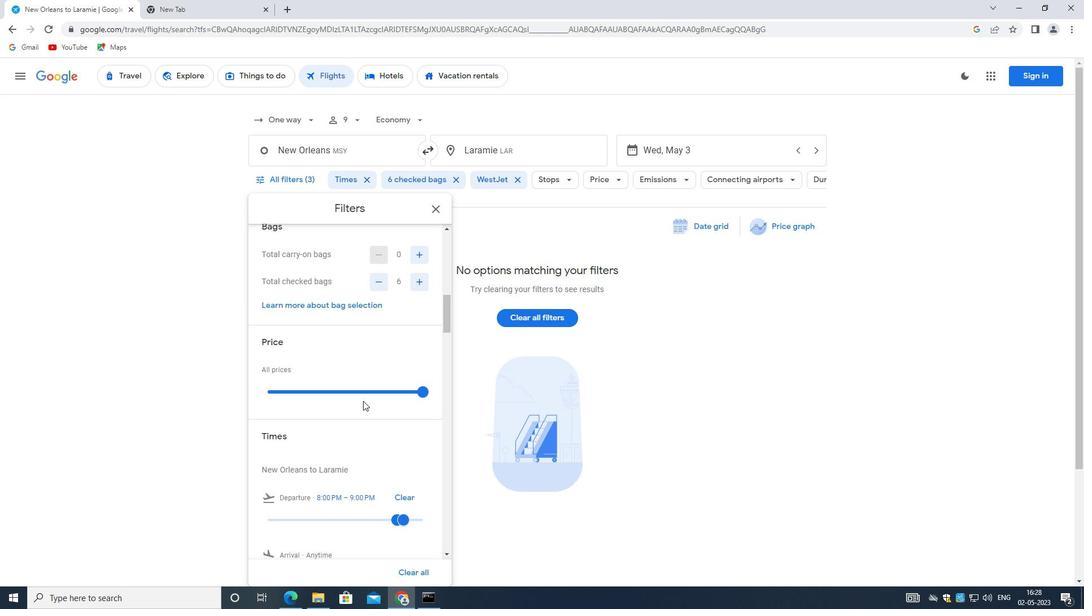 
Action: Mouse moved to (365, 390)
Screenshot: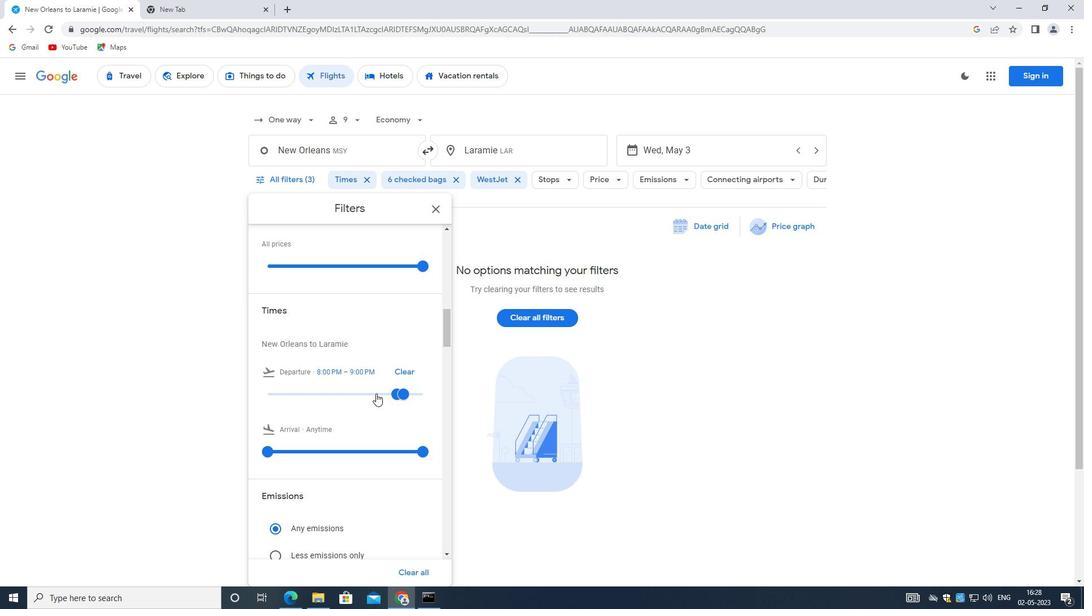 
Action: Mouse pressed left at (365, 390)
Screenshot: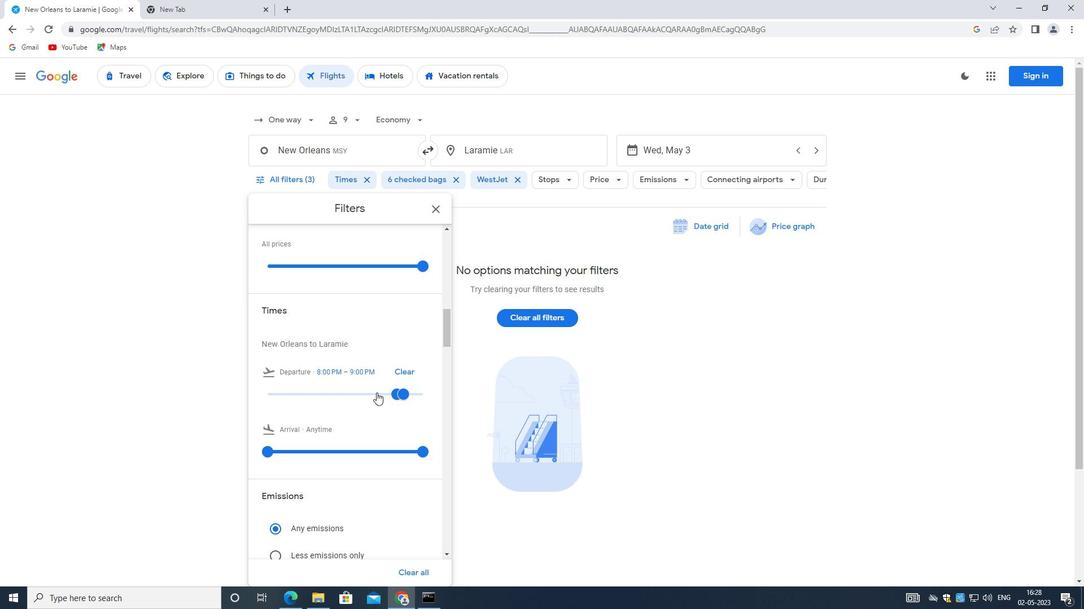 
Action: Mouse moved to (411, 305)
Screenshot: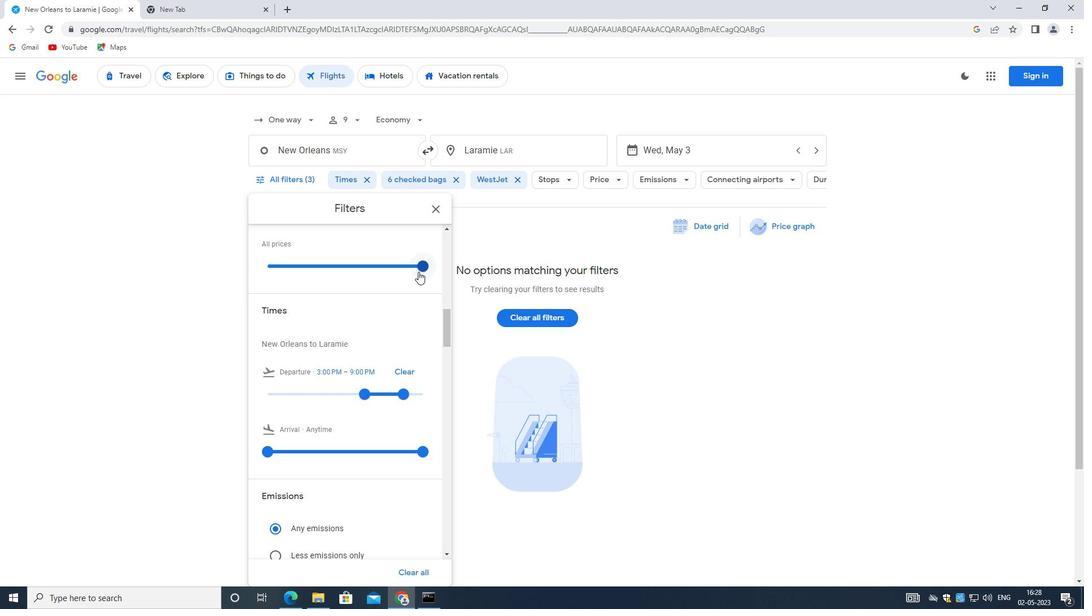 
Action: Mouse scrolled (411, 306) with delta (0, 0)
Screenshot: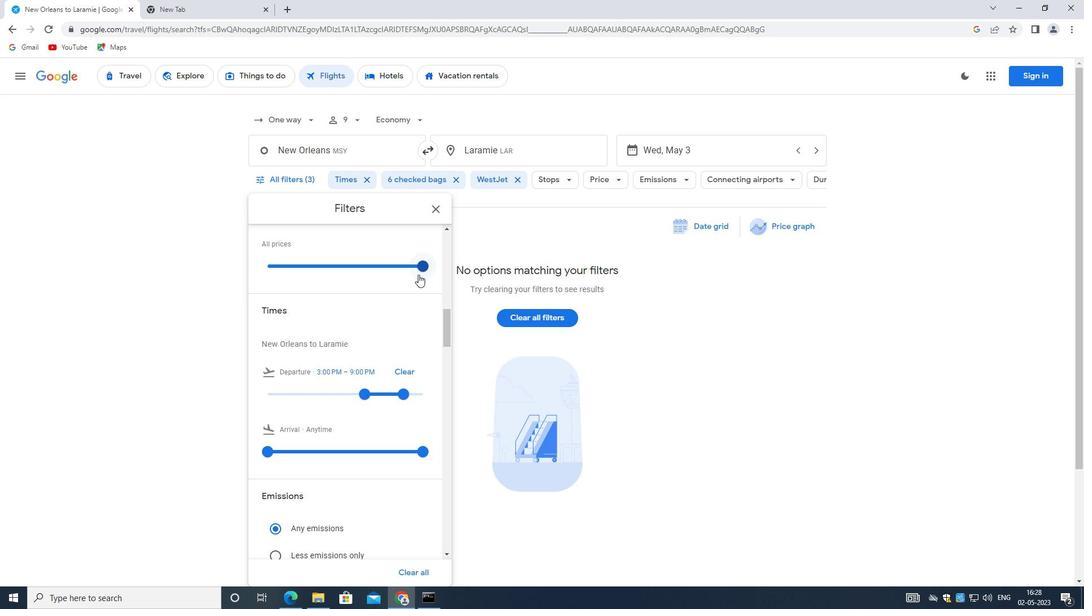 
Action: Mouse moved to (424, 319)
Screenshot: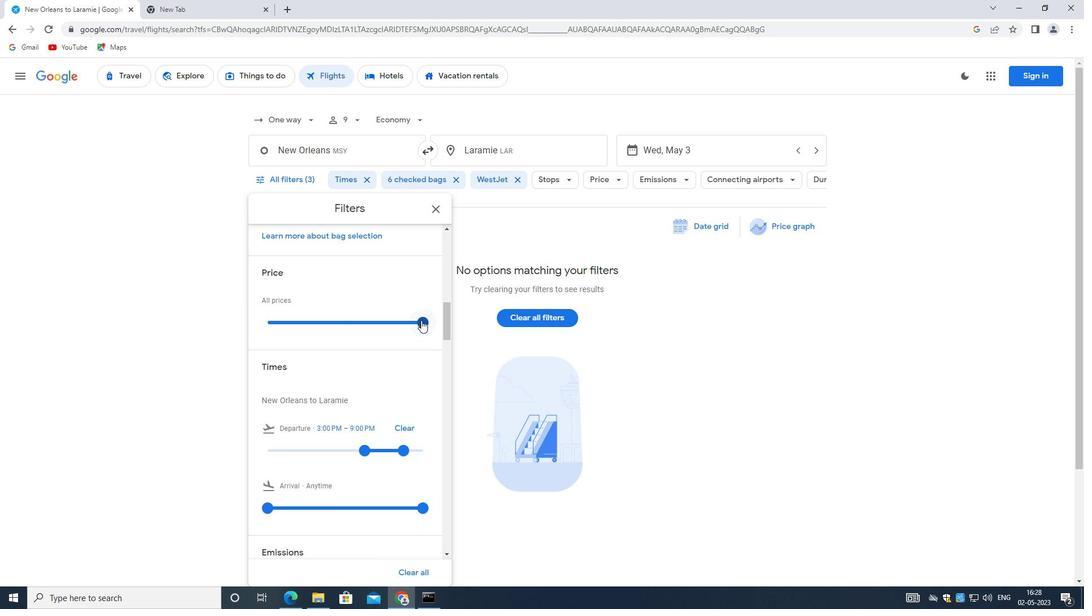 
Action: Mouse pressed left at (424, 319)
Screenshot: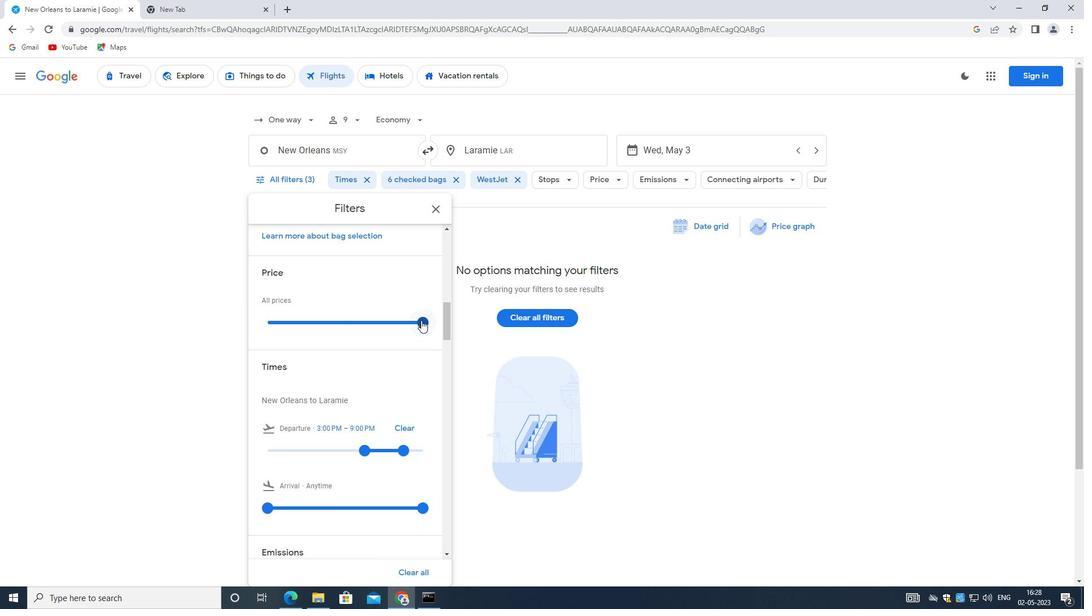
Action: Mouse moved to (424, 319)
Screenshot: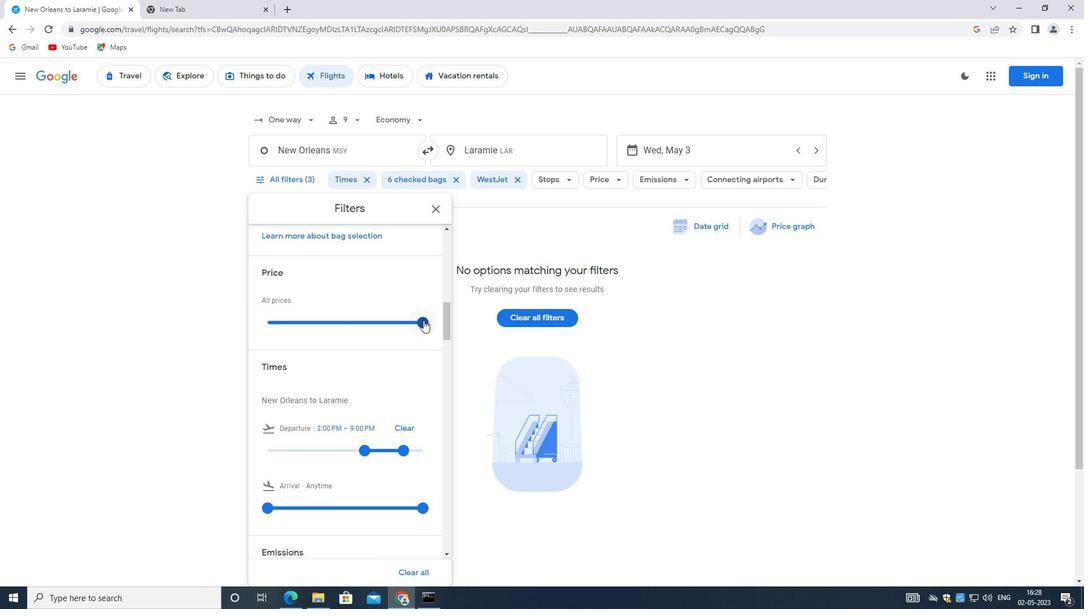 
Action: Mouse pressed left at (424, 319)
Screenshot: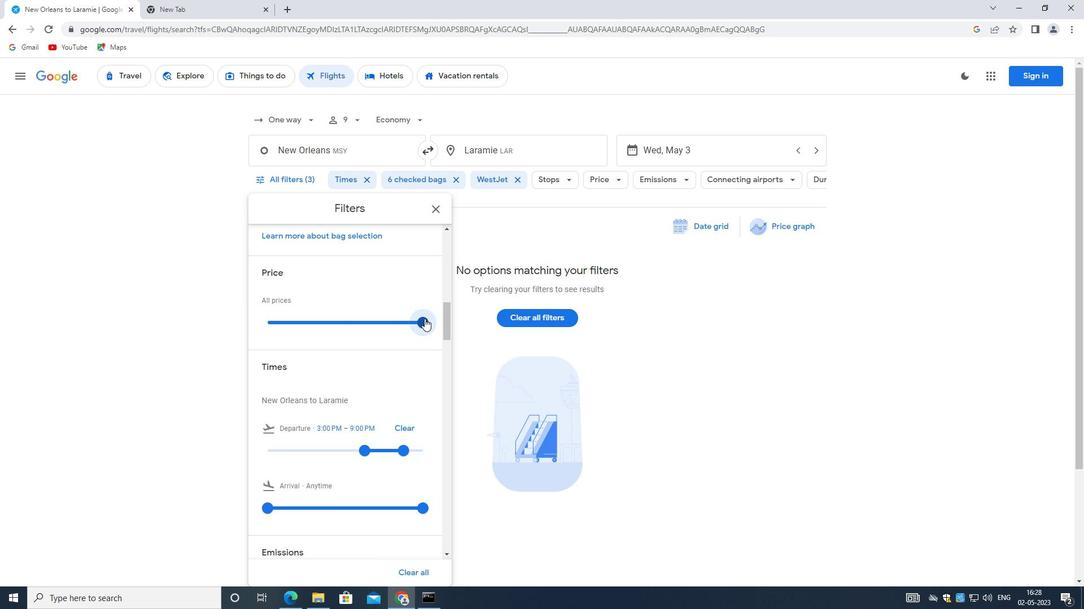 
Action: Mouse pressed left at (424, 319)
Screenshot: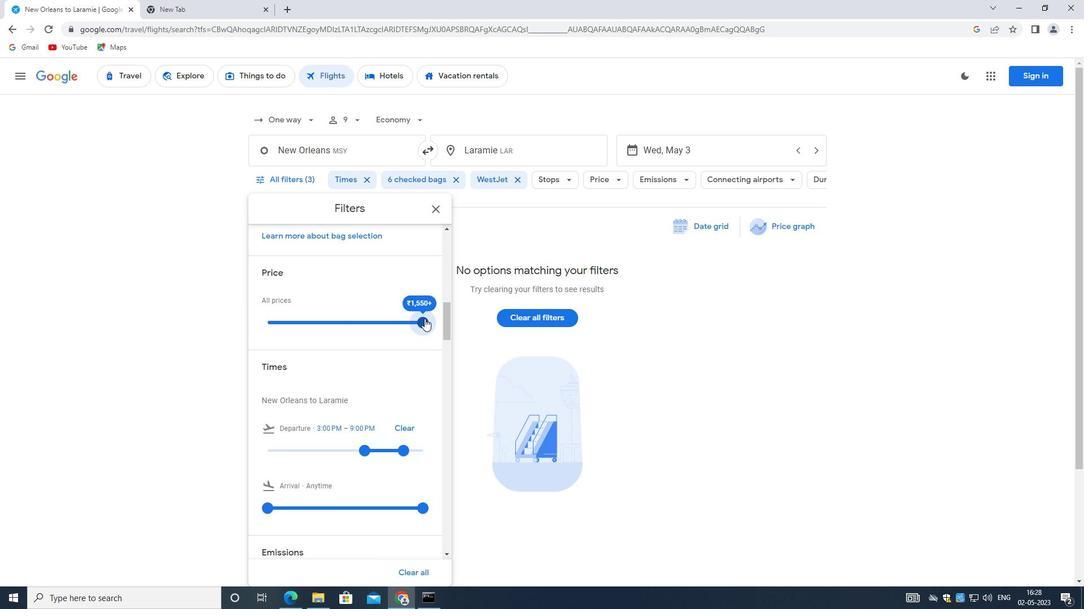 
Action: Mouse moved to (386, 448)
Screenshot: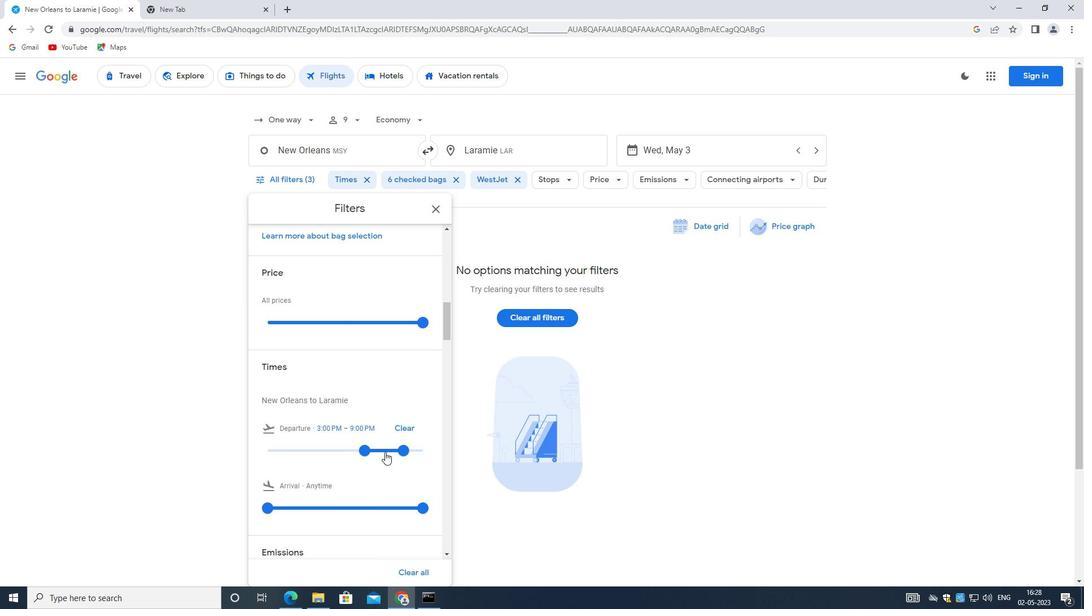 
Action: Mouse pressed left at (386, 448)
Screenshot: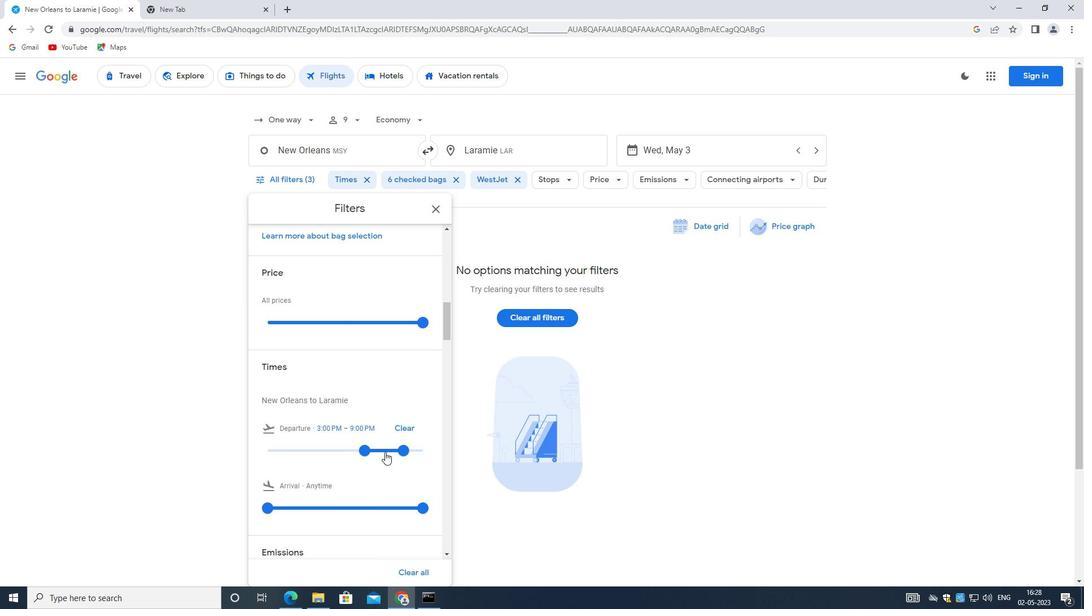
Action: Mouse moved to (400, 451)
Screenshot: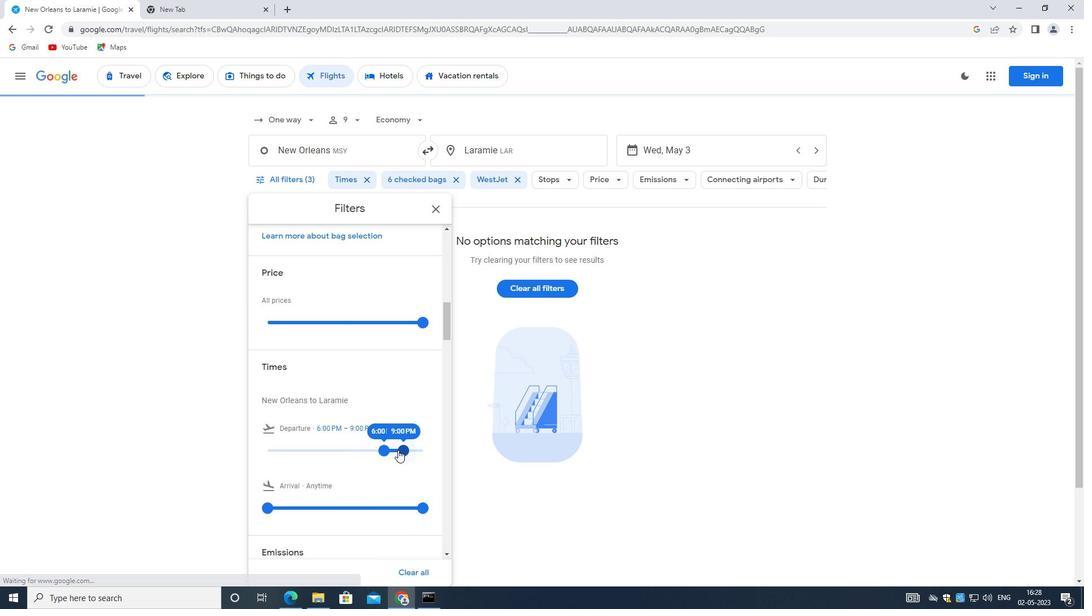 
Action: Mouse pressed left at (400, 451)
Screenshot: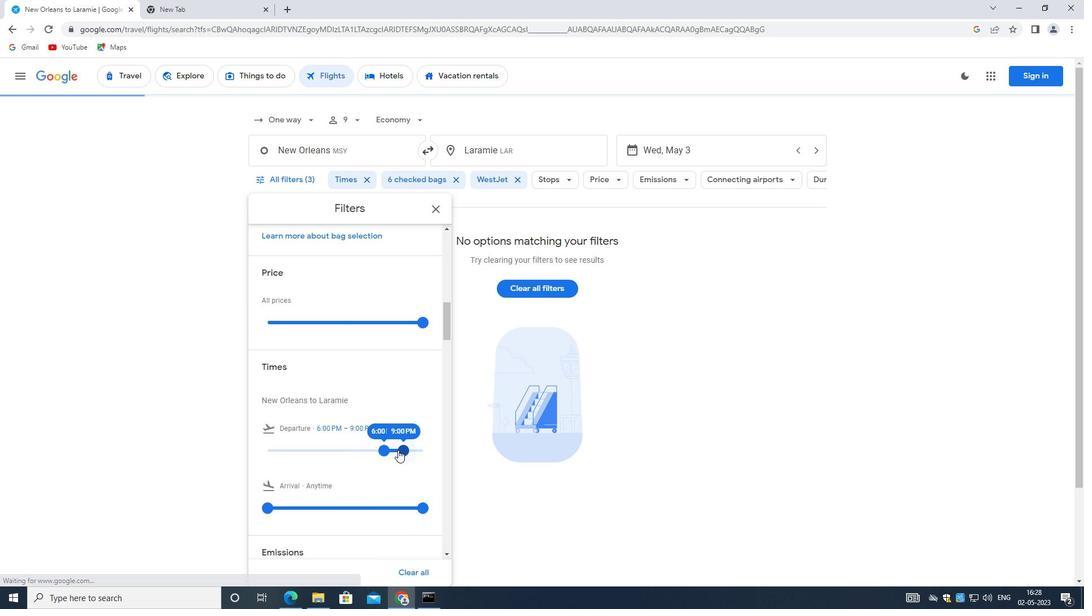 
Action: Mouse moved to (385, 448)
Screenshot: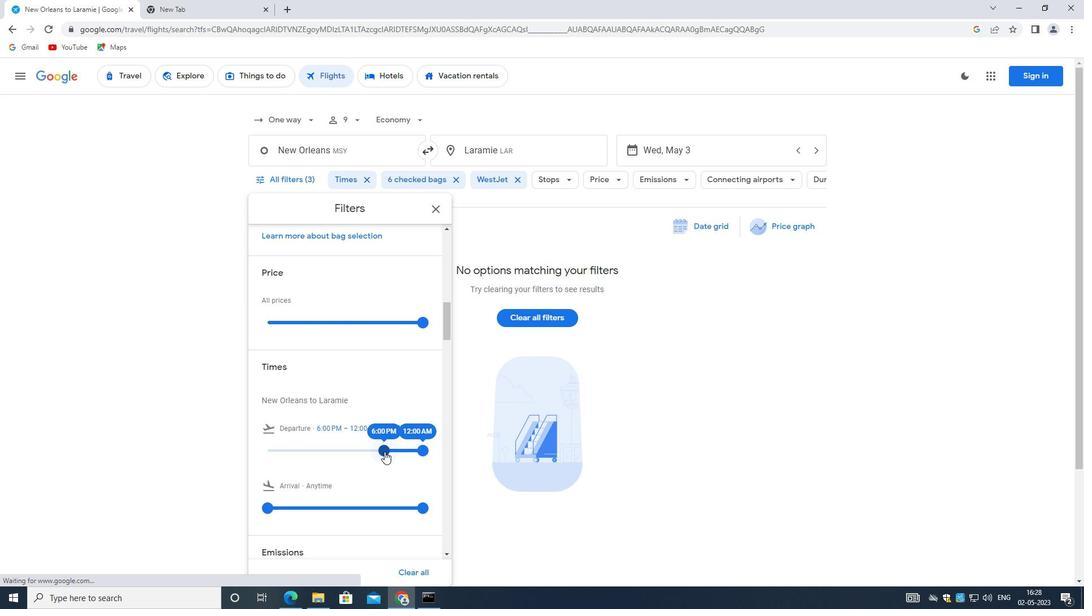 
Action: Mouse pressed left at (385, 448)
Screenshot: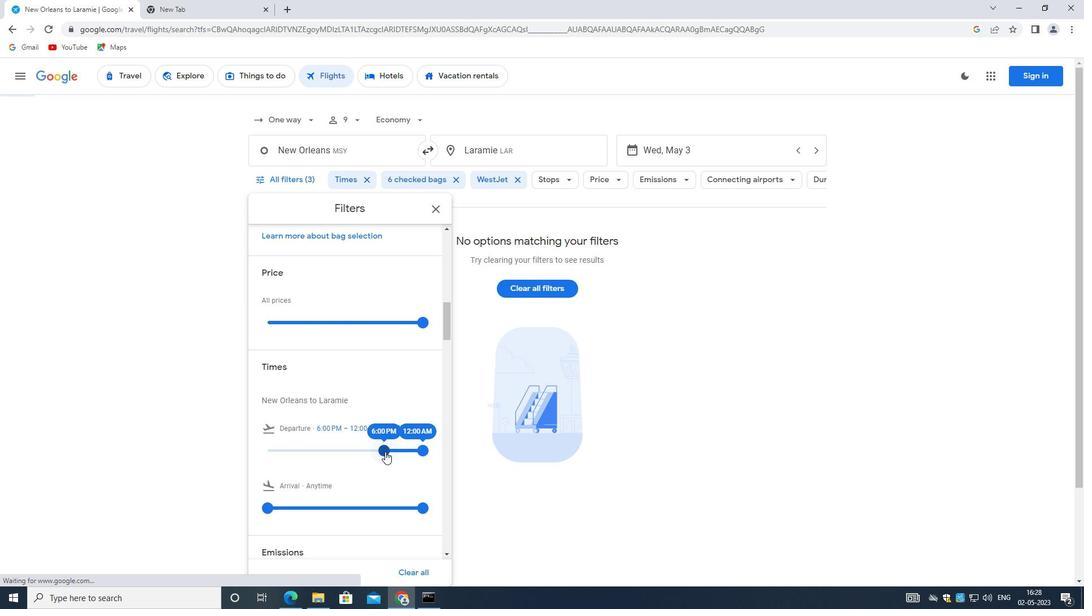 
Action: Mouse moved to (422, 450)
Screenshot: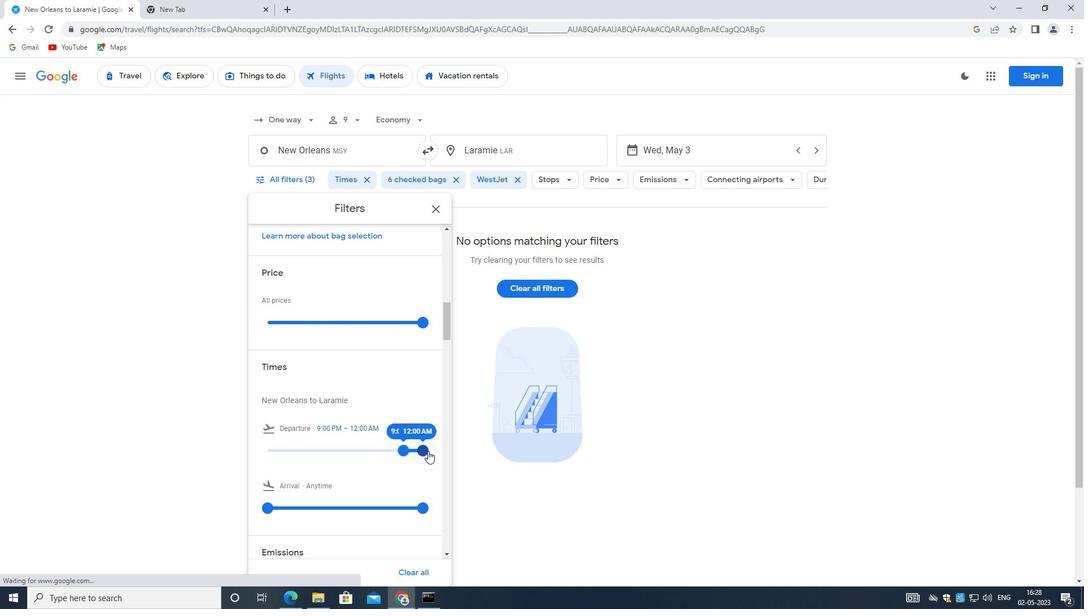 
Action: Mouse pressed left at (422, 450)
Screenshot: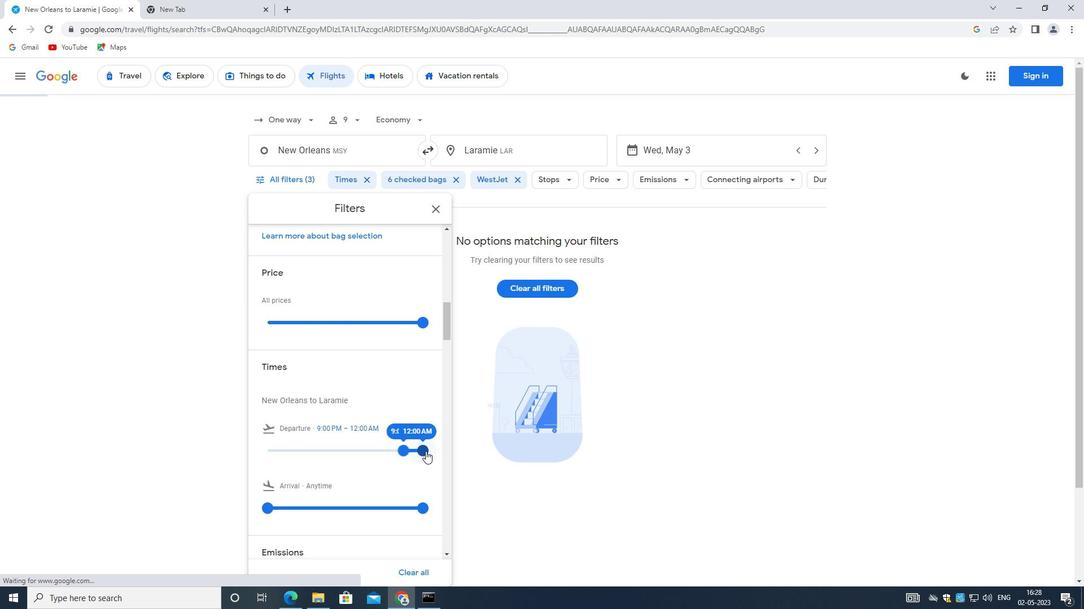 
Action: Mouse moved to (362, 472)
Screenshot: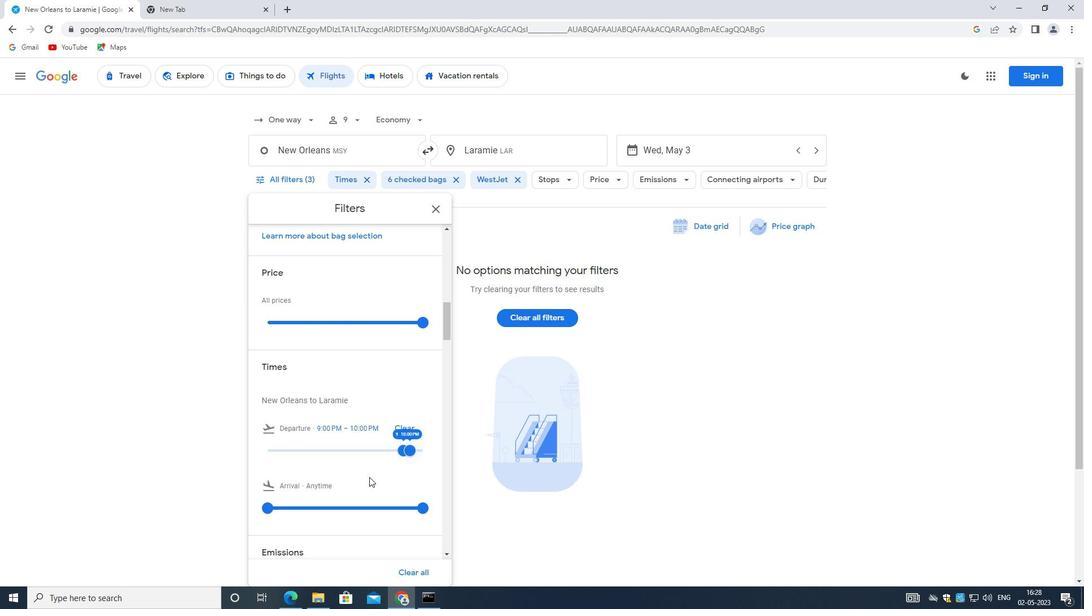 
Action: Mouse scrolled (362, 472) with delta (0, 0)
Screenshot: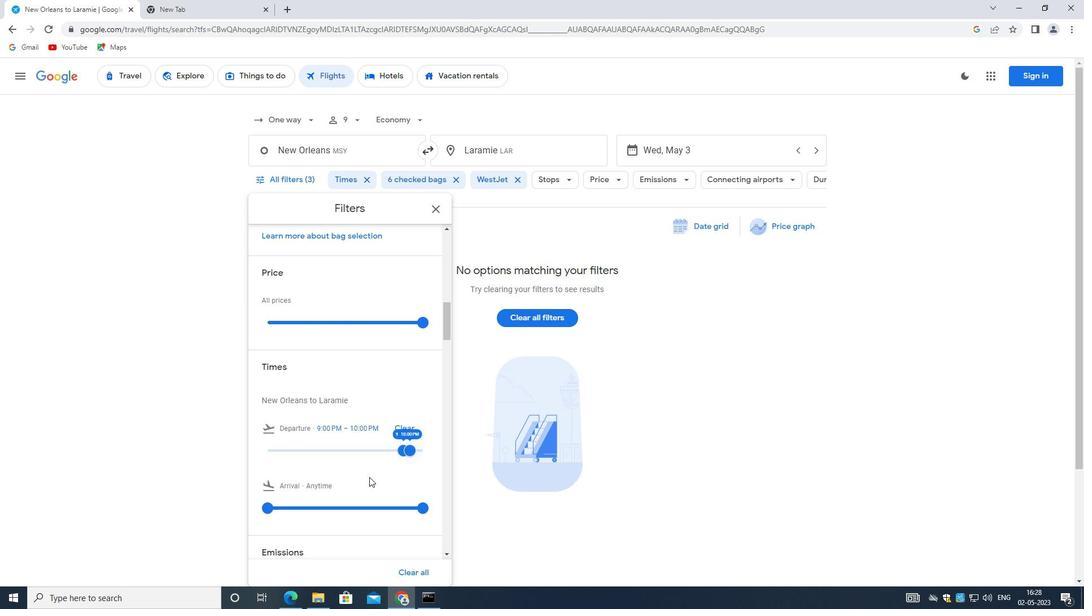 
Action: Mouse moved to (362, 472)
Screenshot: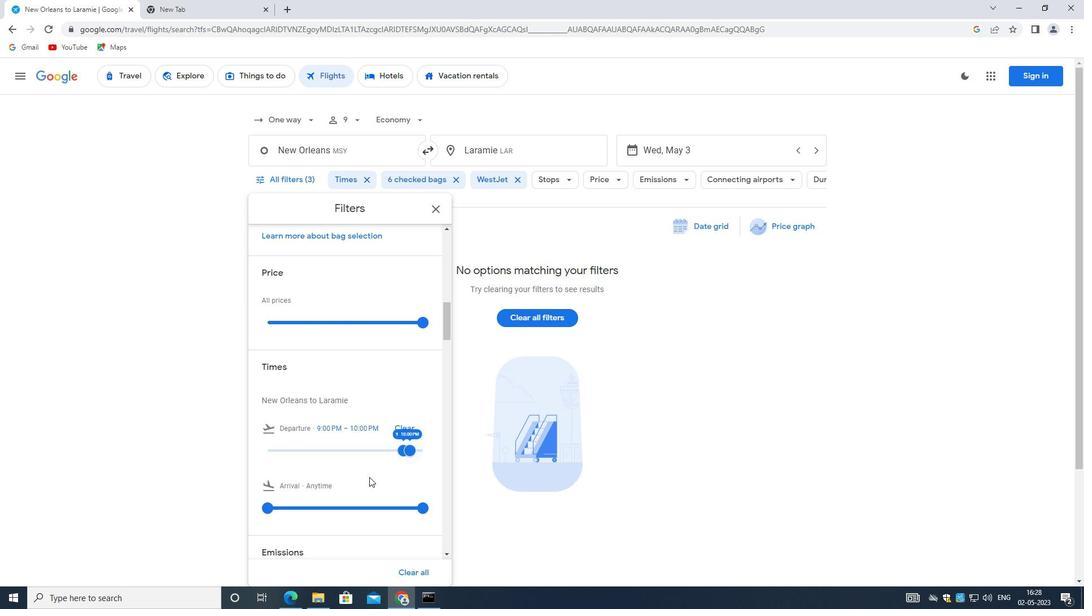 
Action: Mouse scrolled (362, 472) with delta (0, 0)
Screenshot: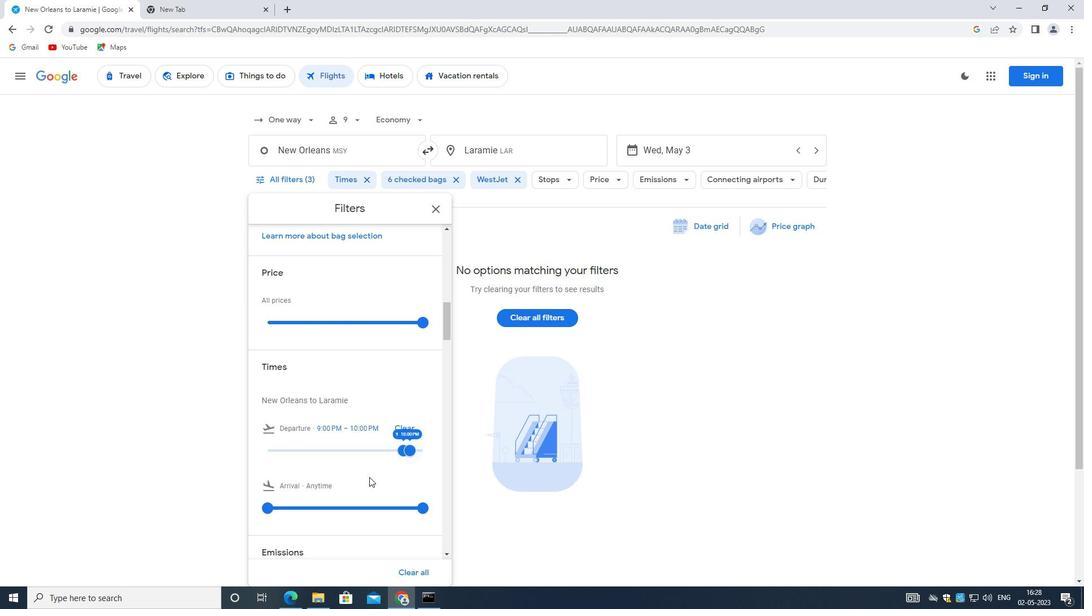 
Action: Mouse moved to (360, 472)
Screenshot: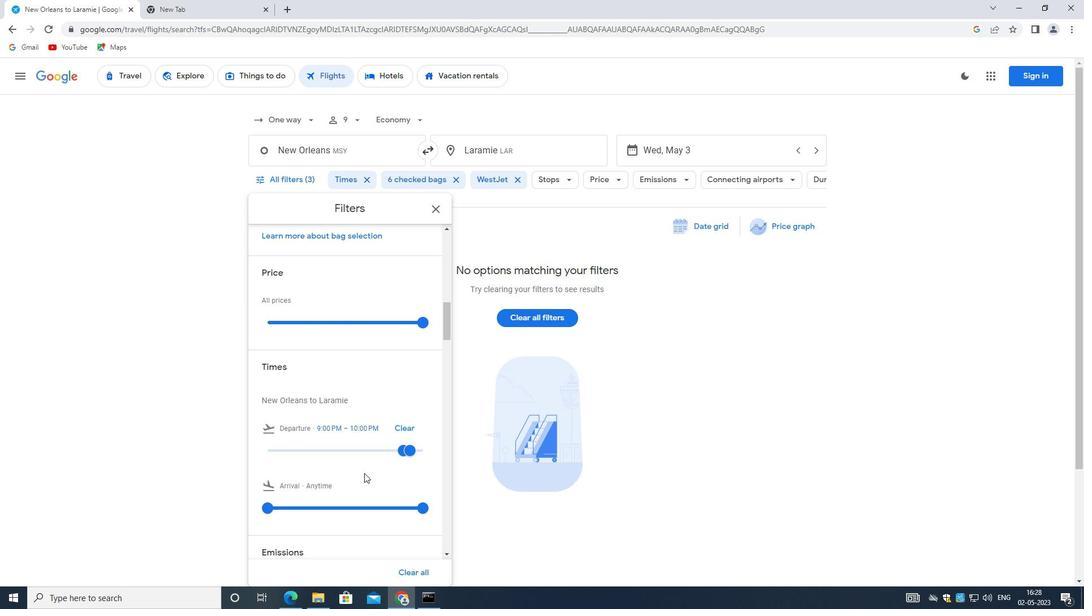 
Action: Mouse scrolled (360, 472) with delta (0, 0)
Screenshot: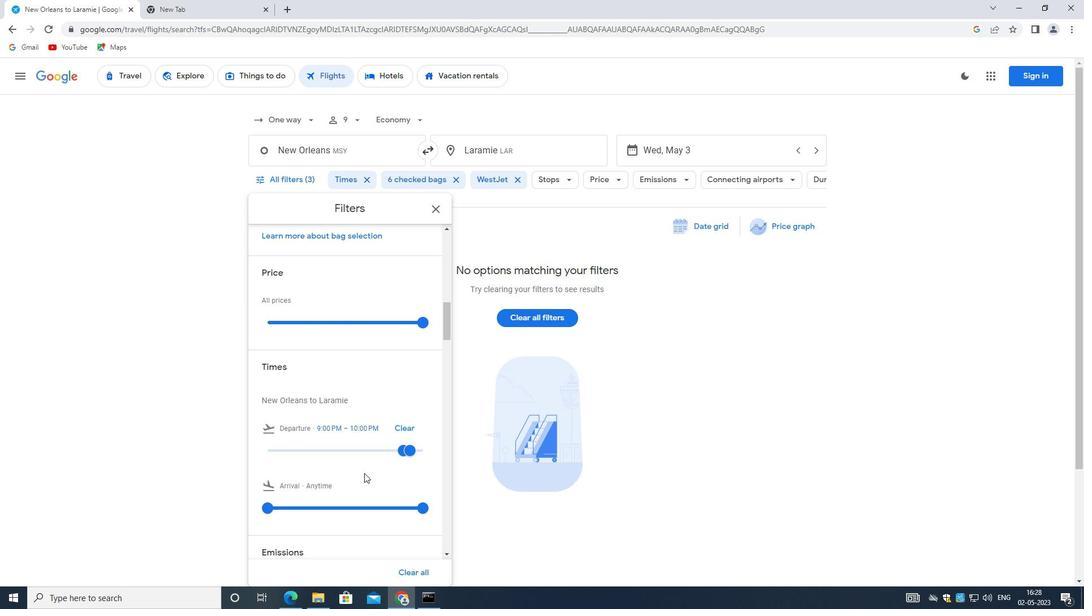 
Action: Mouse moved to (356, 469)
Screenshot: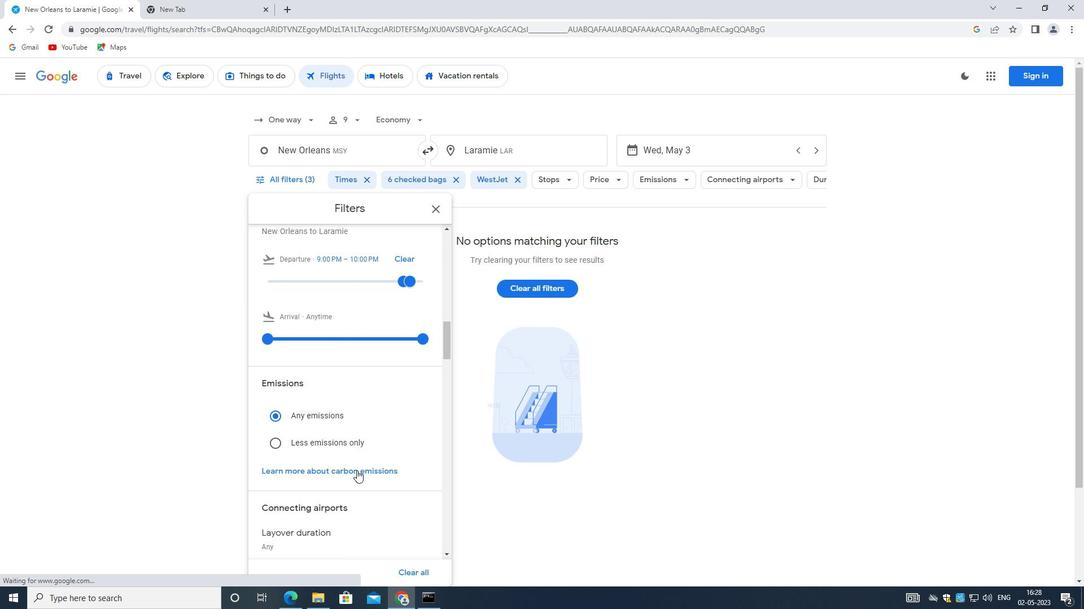 
Action: Mouse scrolled (356, 468) with delta (0, 0)
Screenshot: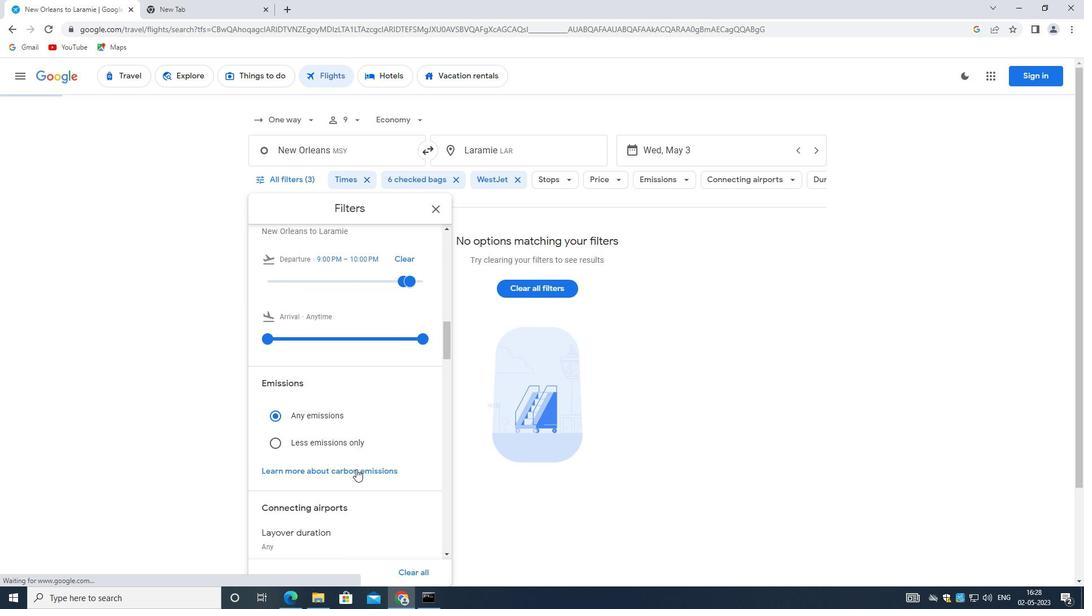
Action: Mouse scrolled (356, 468) with delta (0, 0)
Screenshot: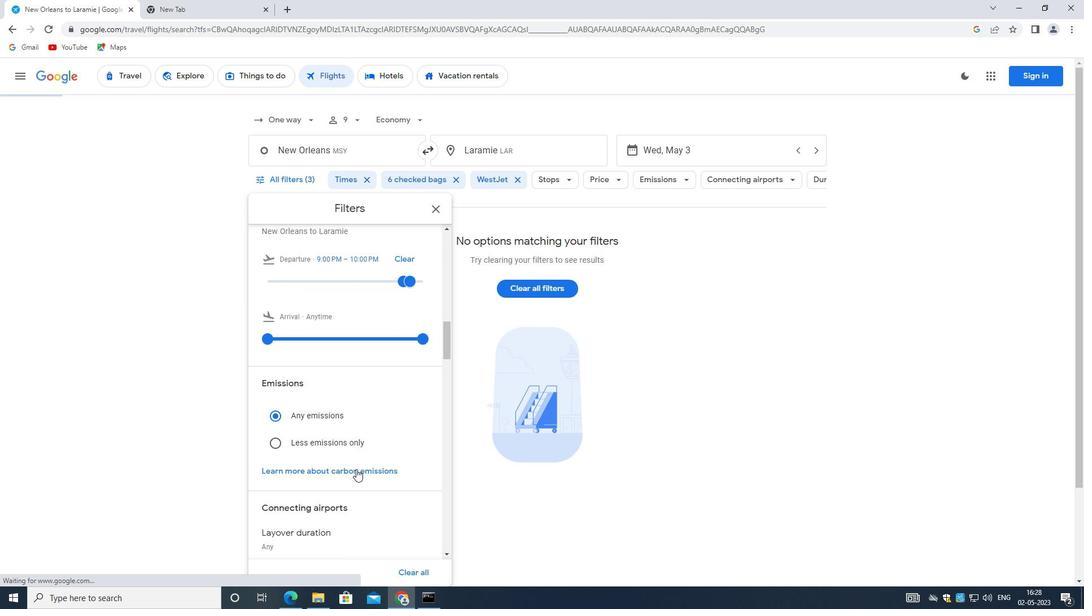 
Action: Mouse moved to (356, 469)
Screenshot: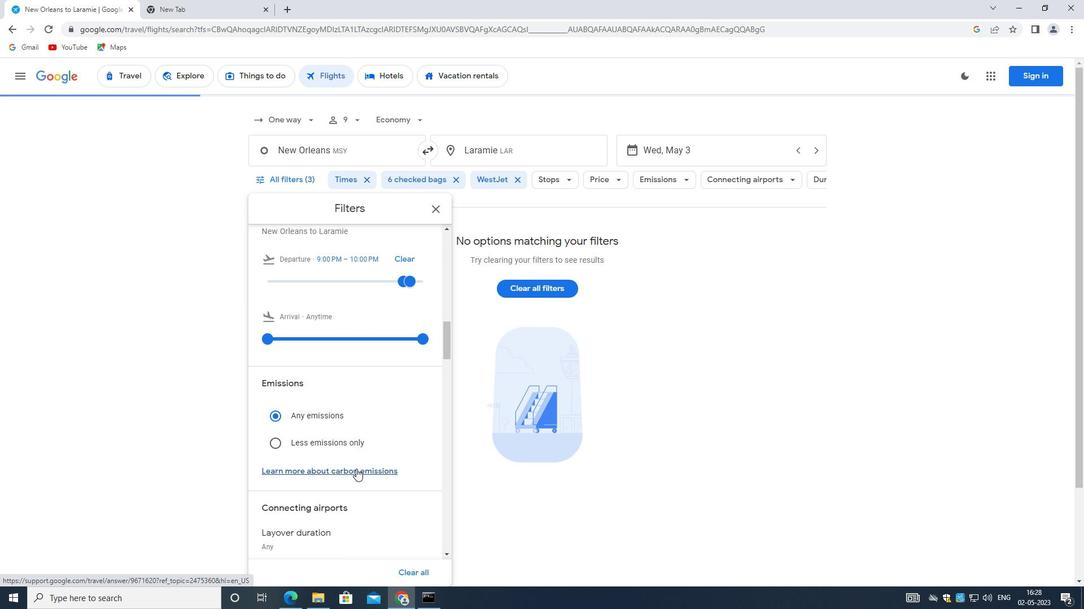 
Action: Mouse scrolled (356, 468) with delta (0, 0)
Screenshot: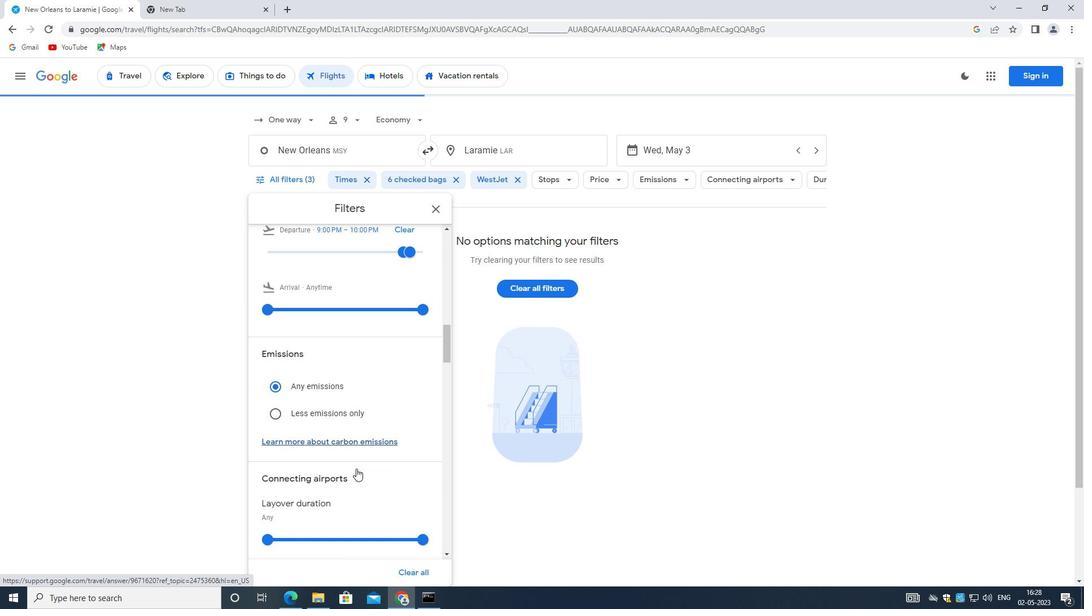 
Action: Mouse moved to (355, 467)
Screenshot: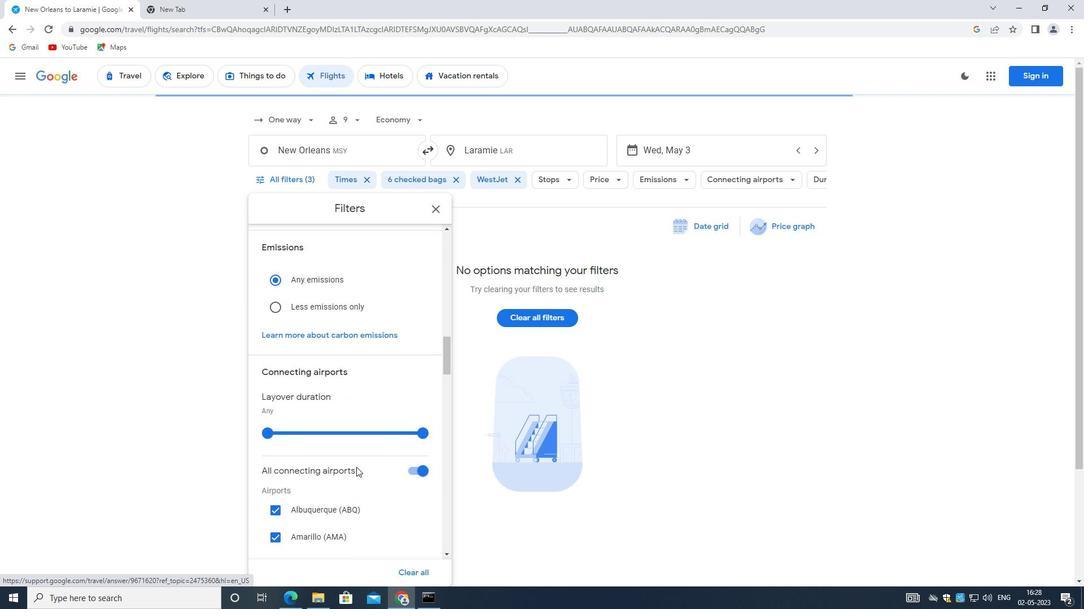 
Action: Mouse scrolled (355, 466) with delta (0, 0)
Screenshot: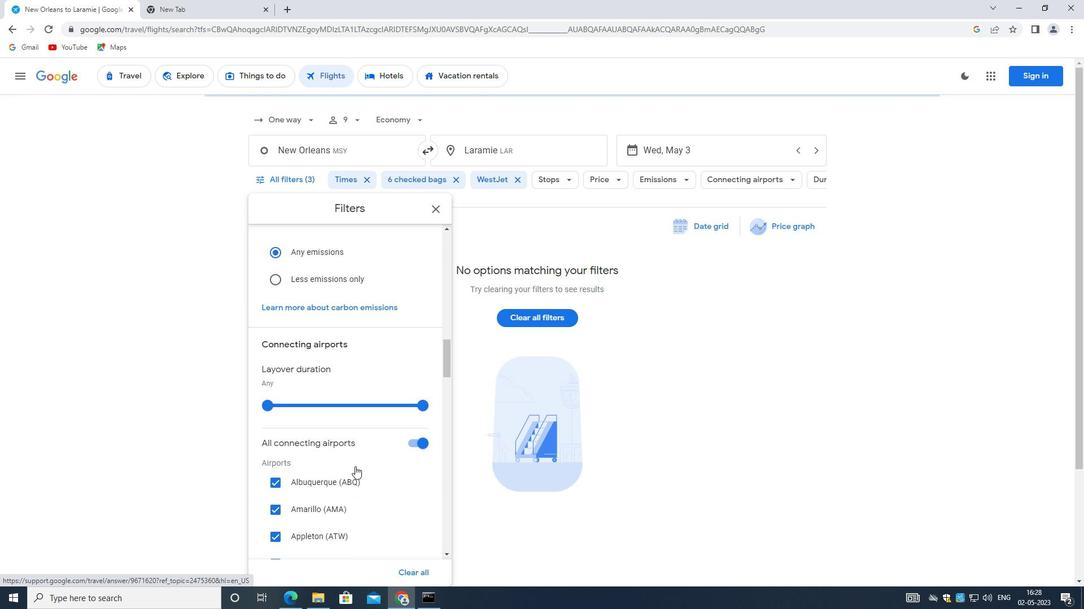 
Action: Mouse scrolled (355, 466) with delta (0, 0)
Screenshot: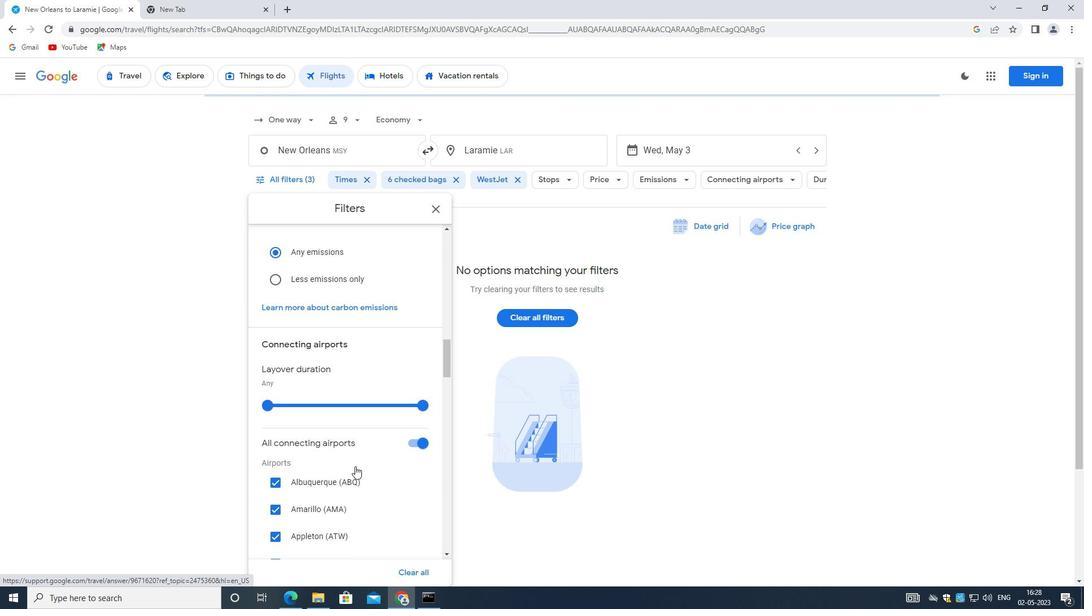 
Action: Mouse moved to (412, 327)
Screenshot: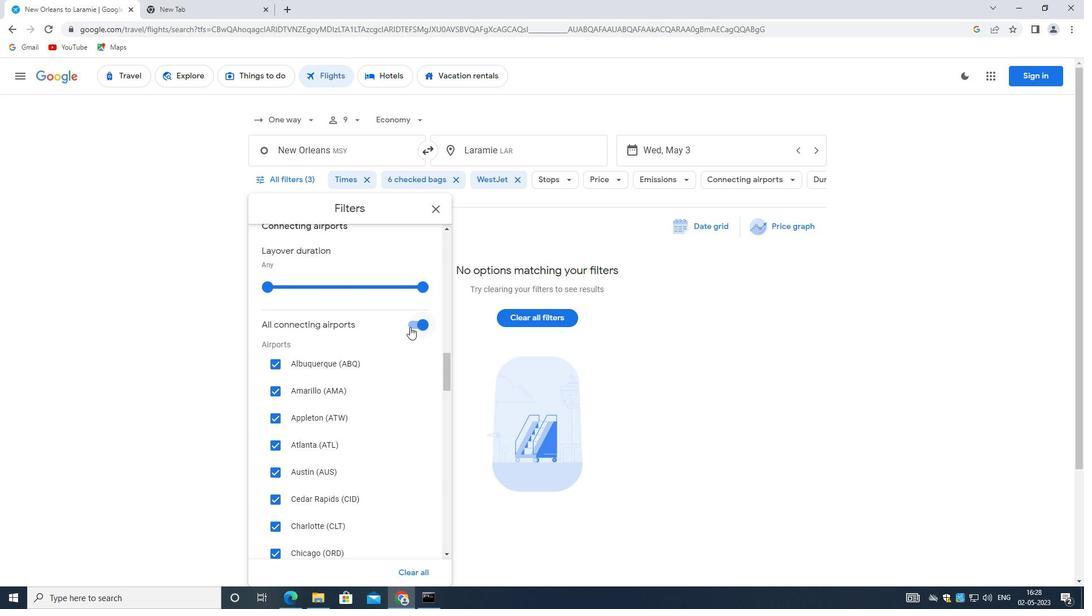
Action: Mouse pressed left at (412, 327)
Screenshot: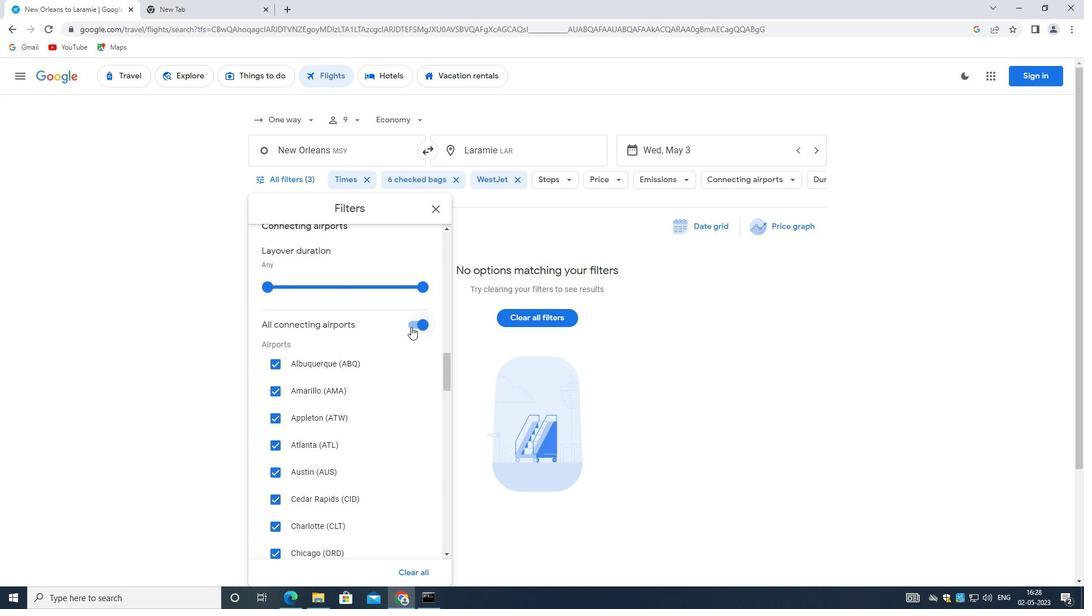 
Action: Mouse moved to (364, 353)
Screenshot: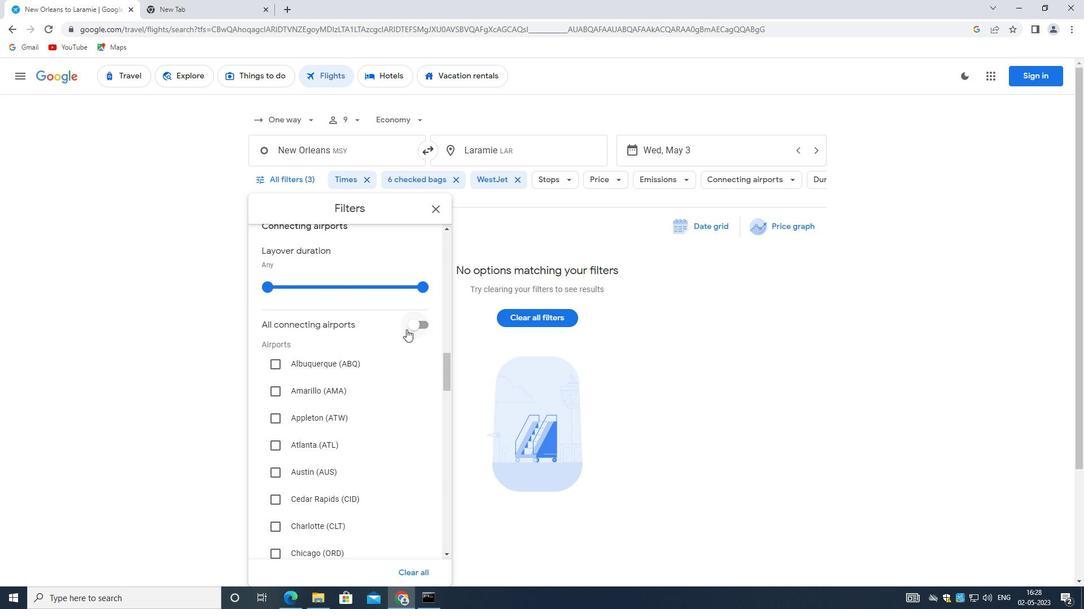 
Action: Mouse scrolled (364, 352) with delta (0, 0)
Screenshot: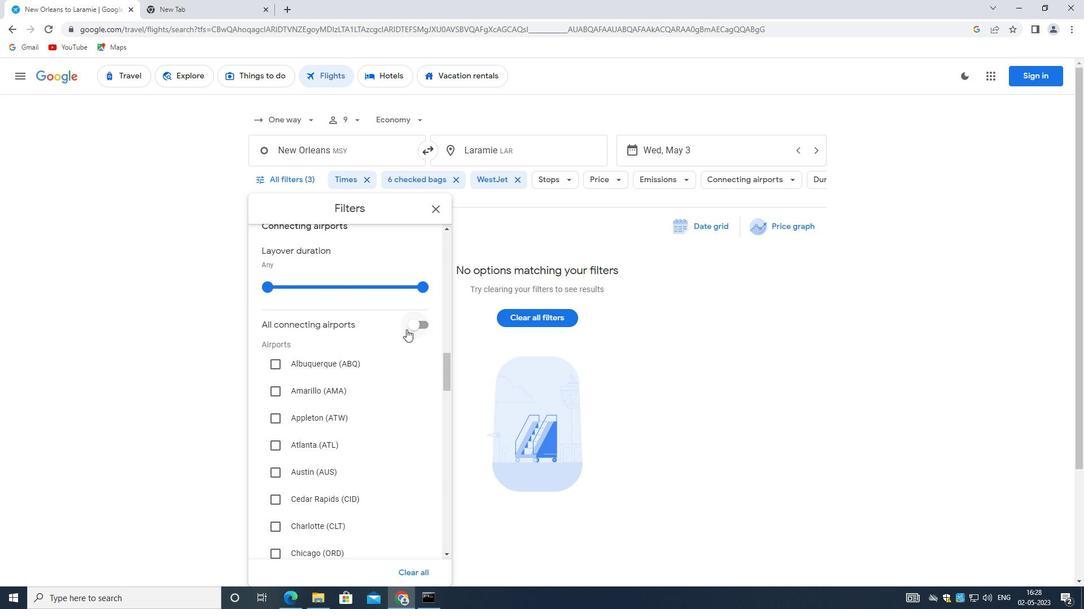 
Action: Mouse moved to (360, 358)
Screenshot: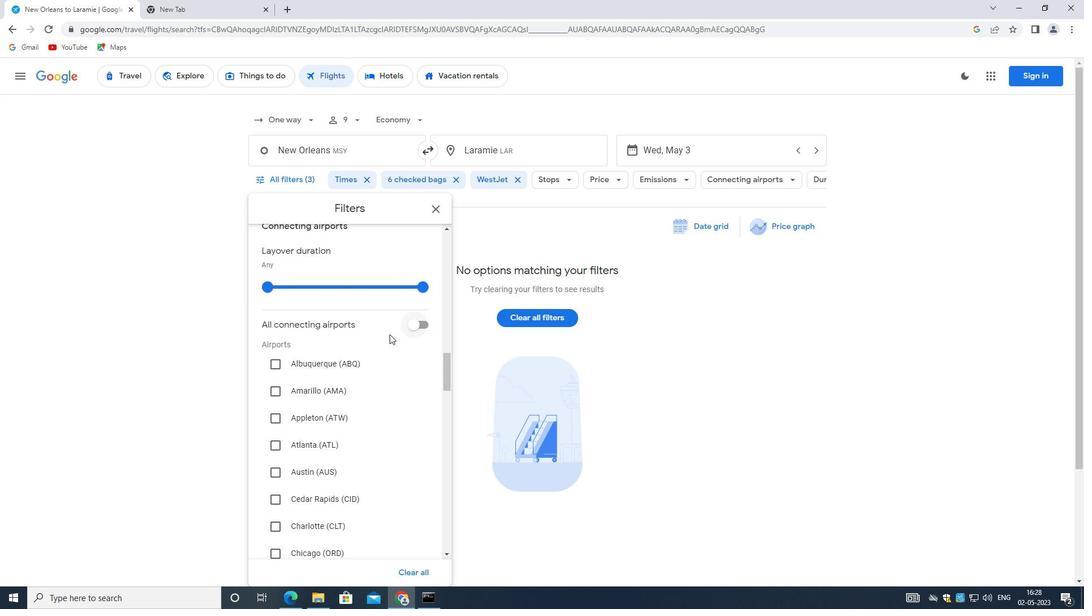 
Action: Mouse scrolled (360, 358) with delta (0, 0)
Screenshot: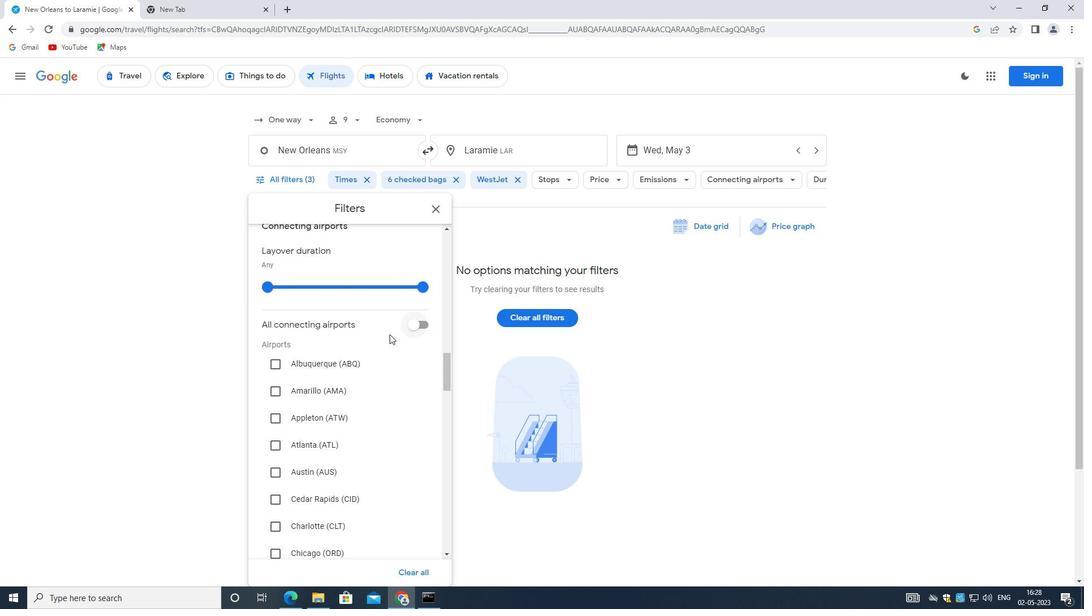 
Action: Mouse moved to (357, 361)
Screenshot: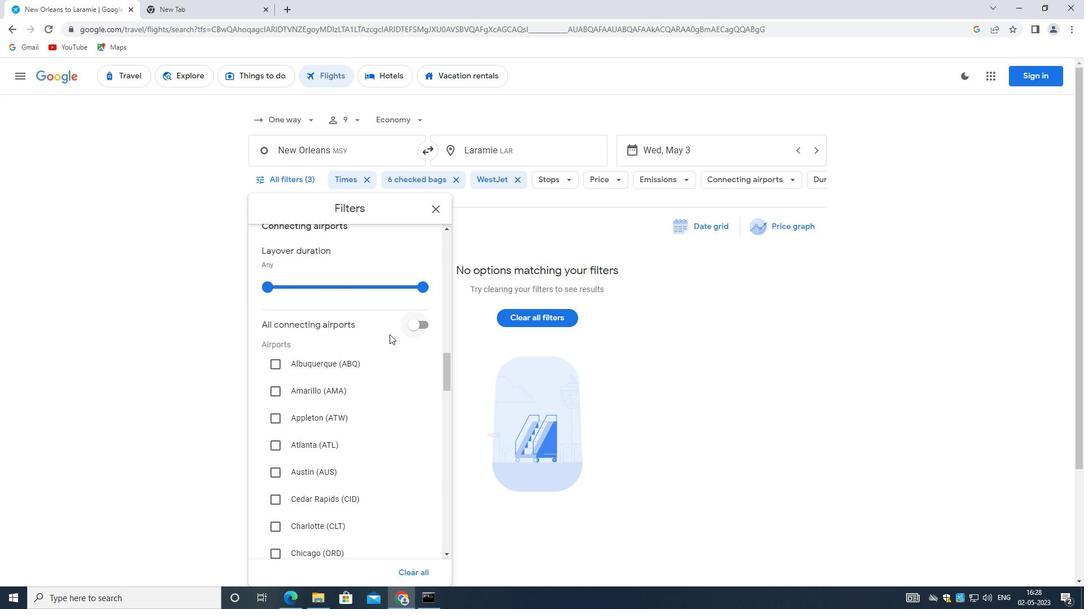 
Action: Mouse scrolled (357, 360) with delta (0, 0)
Screenshot: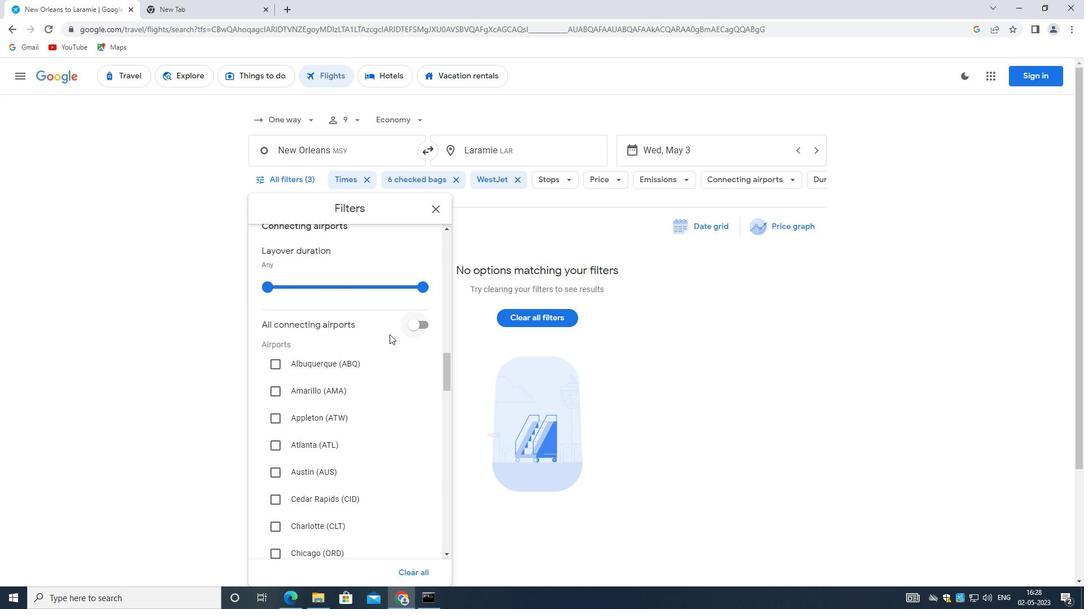 
Action: Mouse moved to (356, 356)
Screenshot: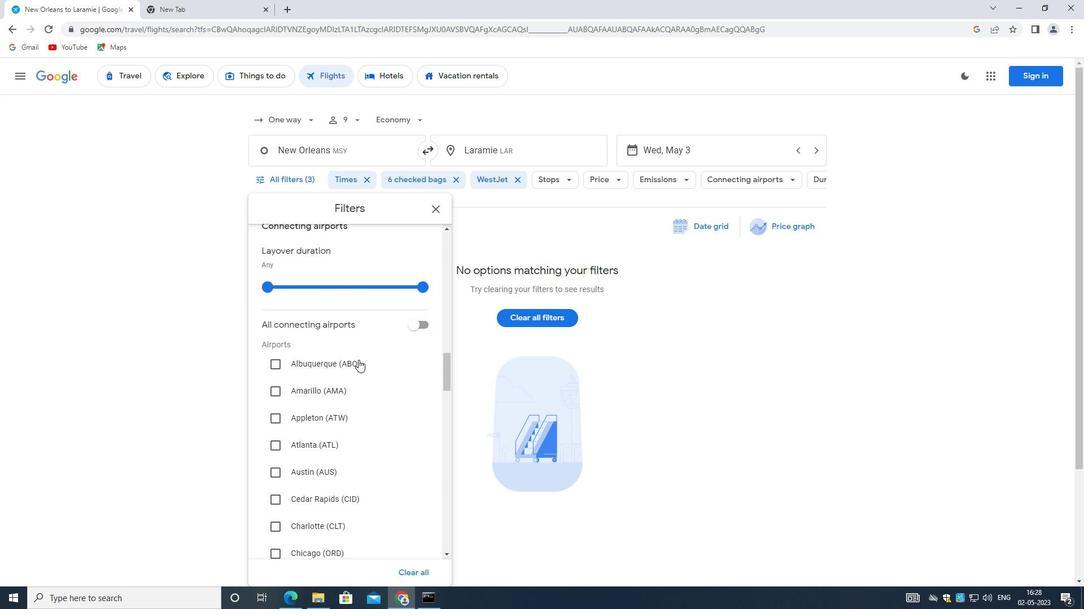 
Action: Mouse scrolled (356, 355) with delta (0, 0)
Screenshot: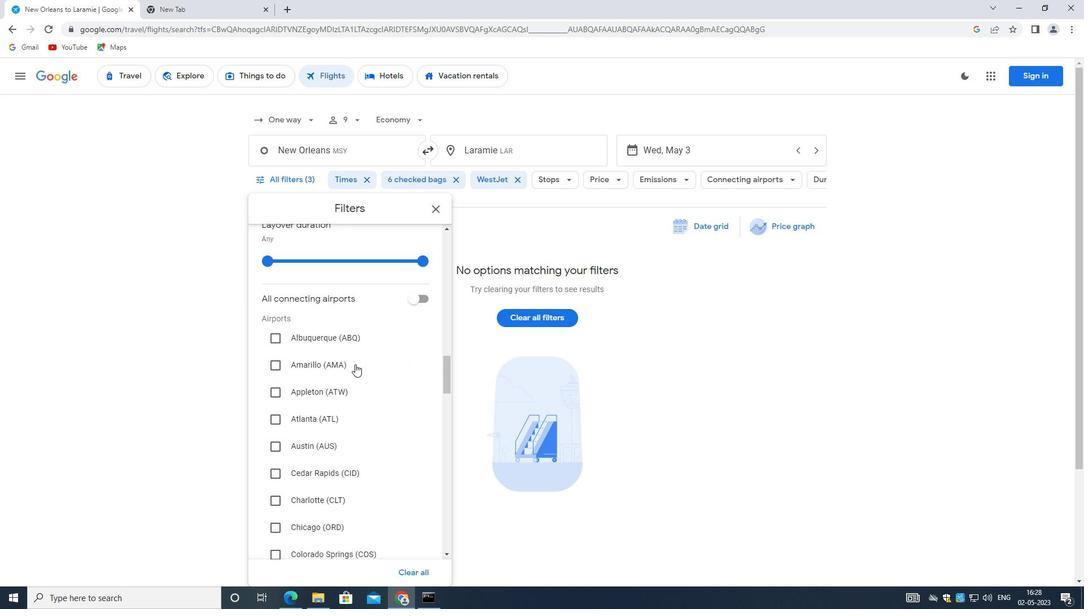 
Action: Mouse scrolled (356, 355) with delta (0, 0)
Screenshot: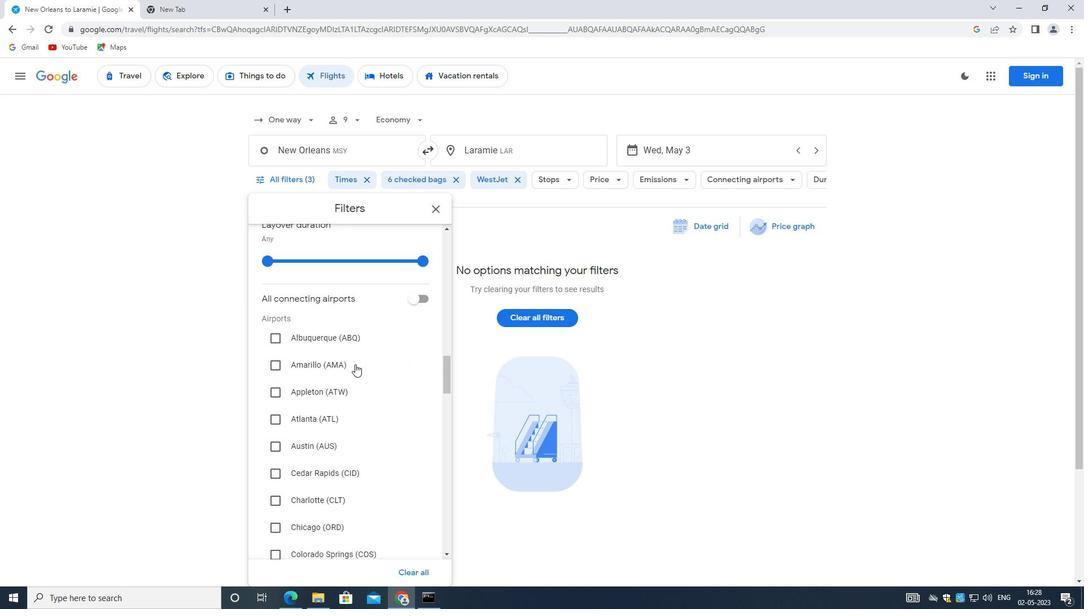 
Action: Mouse moved to (355, 357)
Screenshot: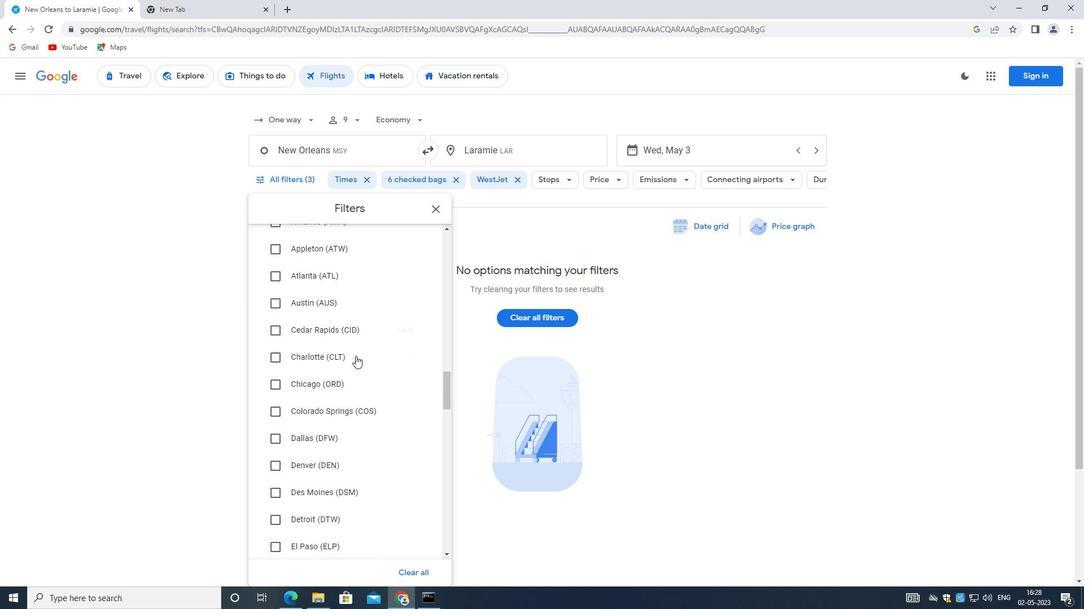 
Action: Mouse scrolled (355, 356) with delta (0, 0)
Screenshot: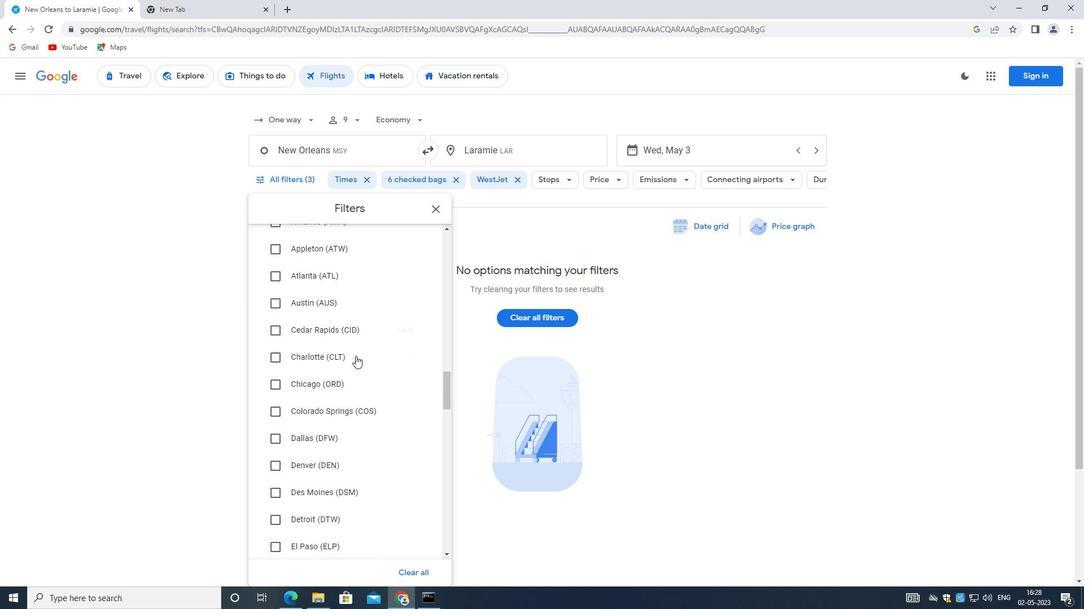 
Action: Mouse moved to (354, 359)
Screenshot: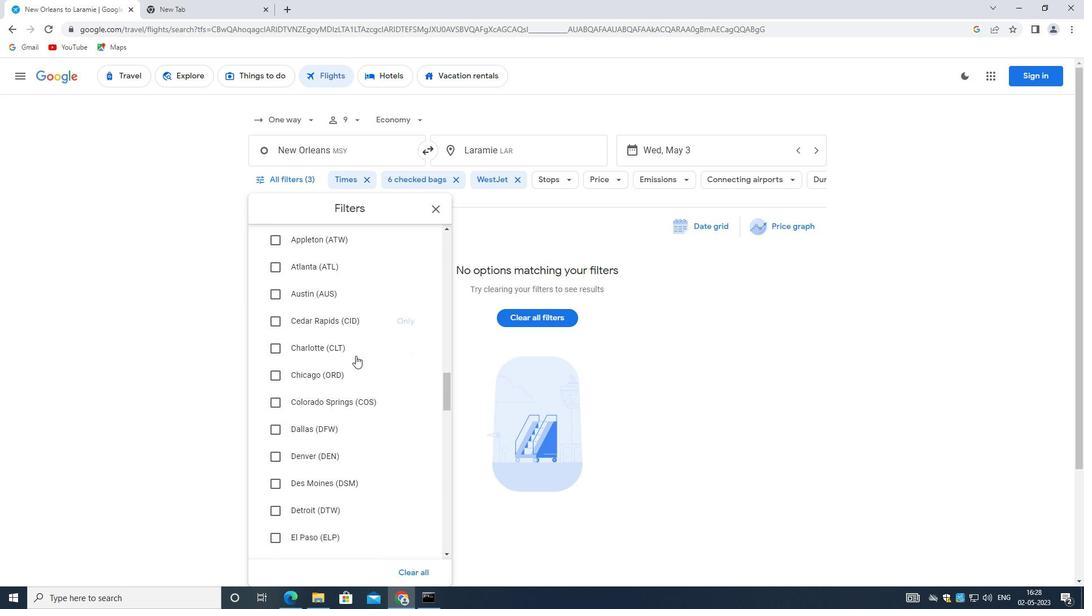 
Action: Mouse scrolled (354, 358) with delta (0, 0)
Screenshot: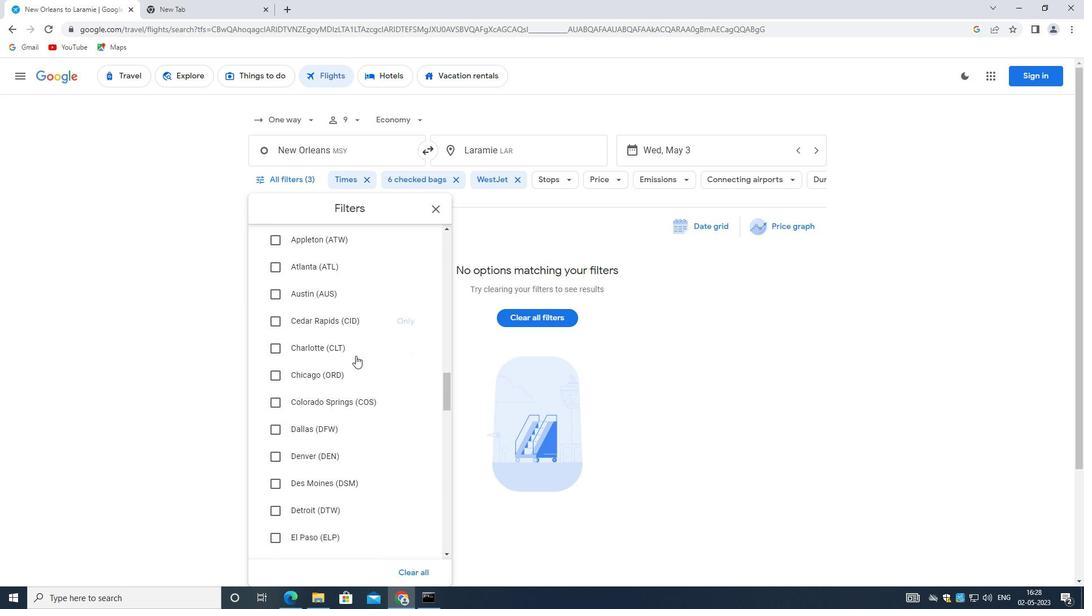 
Action: Mouse moved to (364, 361)
Screenshot: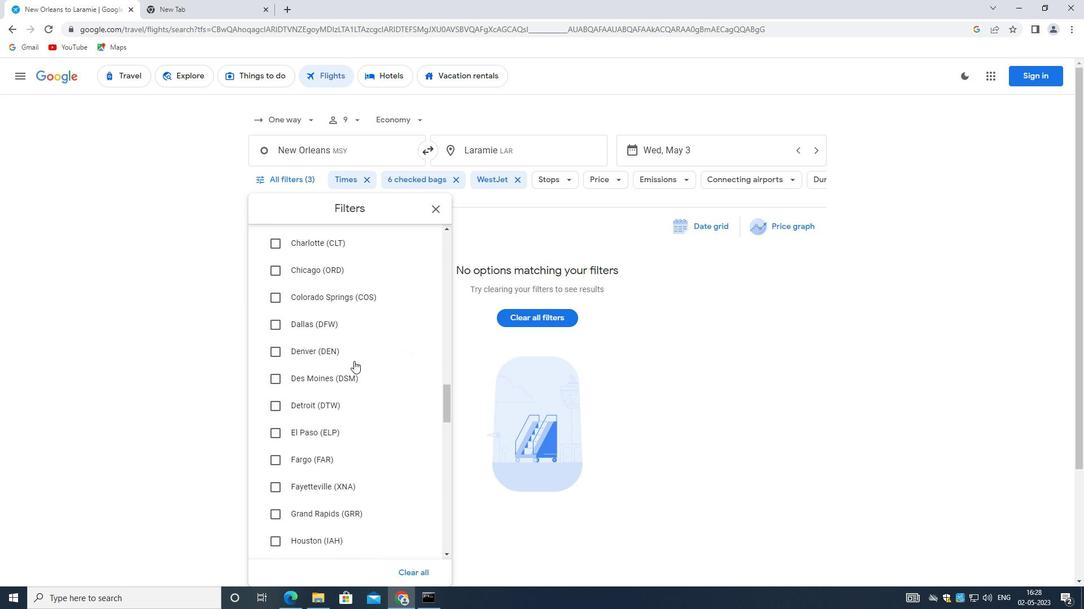 
Action: Mouse scrolled (364, 361) with delta (0, 0)
Screenshot: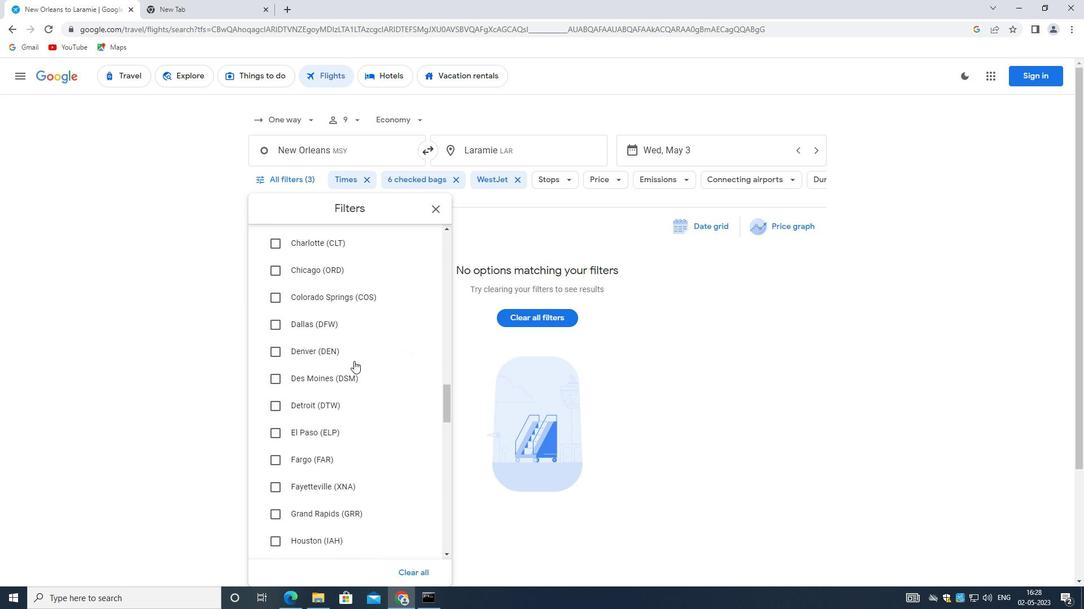 
Action: Mouse moved to (364, 368)
Screenshot: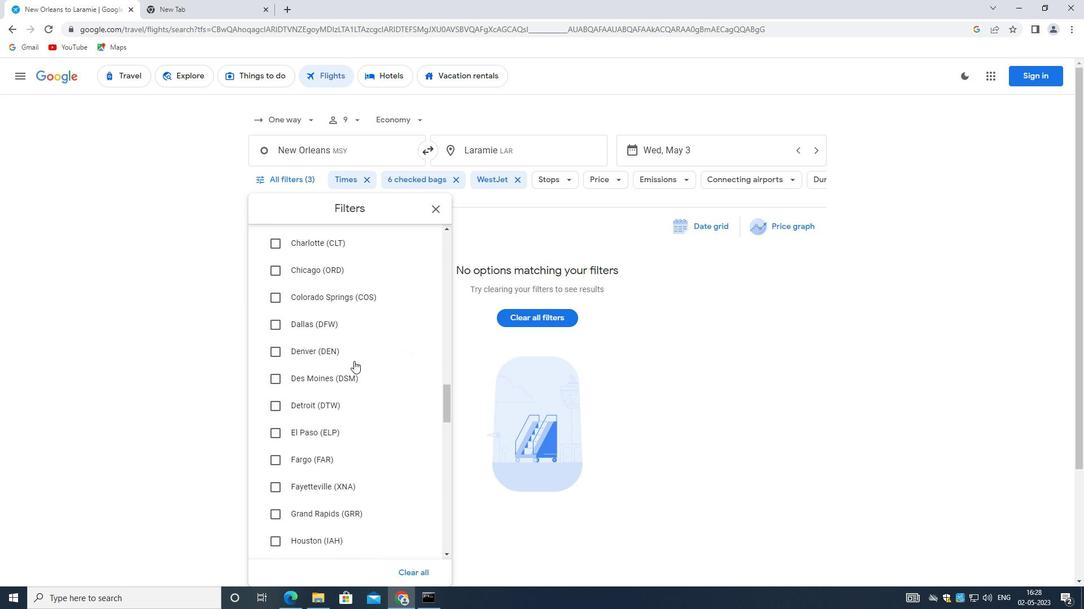 
Action: Mouse scrolled (364, 367) with delta (0, 0)
Screenshot: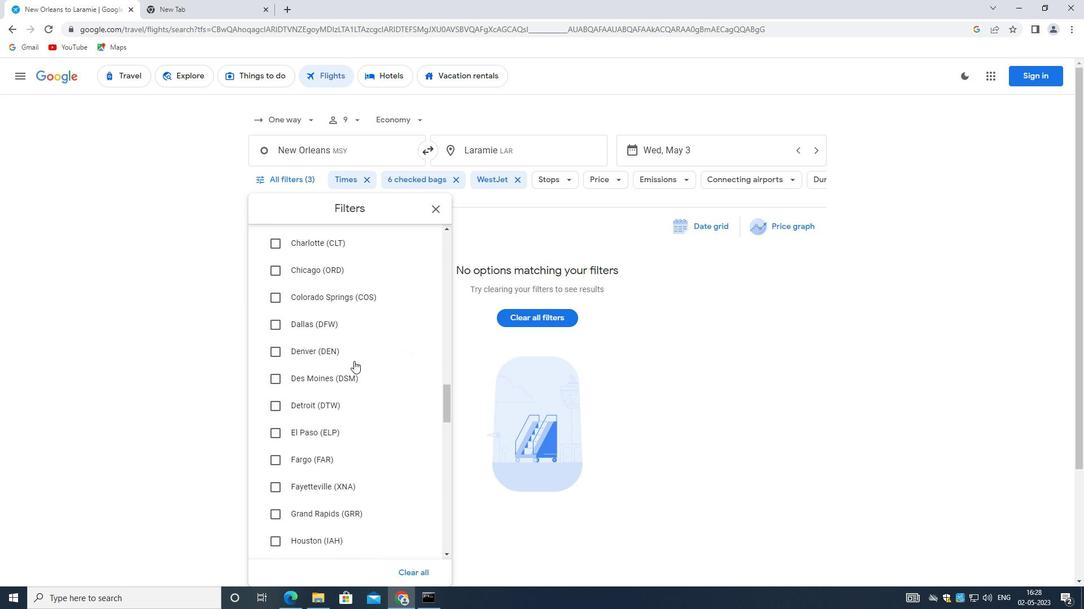 
Action: Mouse moved to (357, 386)
Screenshot: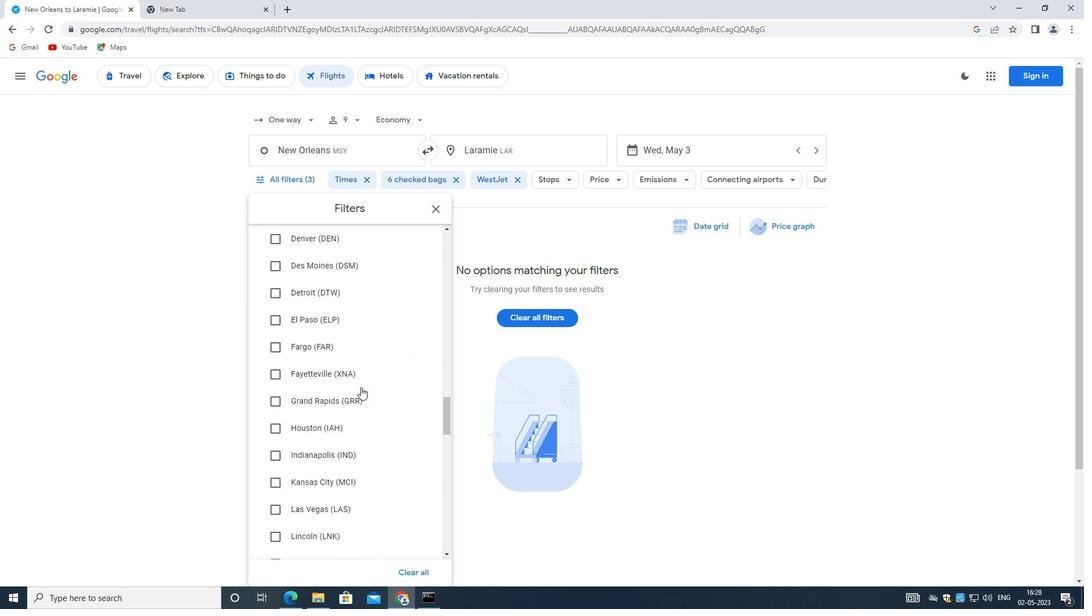 
Action: Mouse scrolled (357, 385) with delta (0, 0)
Screenshot: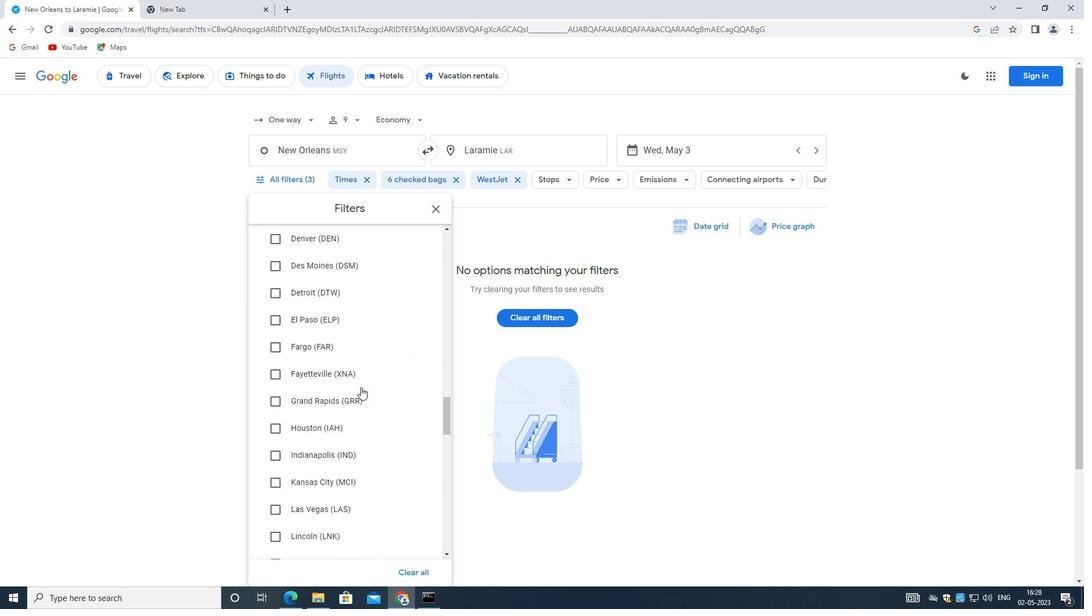 
Action: Mouse moved to (349, 398)
Screenshot: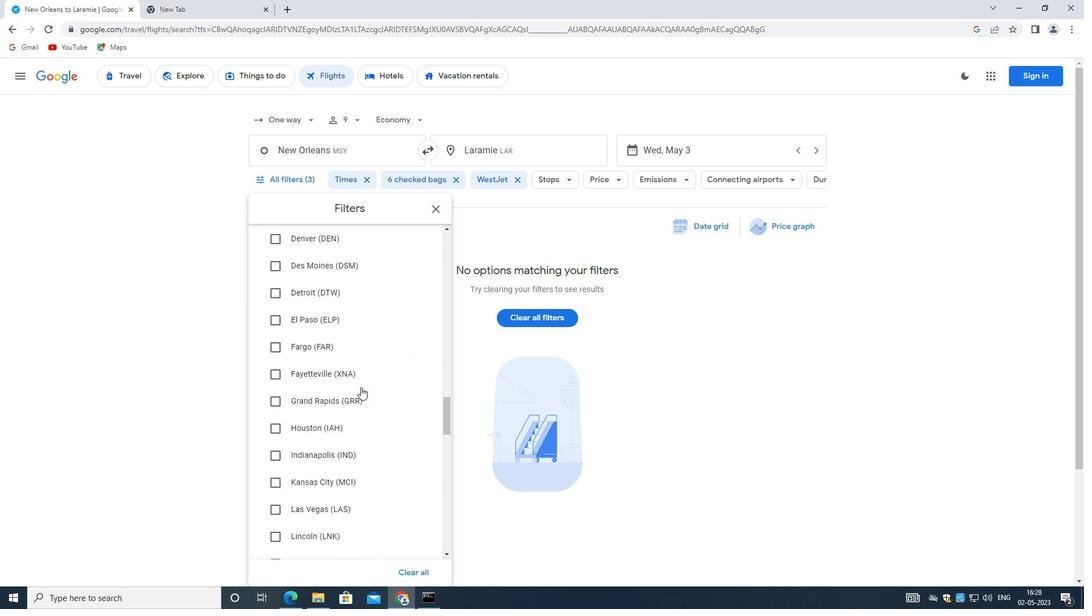 
Action: Mouse scrolled (349, 397) with delta (0, 0)
Screenshot: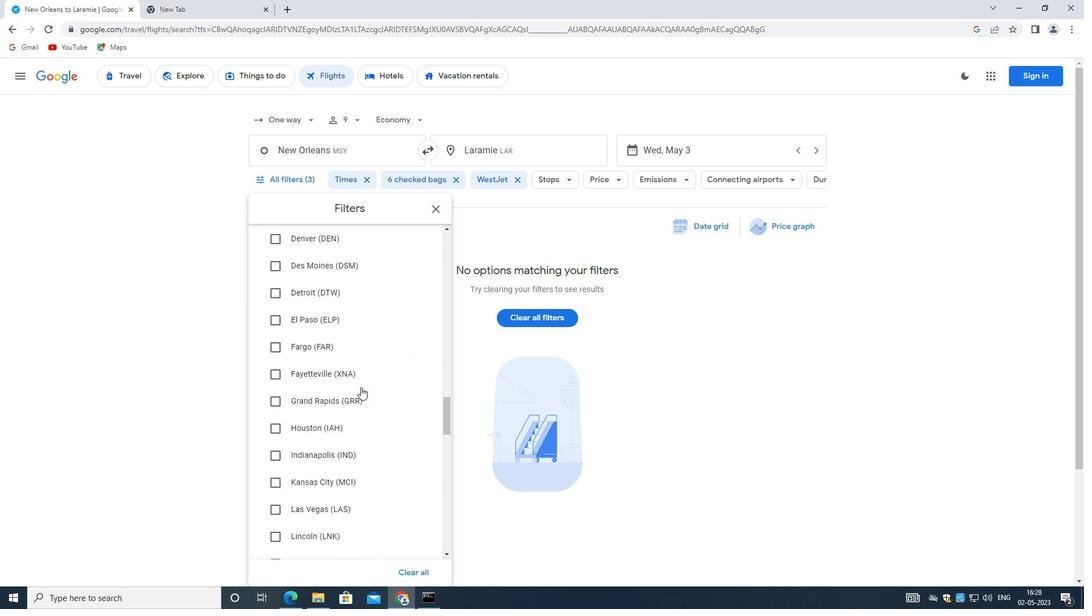 
Action: Mouse moved to (344, 402)
Screenshot: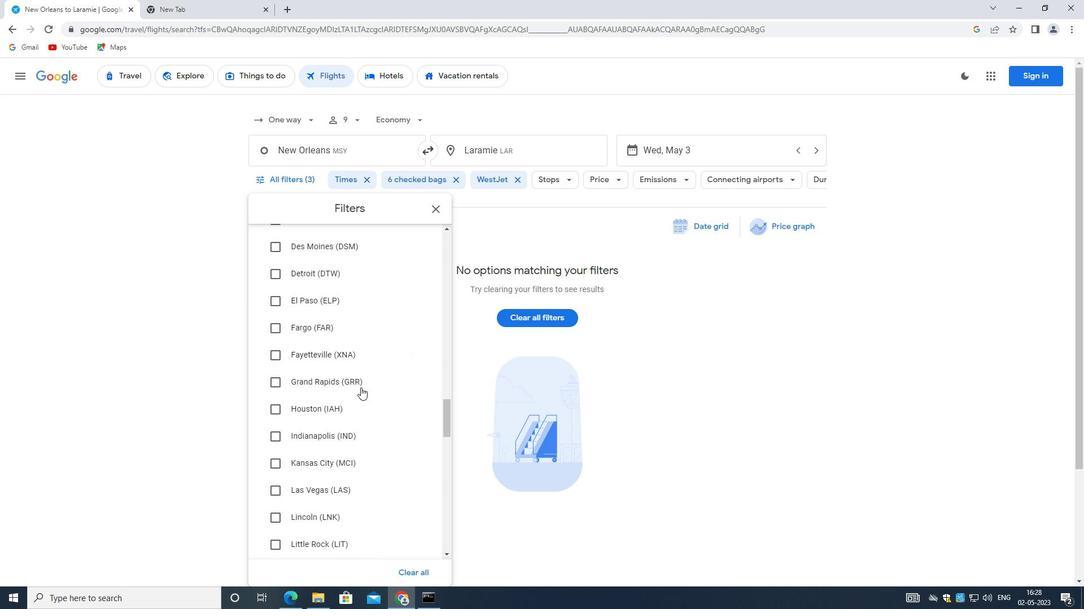 
Action: Mouse scrolled (344, 402) with delta (0, 0)
Screenshot: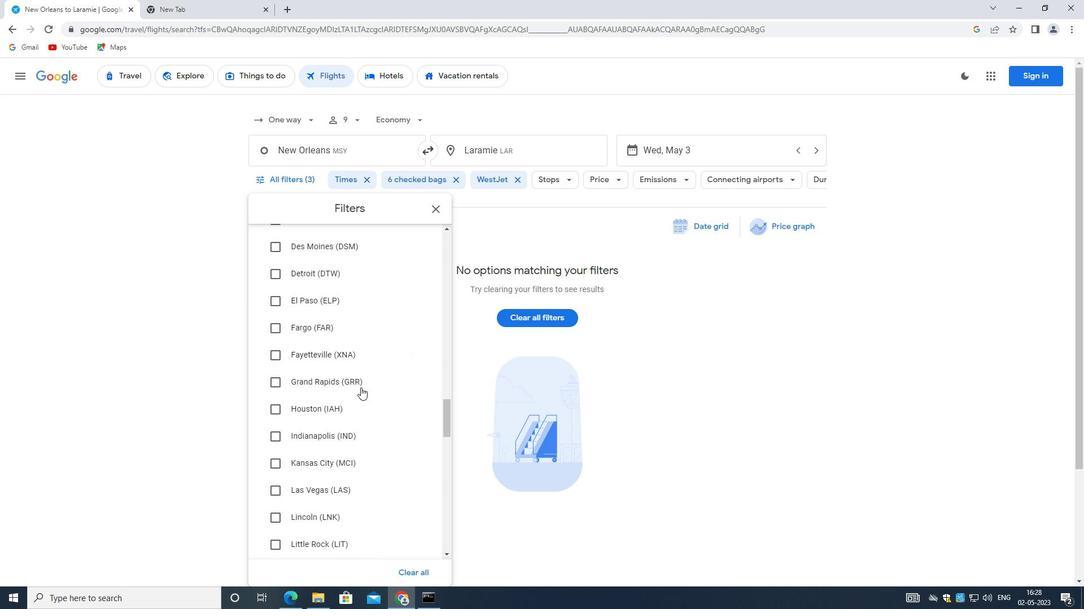 
Action: Mouse moved to (324, 412)
Screenshot: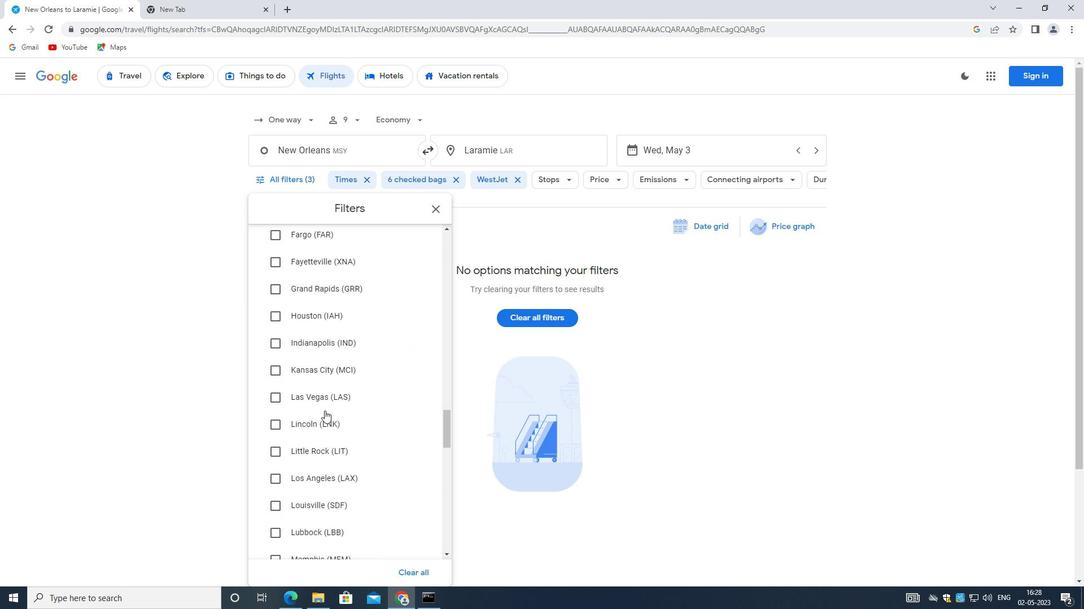
Action: Mouse scrolled (324, 412) with delta (0, 0)
Screenshot: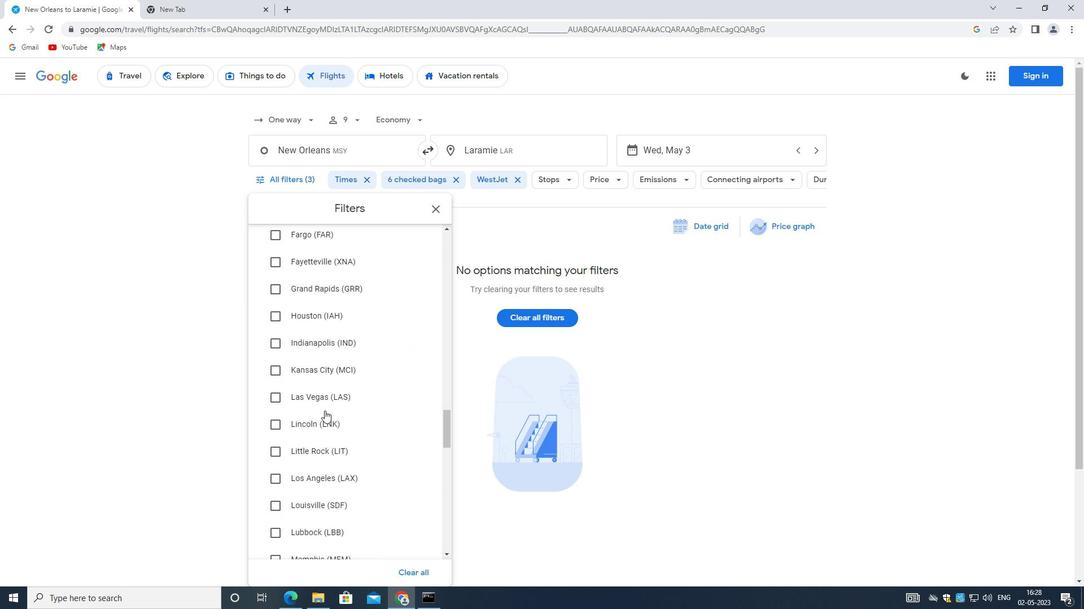 
Action: Mouse moved to (324, 413)
Screenshot: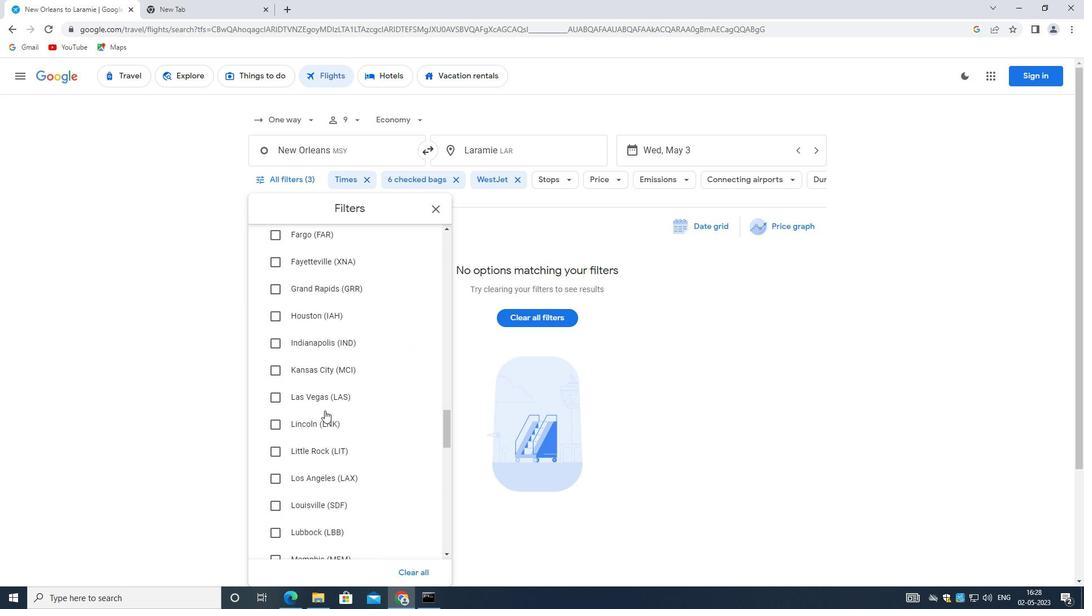 
Action: Mouse scrolled (324, 412) with delta (0, 0)
Screenshot: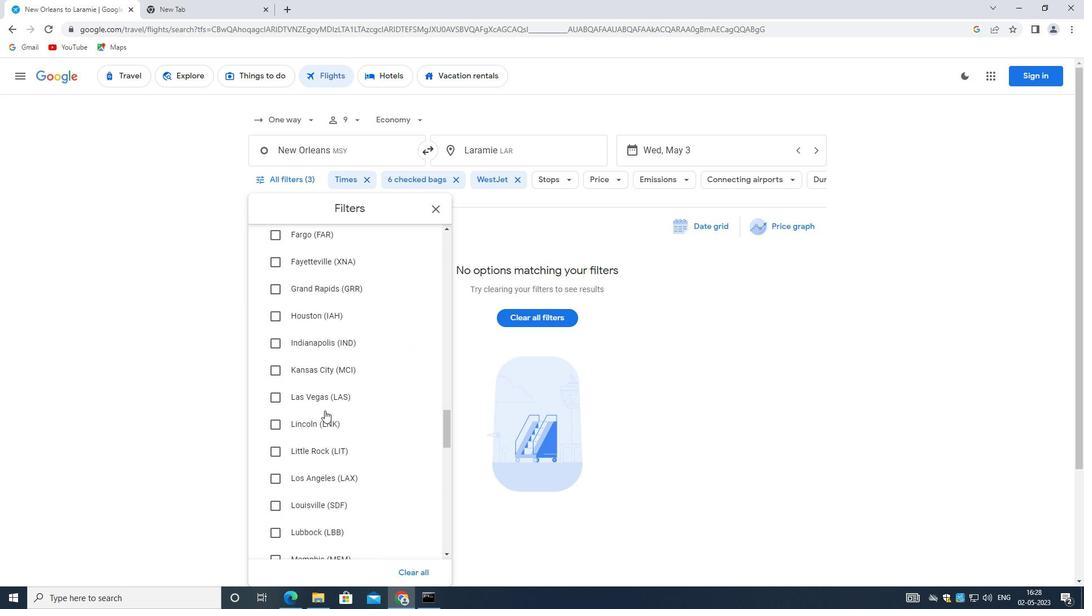 
Action: Mouse moved to (324, 413)
Screenshot: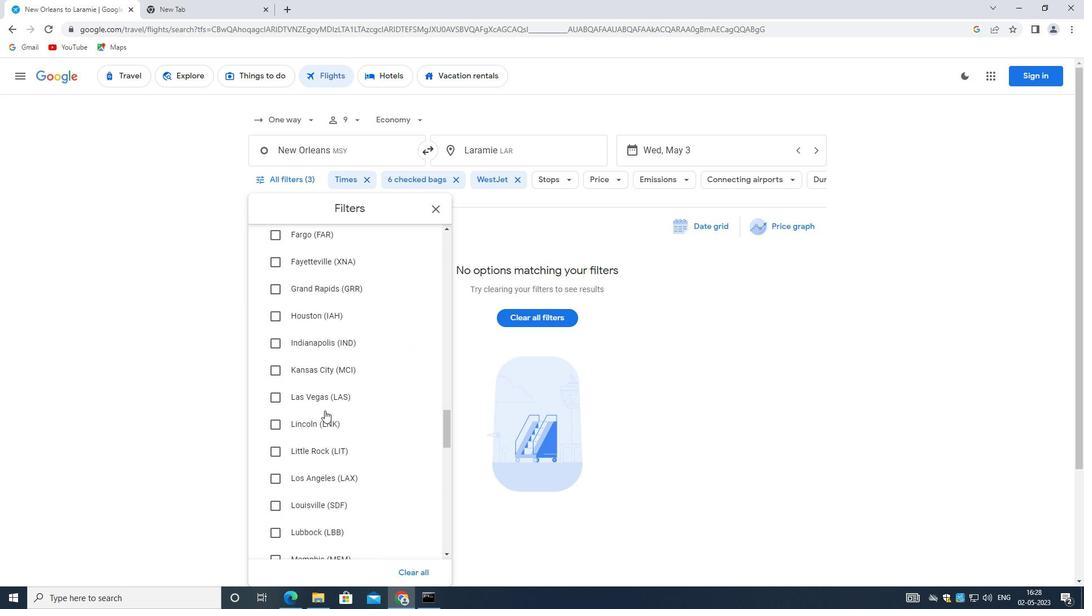 
Action: Mouse scrolled (324, 412) with delta (0, 0)
Screenshot: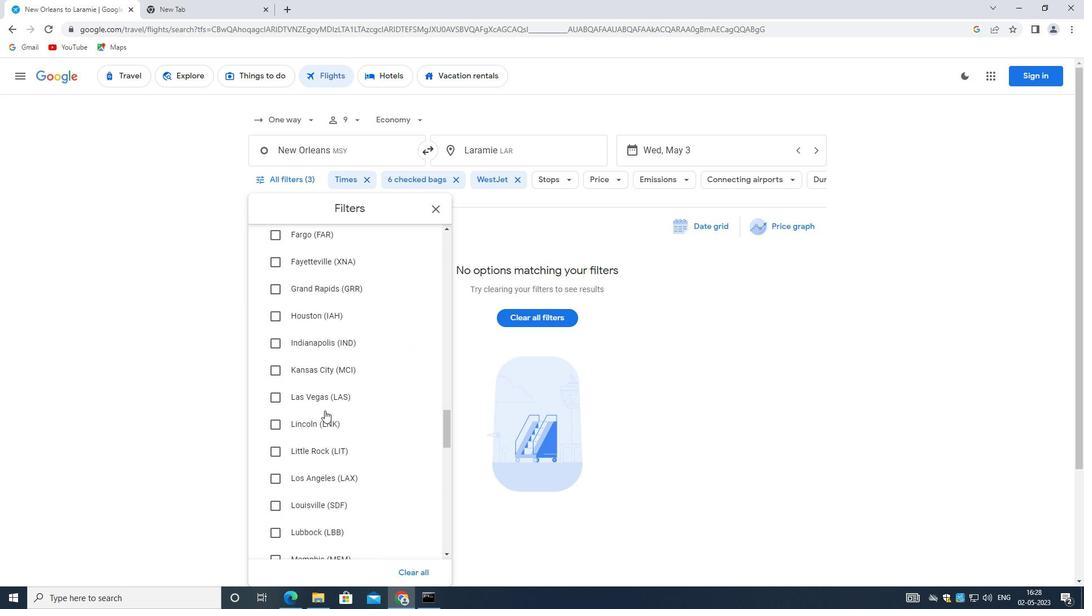 
Action: Mouse moved to (322, 413)
Screenshot: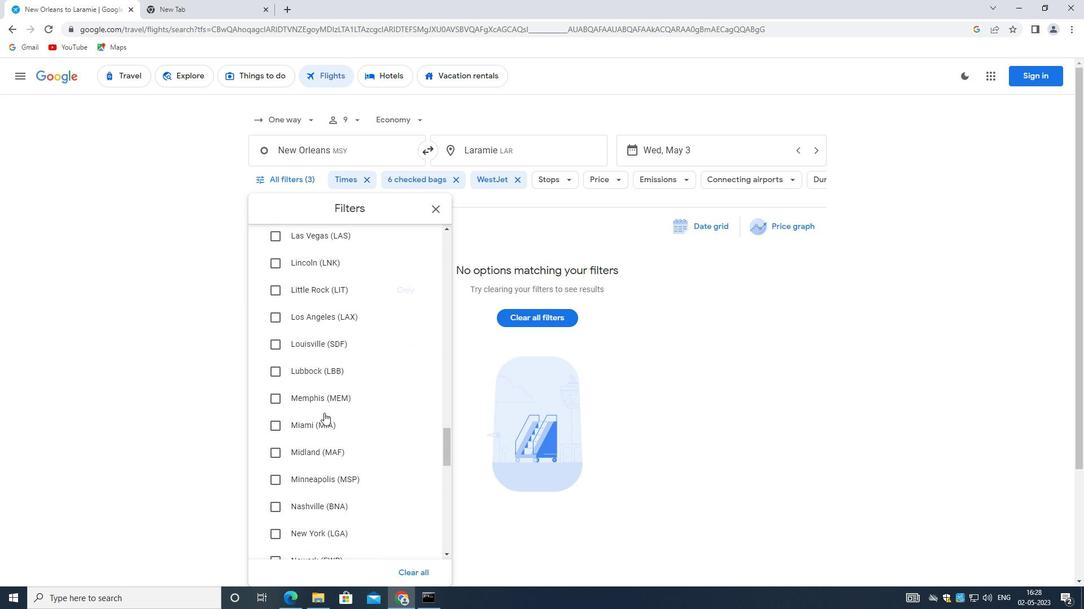 
Action: Mouse scrolled (322, 412) with delta (0, 0)
Screenshot: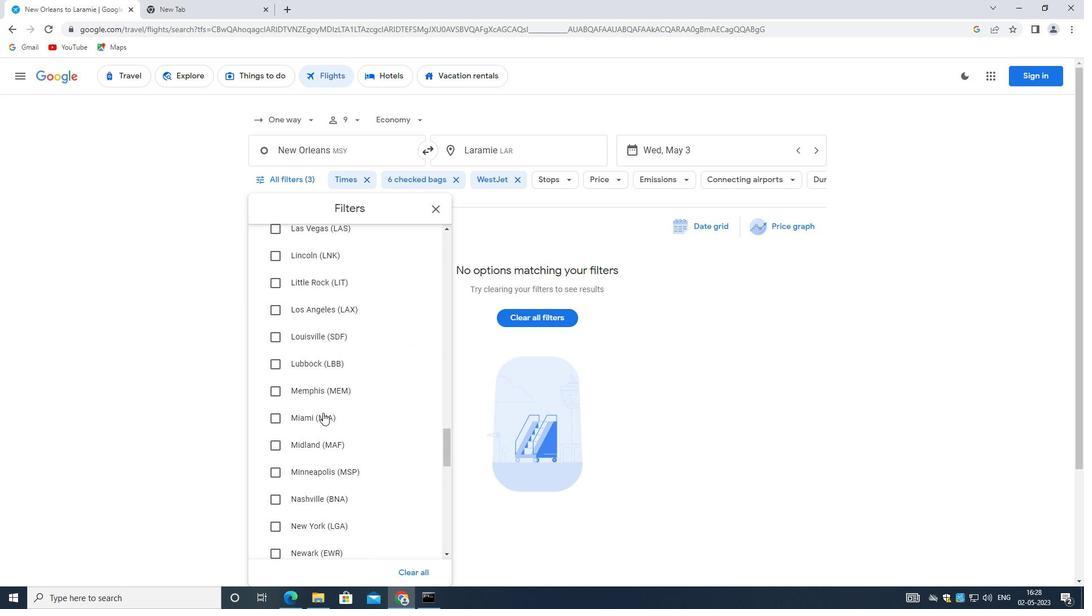 
Action: Mouse scrolled (322, 412) with delta (0, 0)
Screenshot: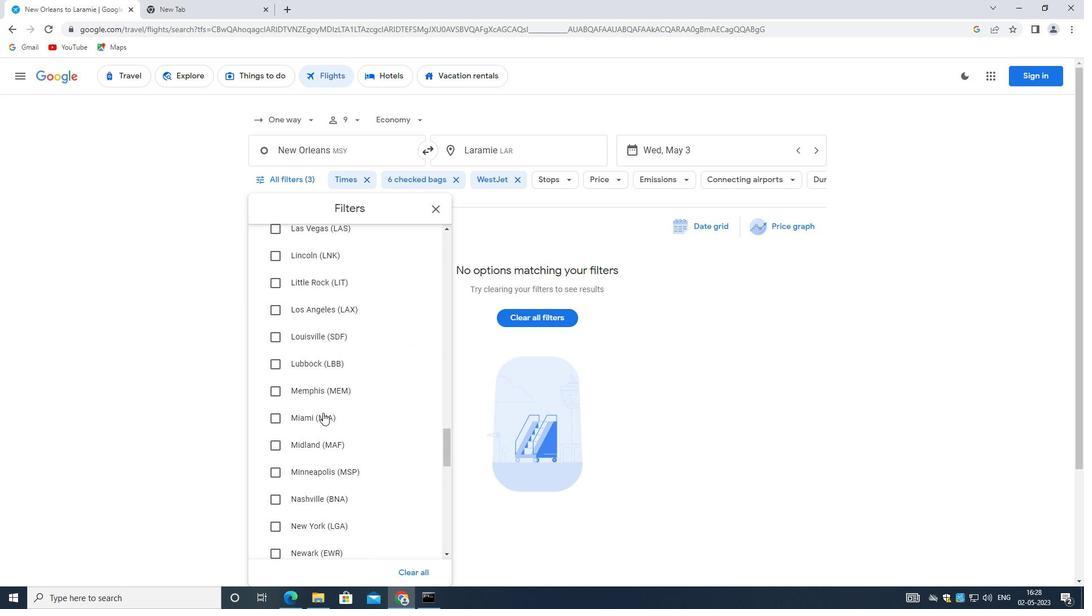 
Action: Mouse moved to (321, 413)
Screenshot: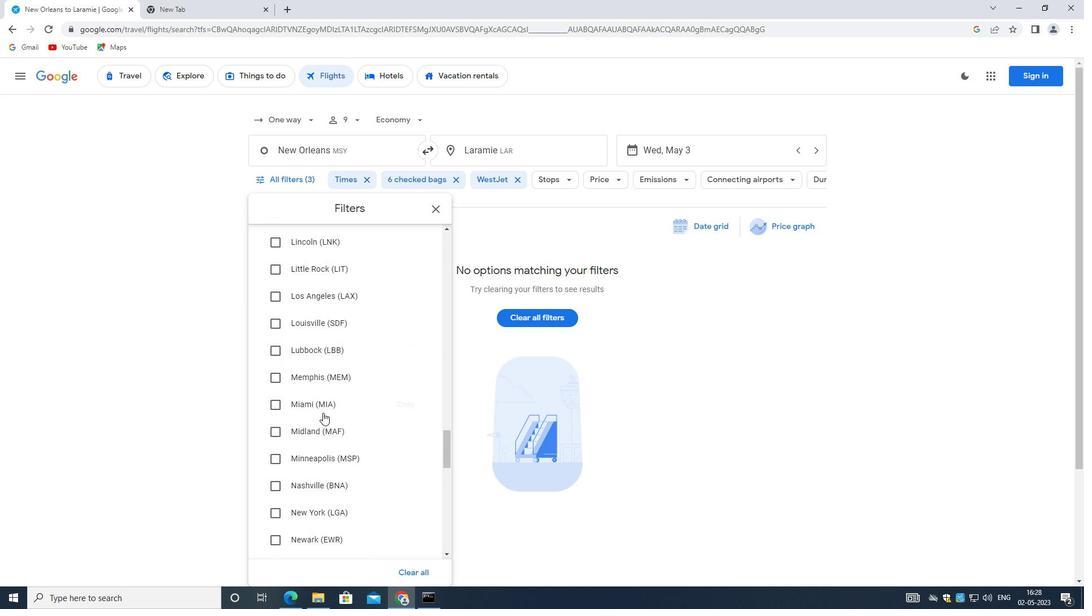 
Action: Mouse scrolled (321, 412) with delta (0, 0)
Screenshot: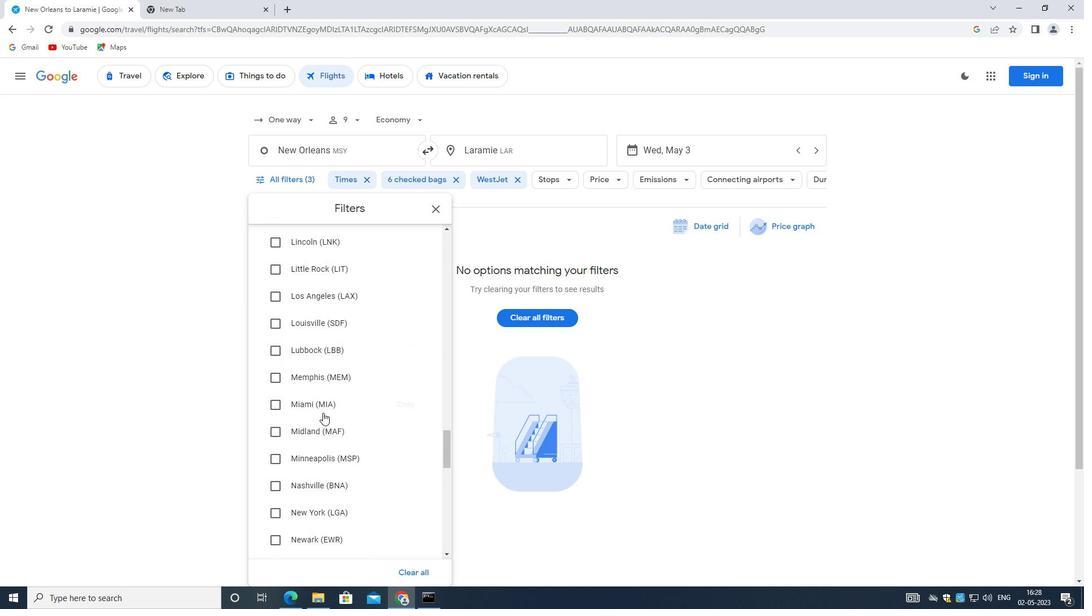
Action: Mouse moved to (320, 411)
Screenshot: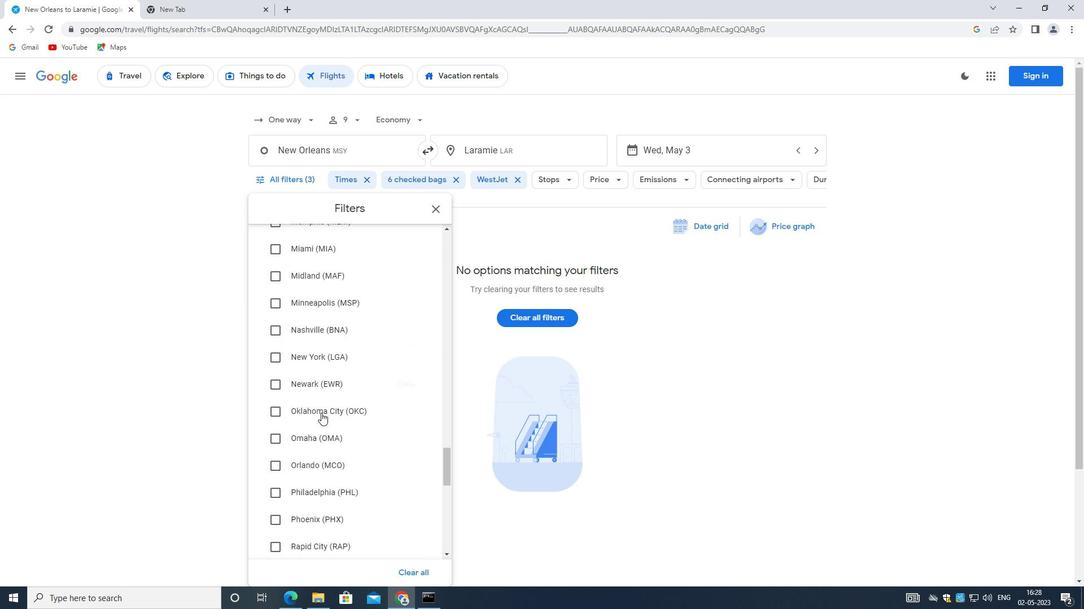 
Action: Mouse scrolled (320, 411) with delta (0, 0)
Screenshot: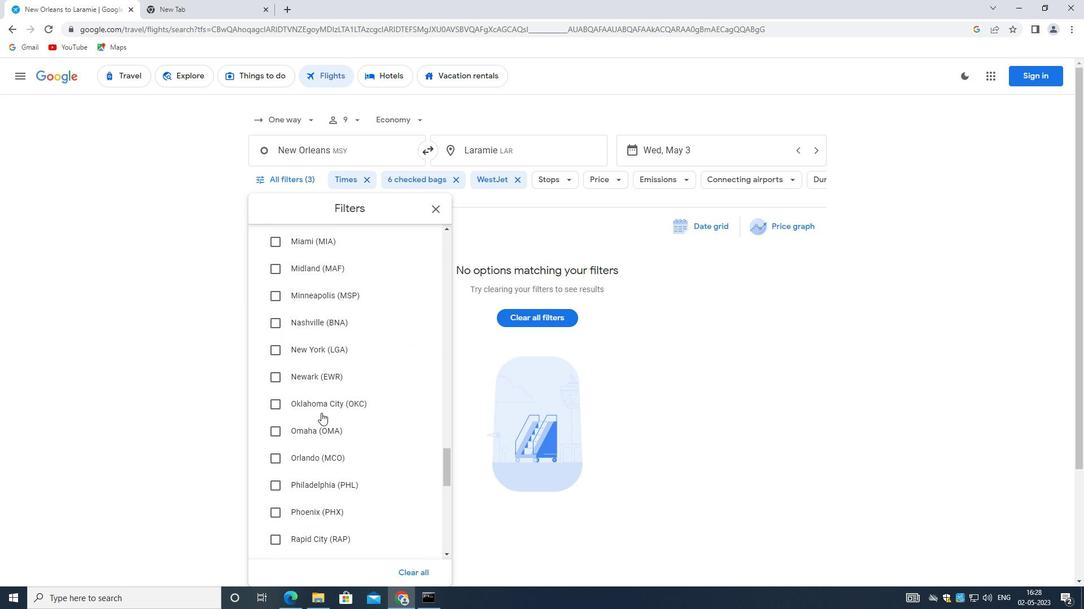 
Action: Mouse scrolled (320, 411) with delta (0, 0)
Screenshot: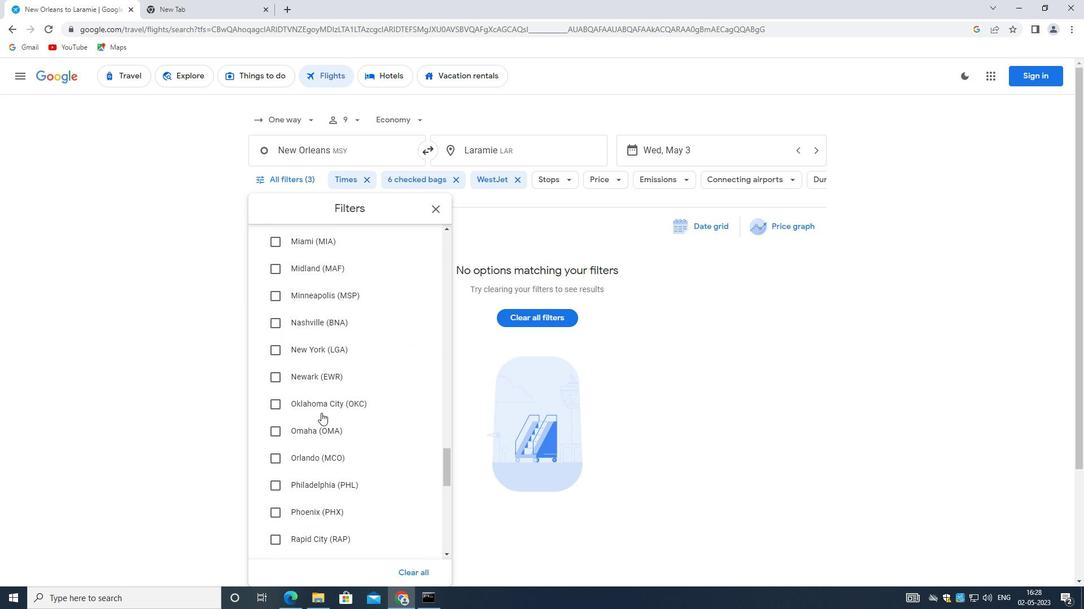 
Action: Mouse scrolled (320, 411) with delta (0, 0)
Screenshot: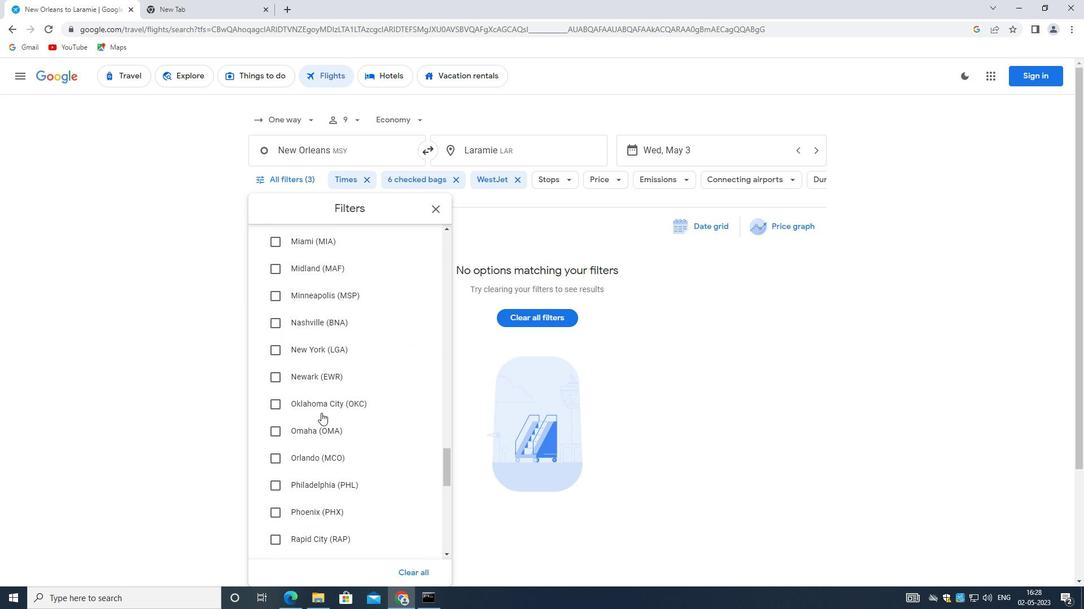 
Action: Mouse scrolled (320, 411) with delta (0, 0)
Screenshot: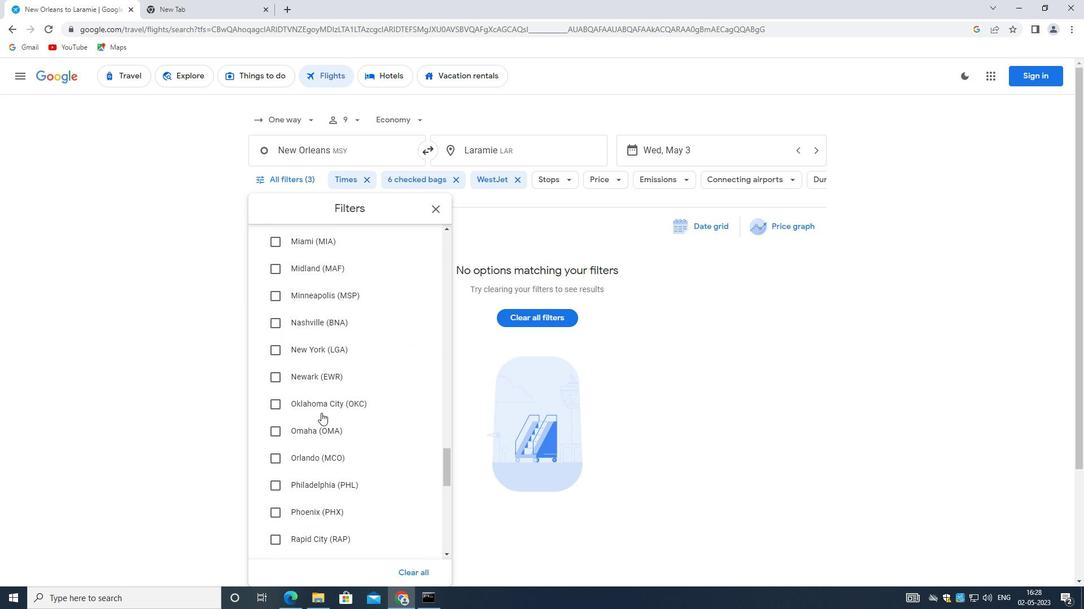 
Action: Mouse moved to (319, 411)
Screenshot: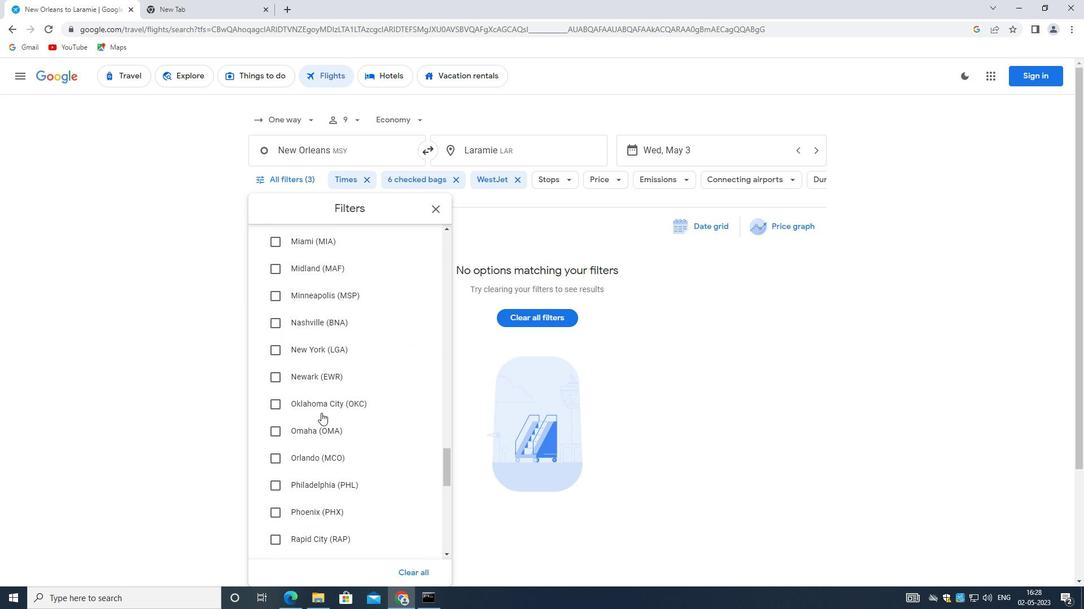 
Action: Mouse scrolled (319, 411) with delta (0, 0)
Screenshot: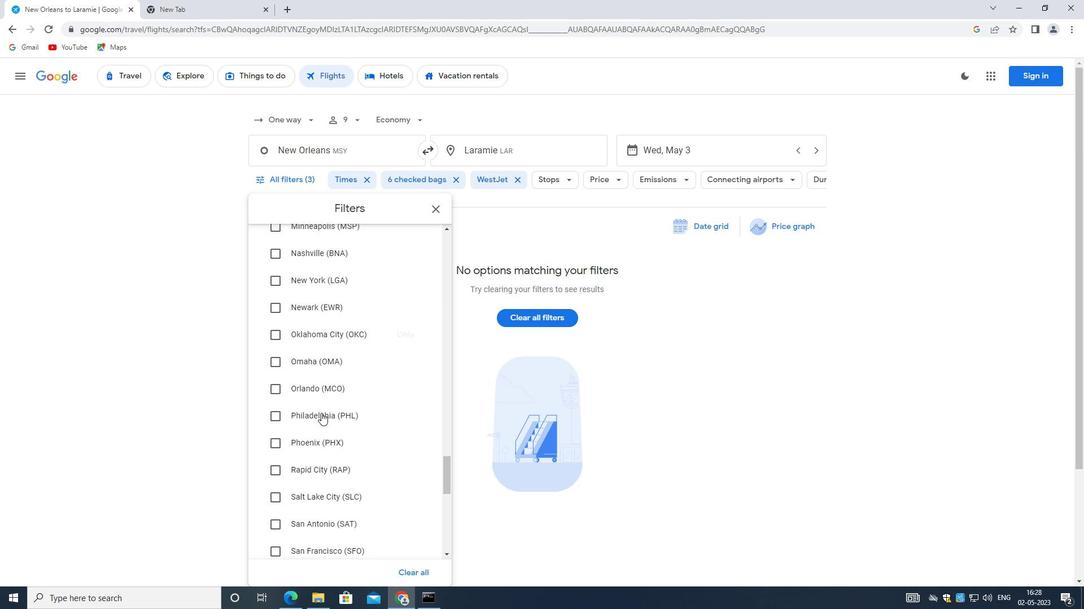 
Action: Mouse moved to (319, 407)
Screenshot: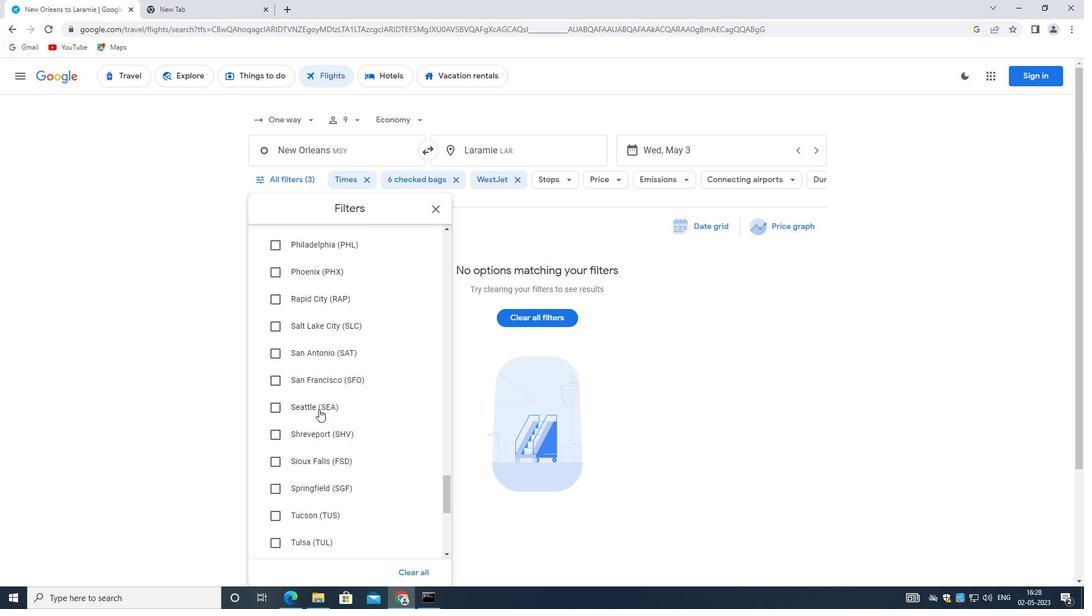
Action: Mouse scrolled (319, 406) with delta (0, 0)
Screenshot: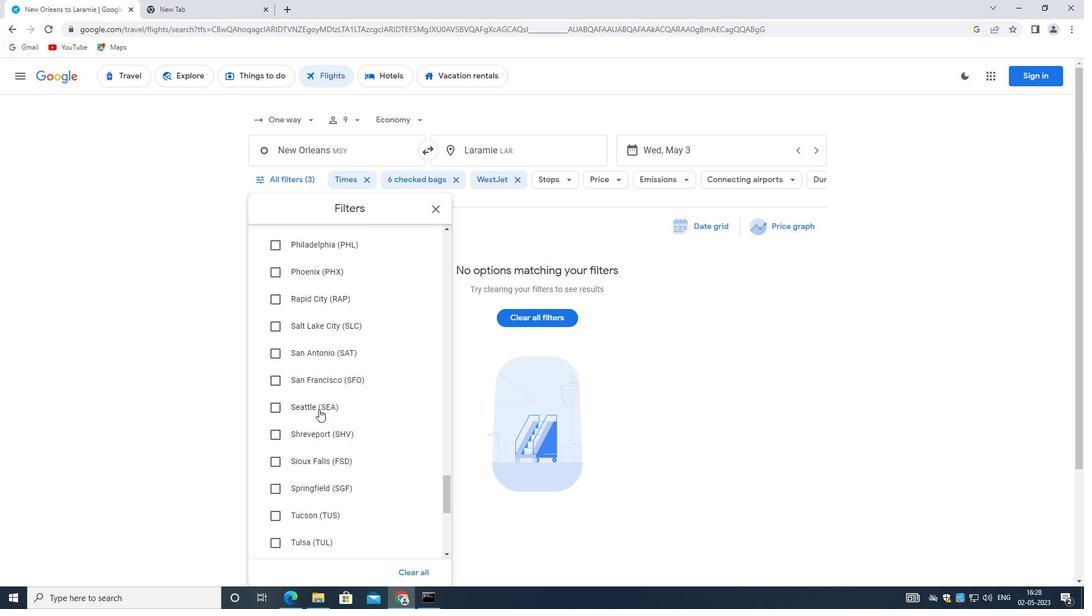 
Action: Mouse scrolled (319, 406) with delta (0, 0)
Screenshot: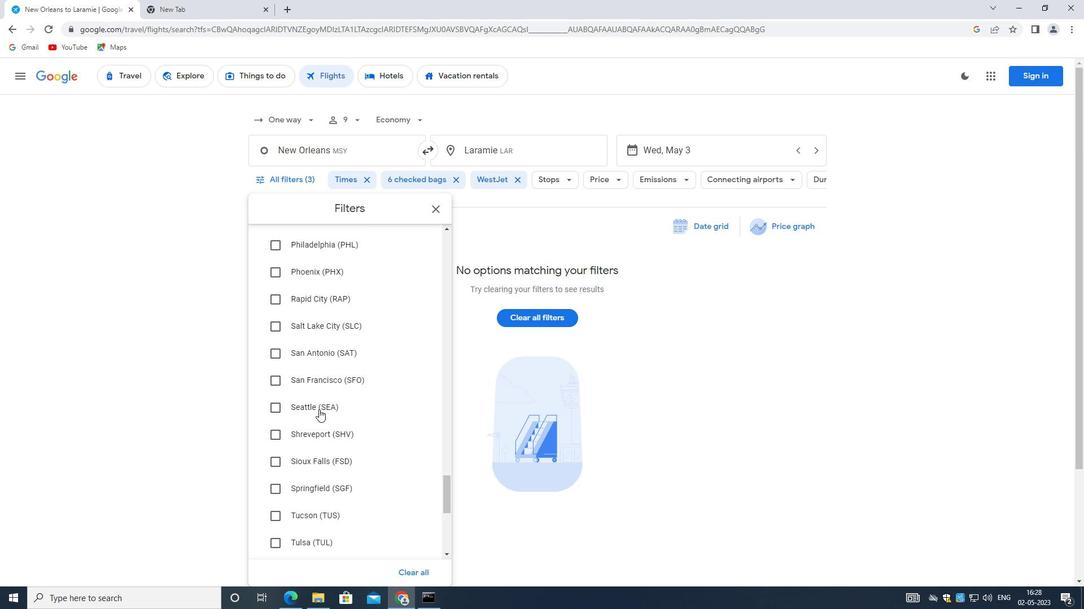 
Action: Mouse scrolled (319, 406) with delta (0, 0)
Screenshot: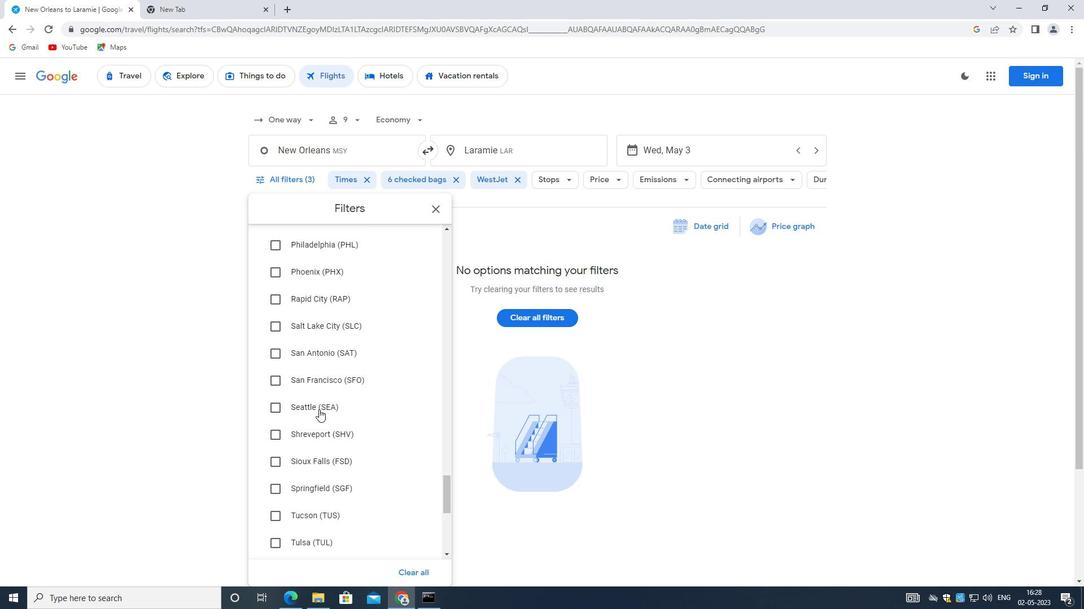 
Action: Mouse scrolled (319, 406) with delta (0, 0)
Screenshot: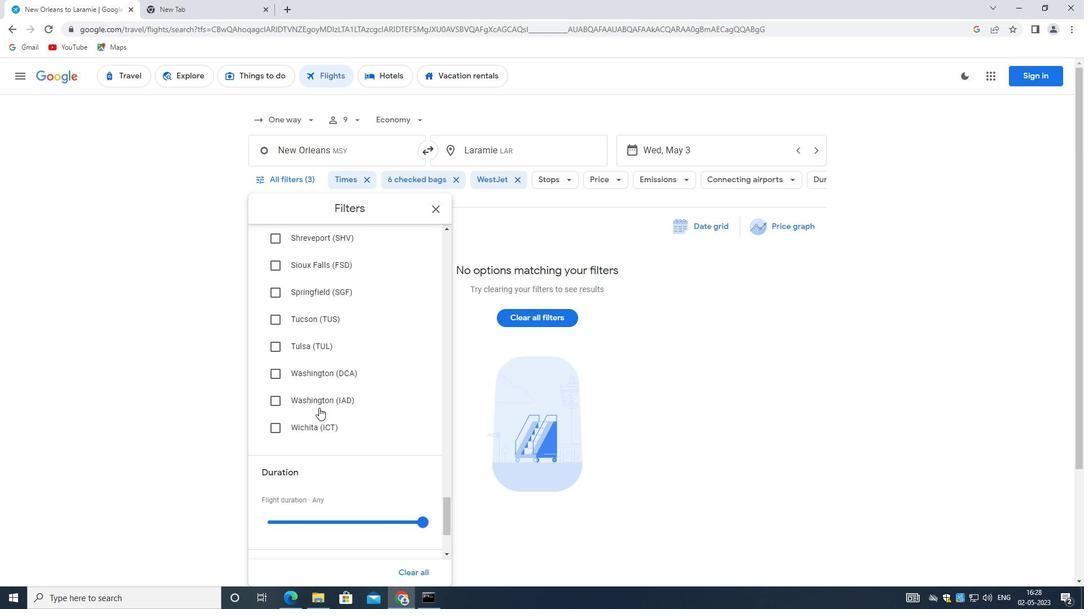 
Action: Mouse moved to (319, 406)
Screenshot: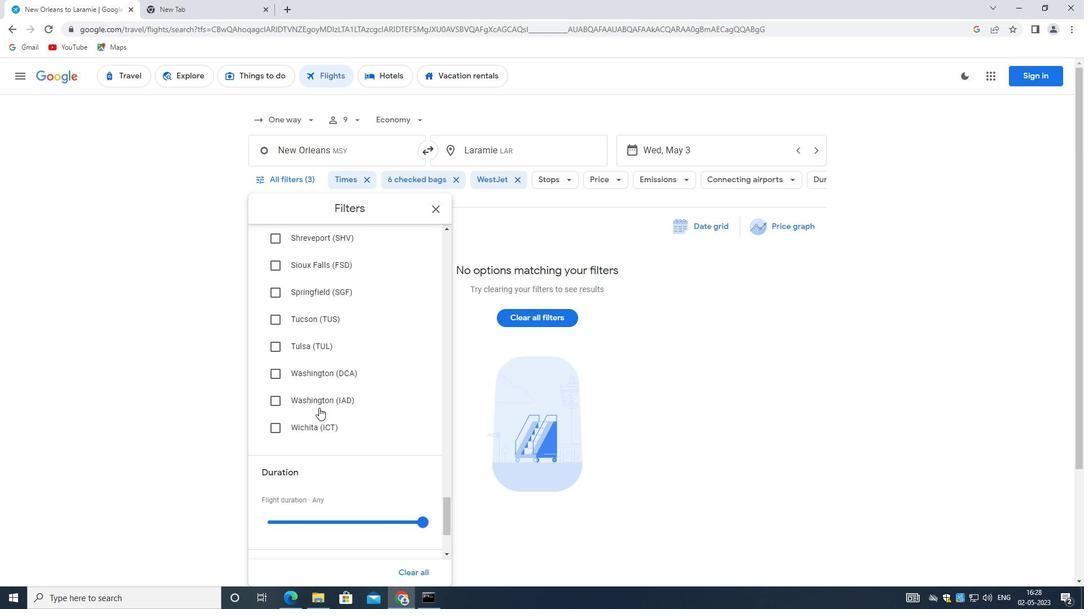 
Action: Mouse scrolled (319, 406) with delta (0, 0)
Screenshot: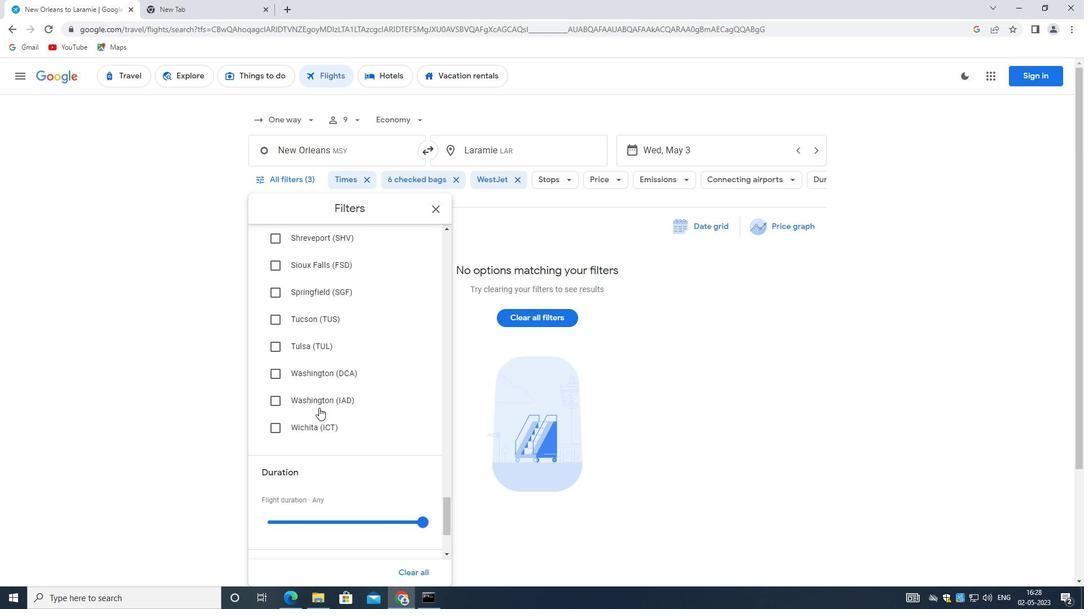 
Action: Mouse moved to (319, 406)
Screenshot: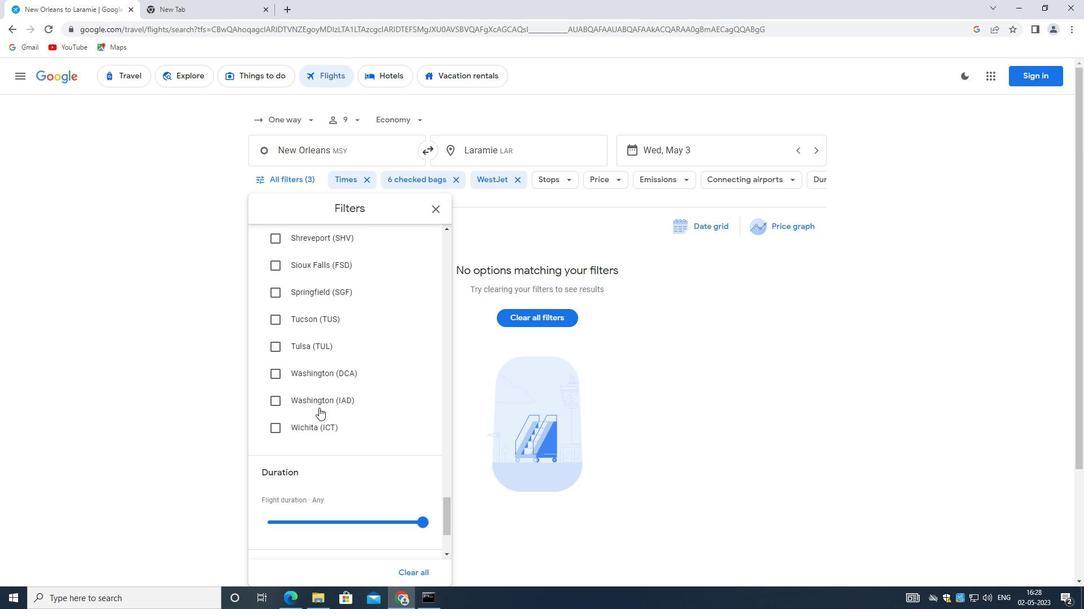 
Action: Mouse scrolled (319, 405) with delta (0, 0)
Screenshot: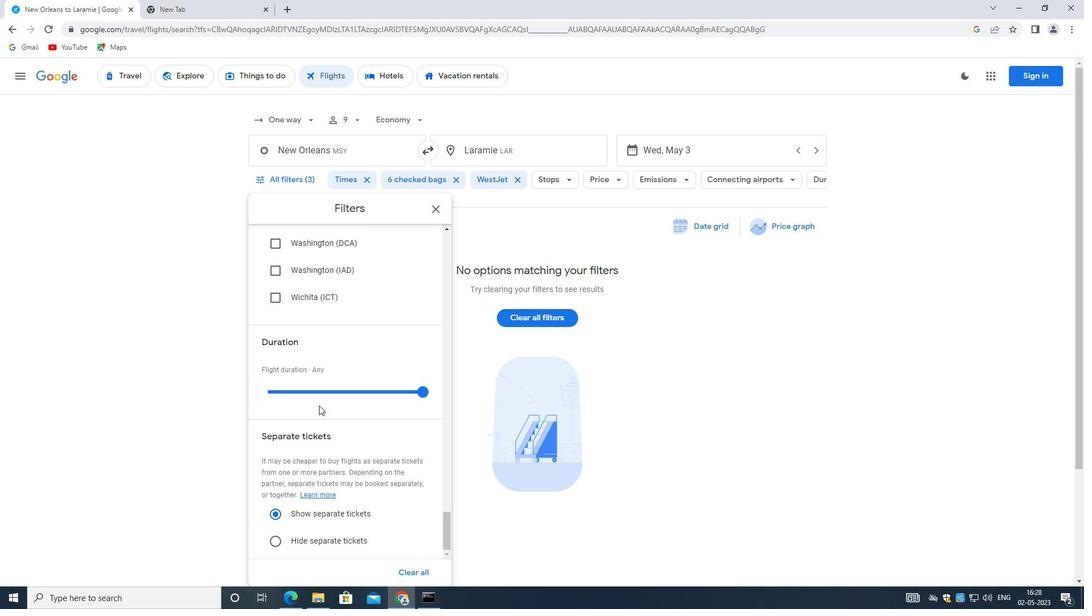
Action: Mouse scrolled (319, 405) with delta (0, 0)
Screenshot: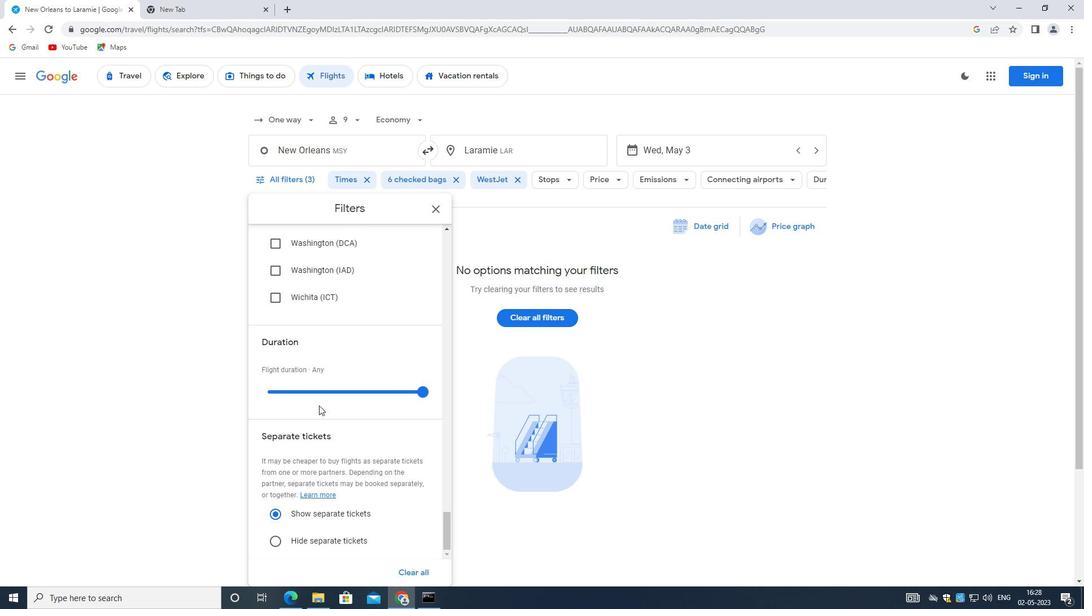 
Action: Mouse scrolled (319, 405) with delta (0, 0)
Screenshot: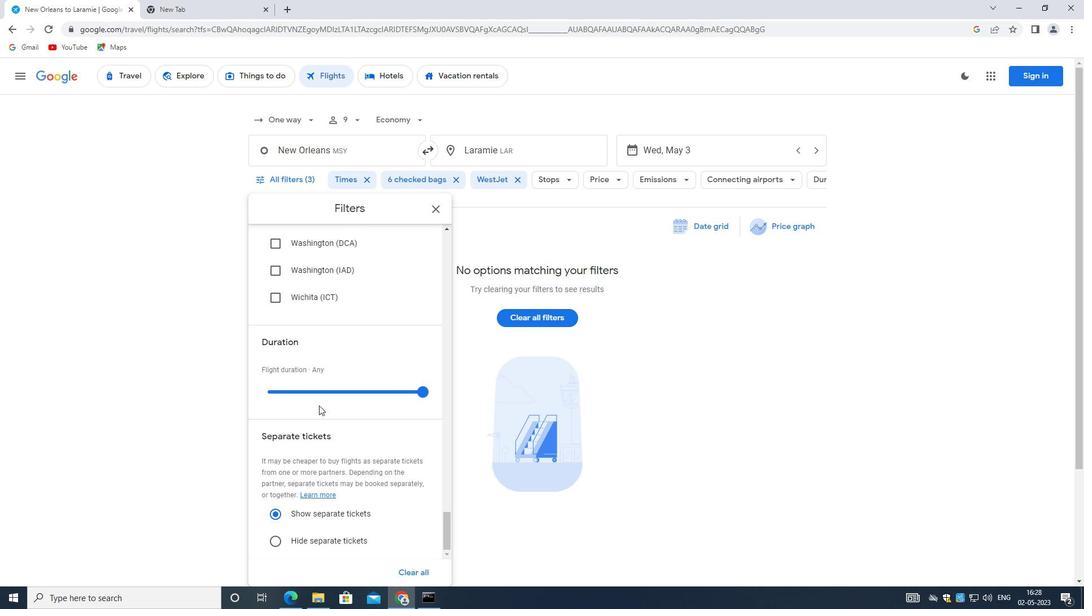 
Action: Mouse scrolled (319, 405) with delta (0, 0)
Screenshot: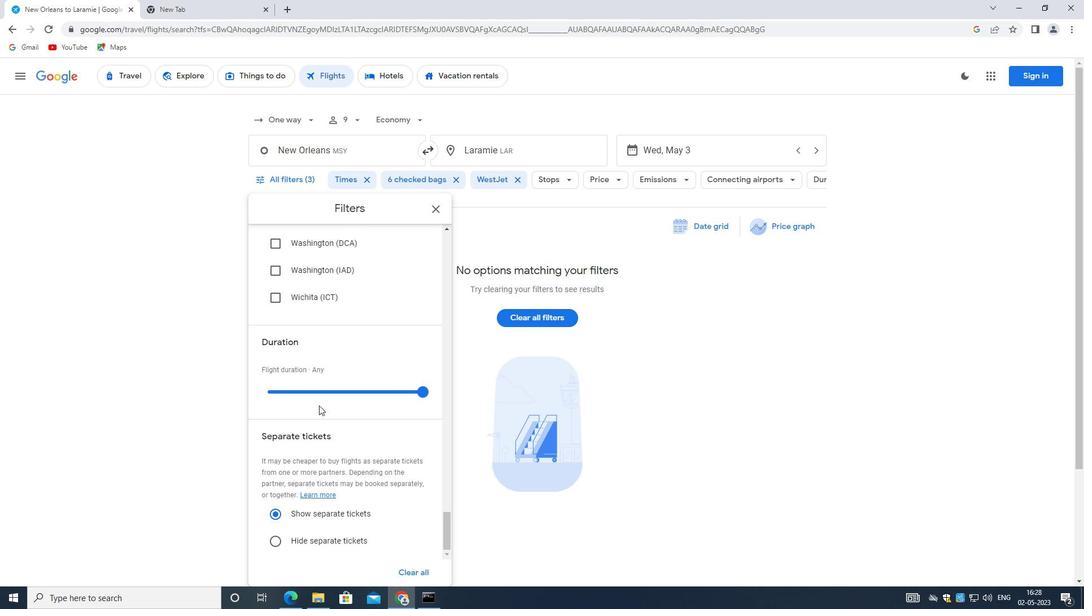 
Action: Mouse scrolled (319, 405) with delta (0, 0)
Screenshot: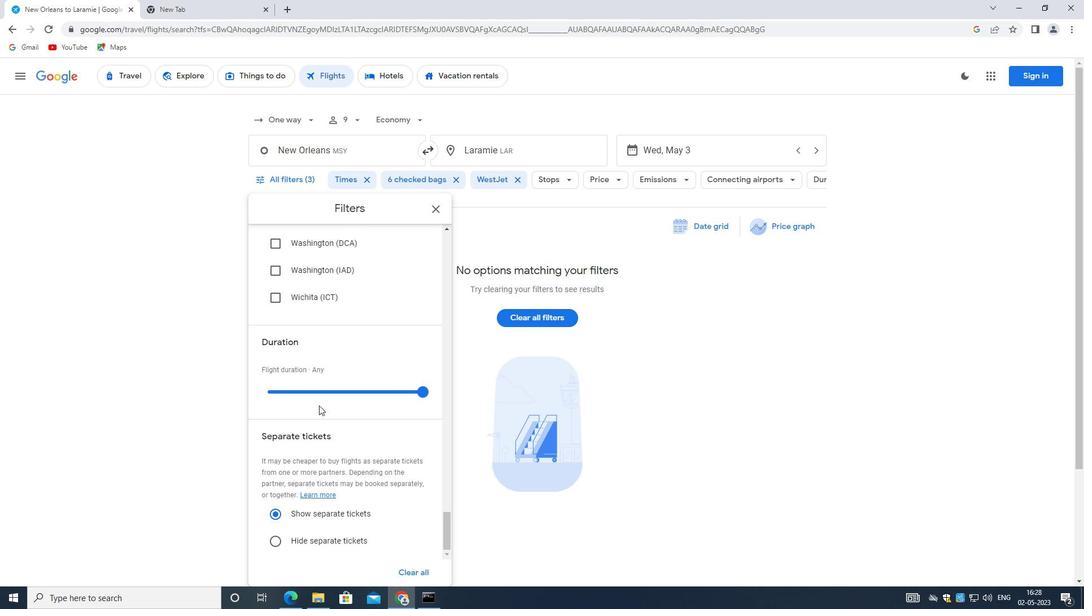 
Action: Mouse moved to (319, 406)
Screenshot: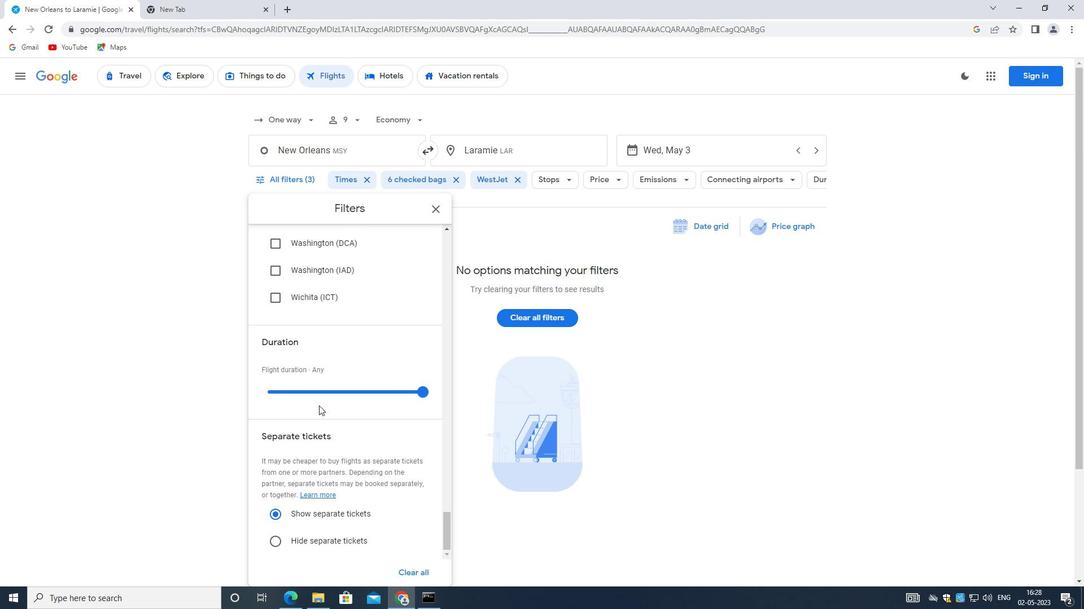 
Action: Mouse scrolled (319, 405) with delta (0, 0)
Screenshot: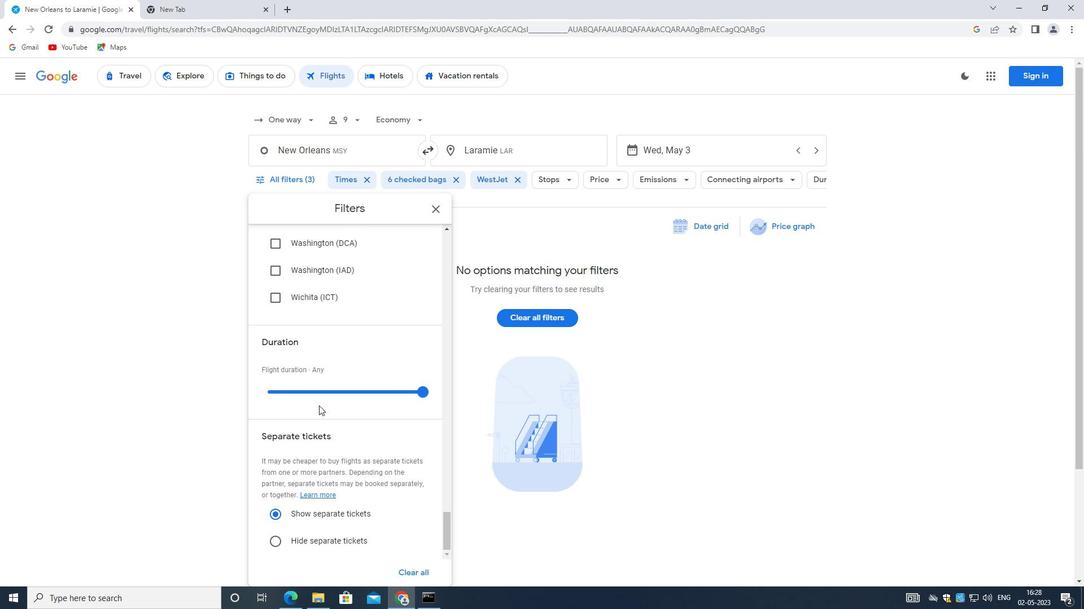 
Action: Mouse scrolled (319, 405) with delta (0, 0)
Screenshot: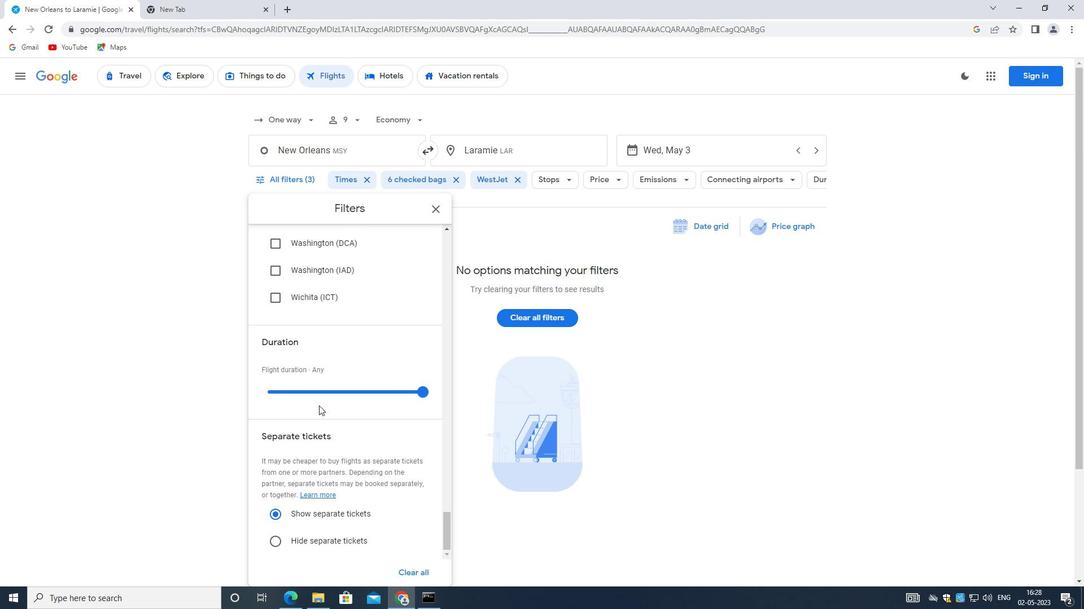 
Action: Mouse moved to (320, 406)
Screenshot: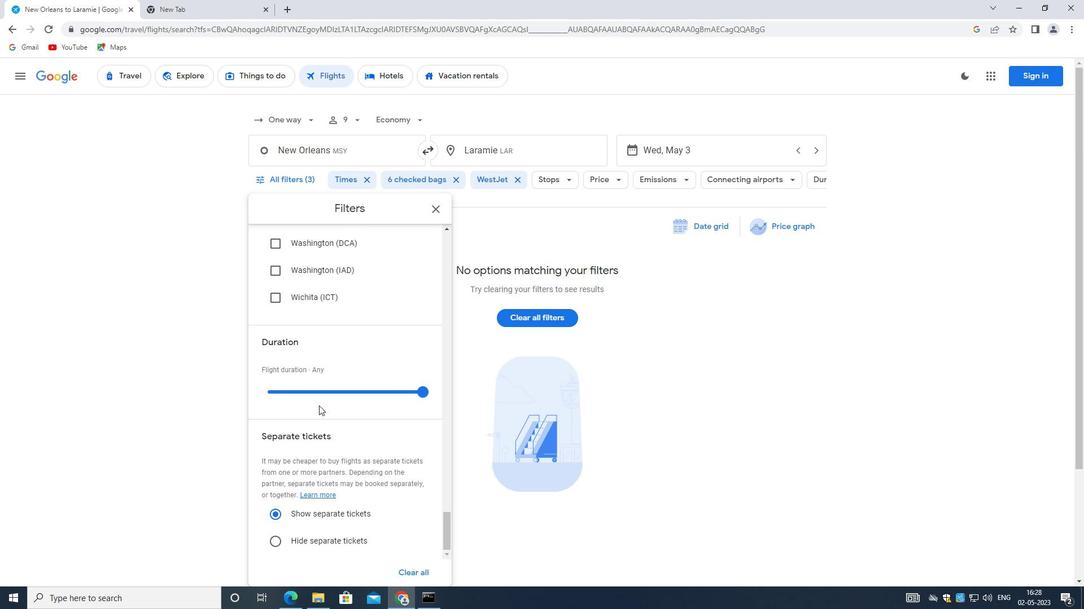 
Action: Mouse scrolled (320, 405) with delta (0, 0)
Screenshot: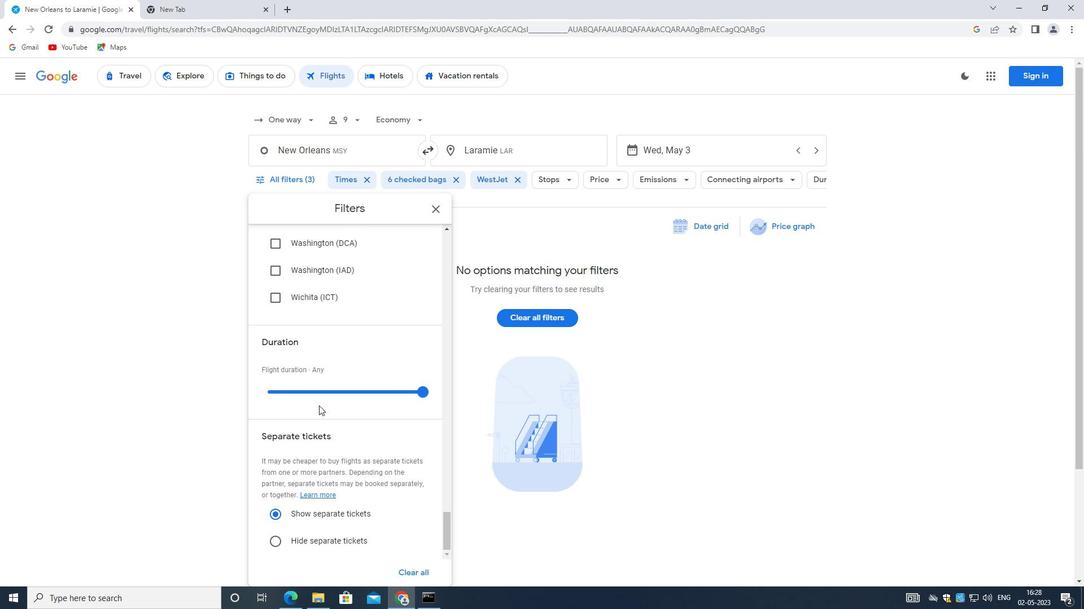 
Action: Mouse moved to (320, 406)
Screenshot: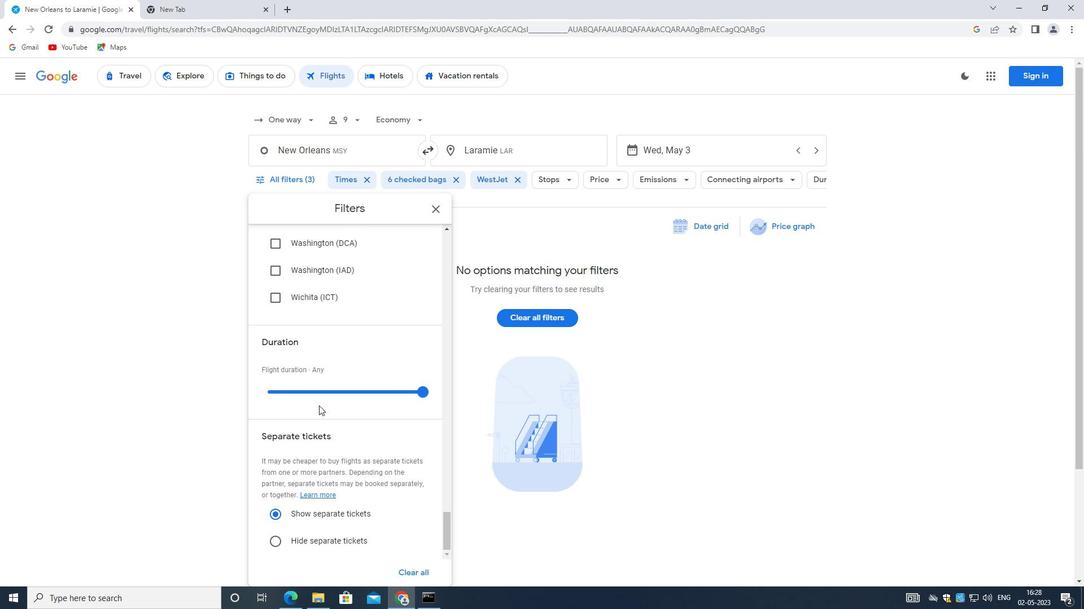 
Action: Mouse scrolled (320, 405) with delta (0, 0)
Screenshot: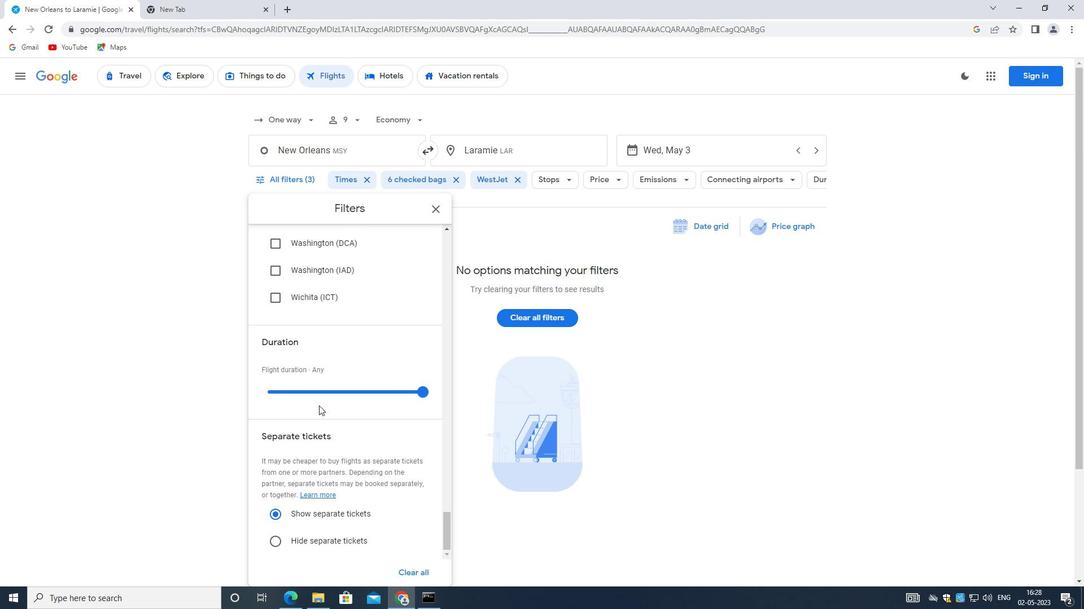 
Action: Mouse moved to (332, 406)
Screenshot: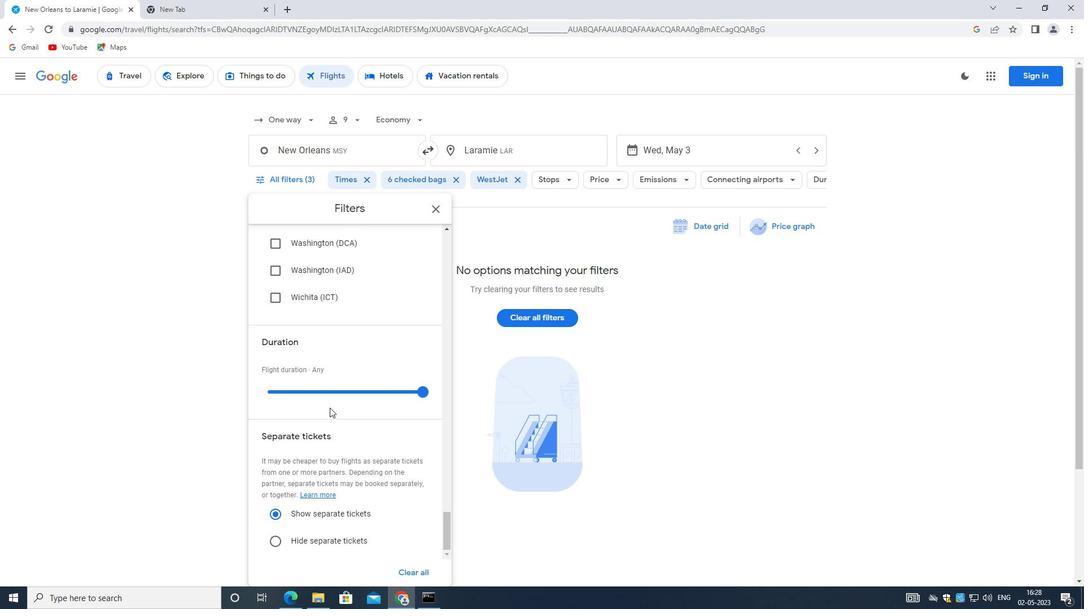 
